 Task: Find connections with filter location Hato Mayor del Rey with filter topic #givingbackwith filter profile language German with filter current company Petropipe Oil and Gas with filter school Visvesvaraya National Institute of Technology with filter industry Surveying and Mapping Services with filter service category Virtual Assistance with filter keywords title Risk Manager
Action: Mouse moved to (697, 92)
Screenshot: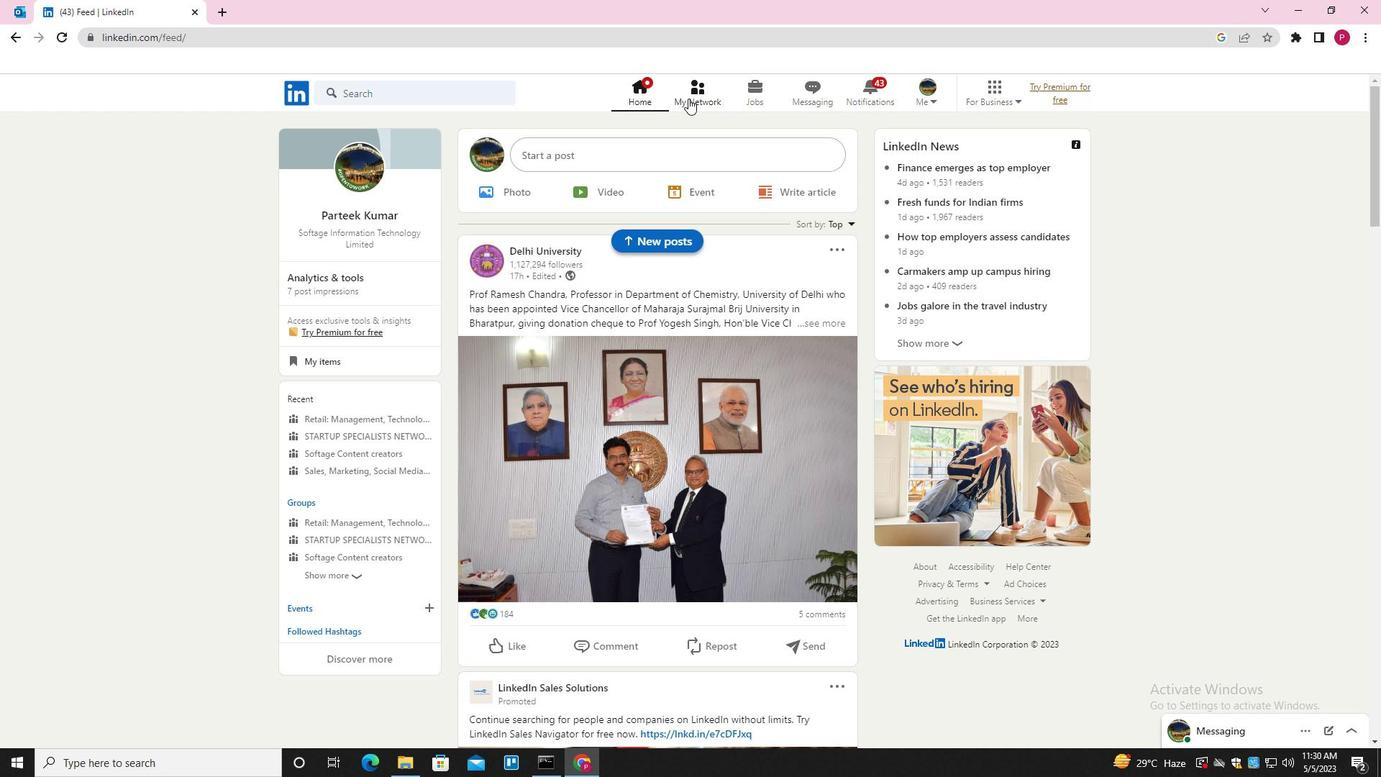 
Action: Mouse pressed left at (697, 92)
Screenshot: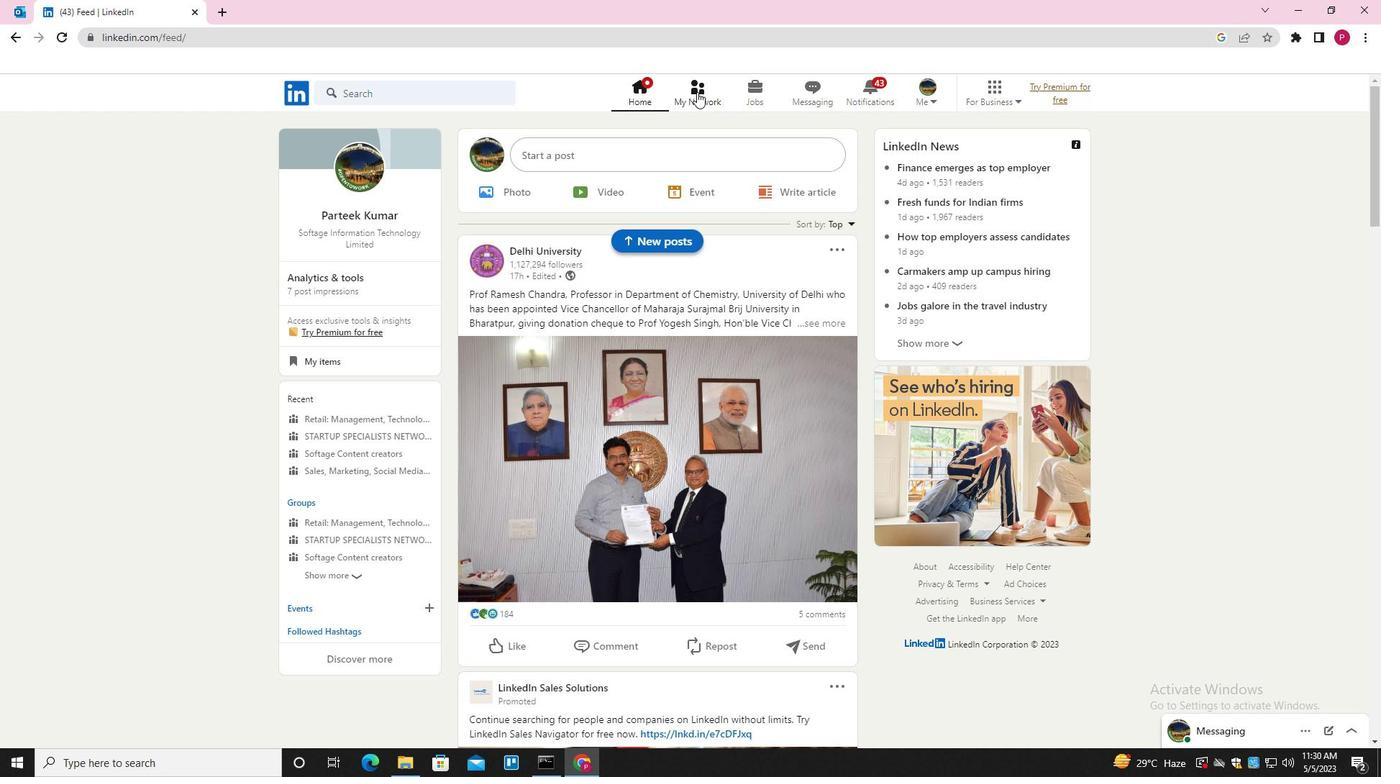 
Action: Mouse moved to (446, 171)
Screenshot: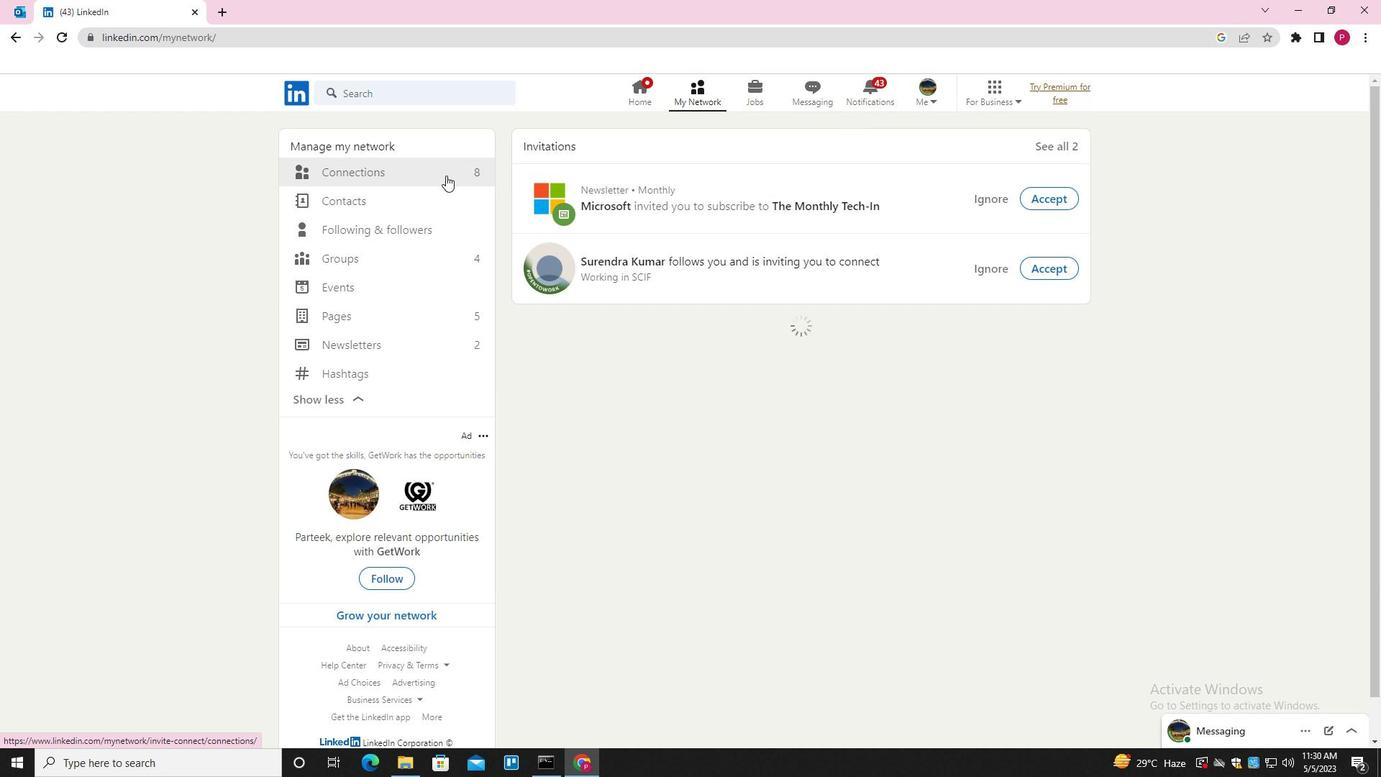
Action: Mouse pressed left at (446, 171)
Screenshot: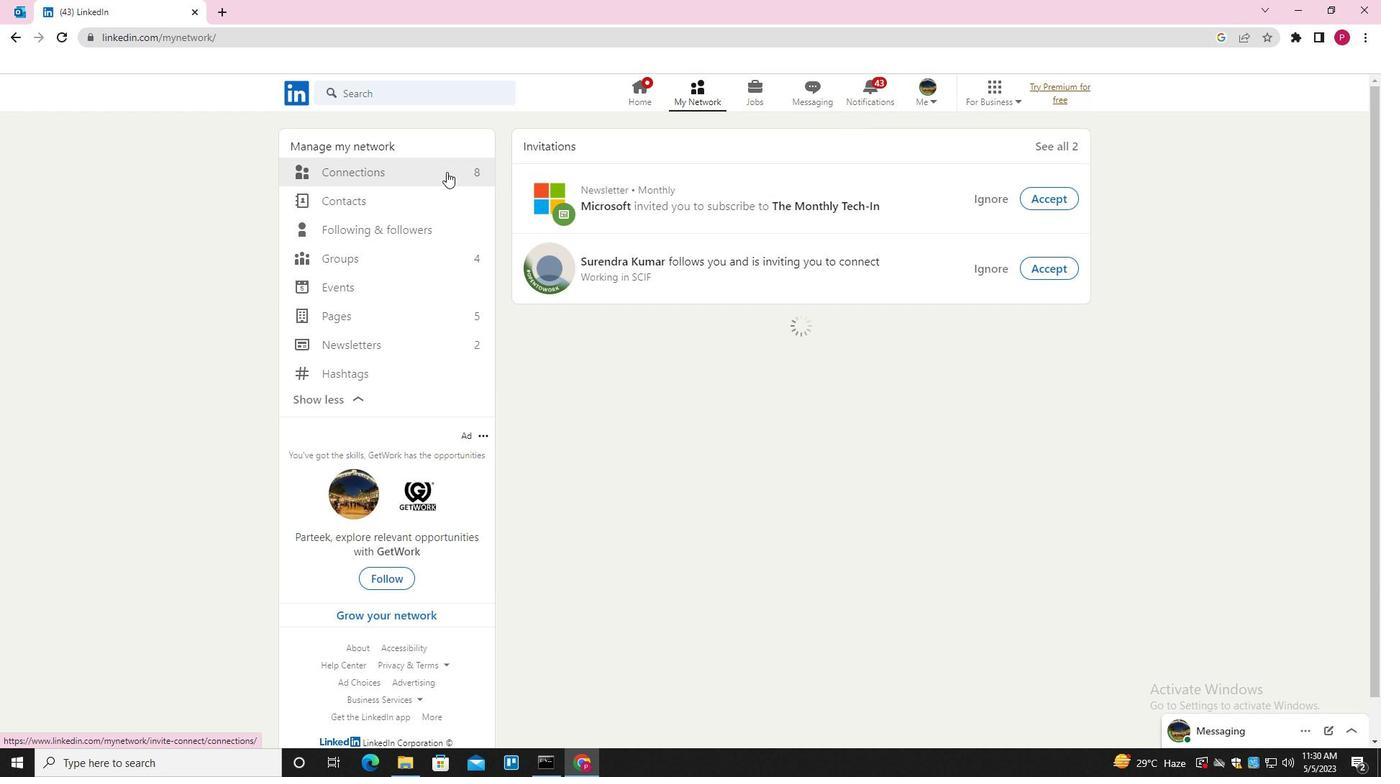 
Action: Mouse moved to (807, 175)
Screenshot: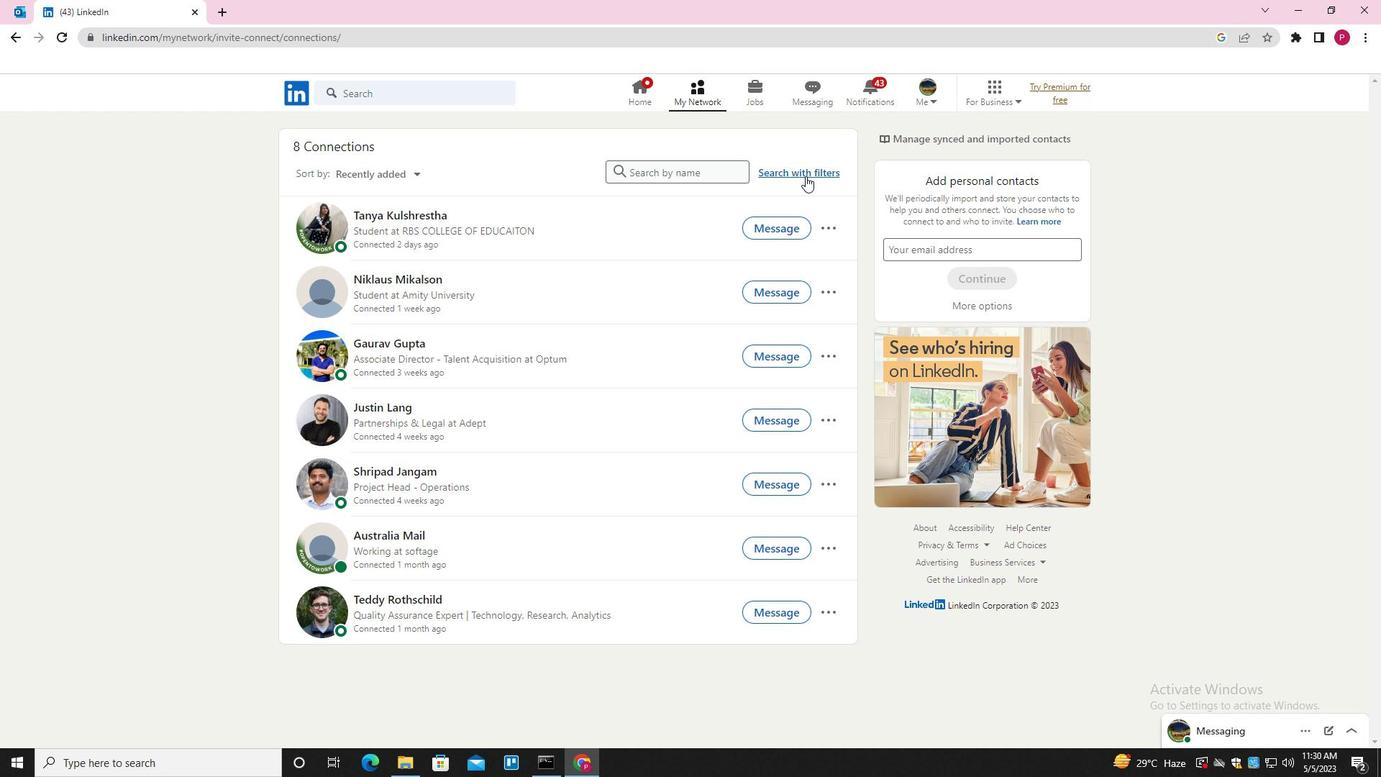 
Action: Mouse pressed left at (807, 175)
Screenshot: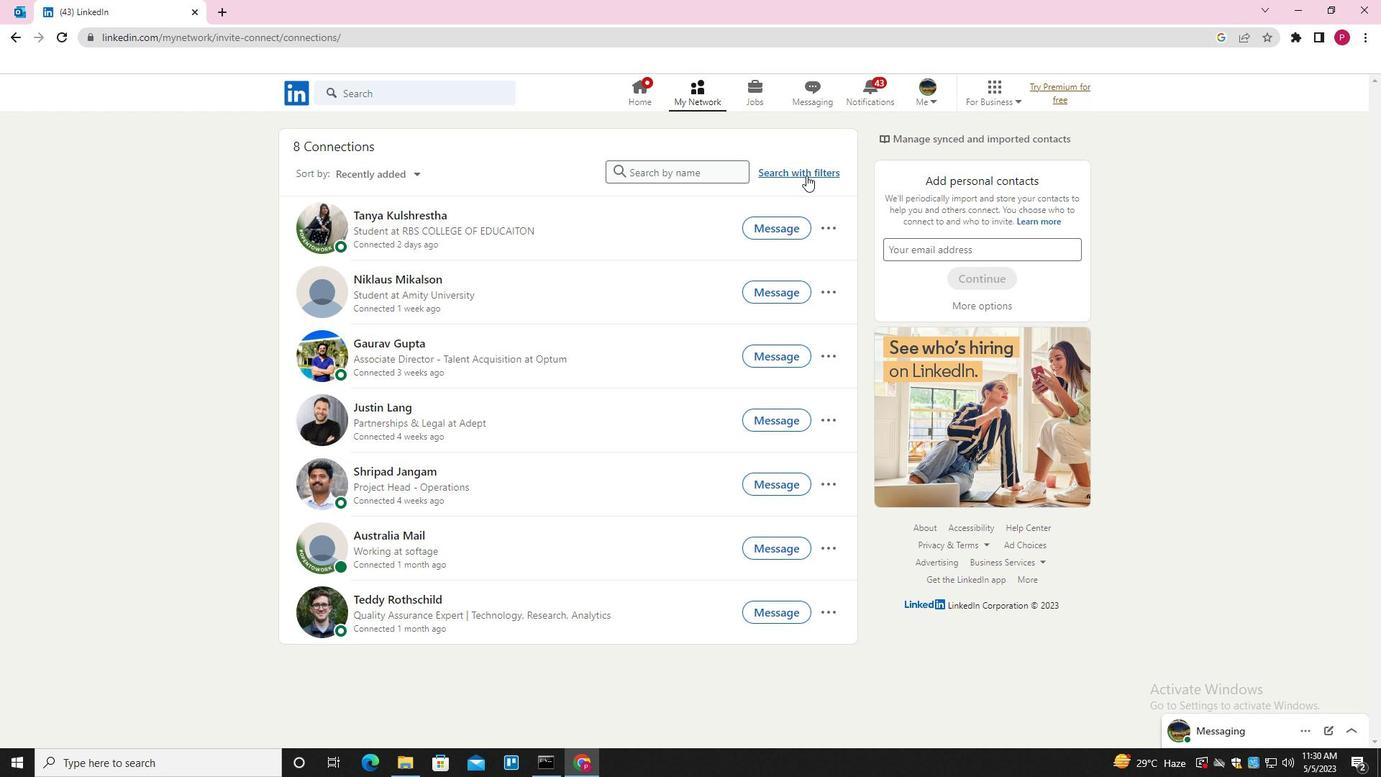 
Action: Mouse moved to (738, 136)
Screenshot: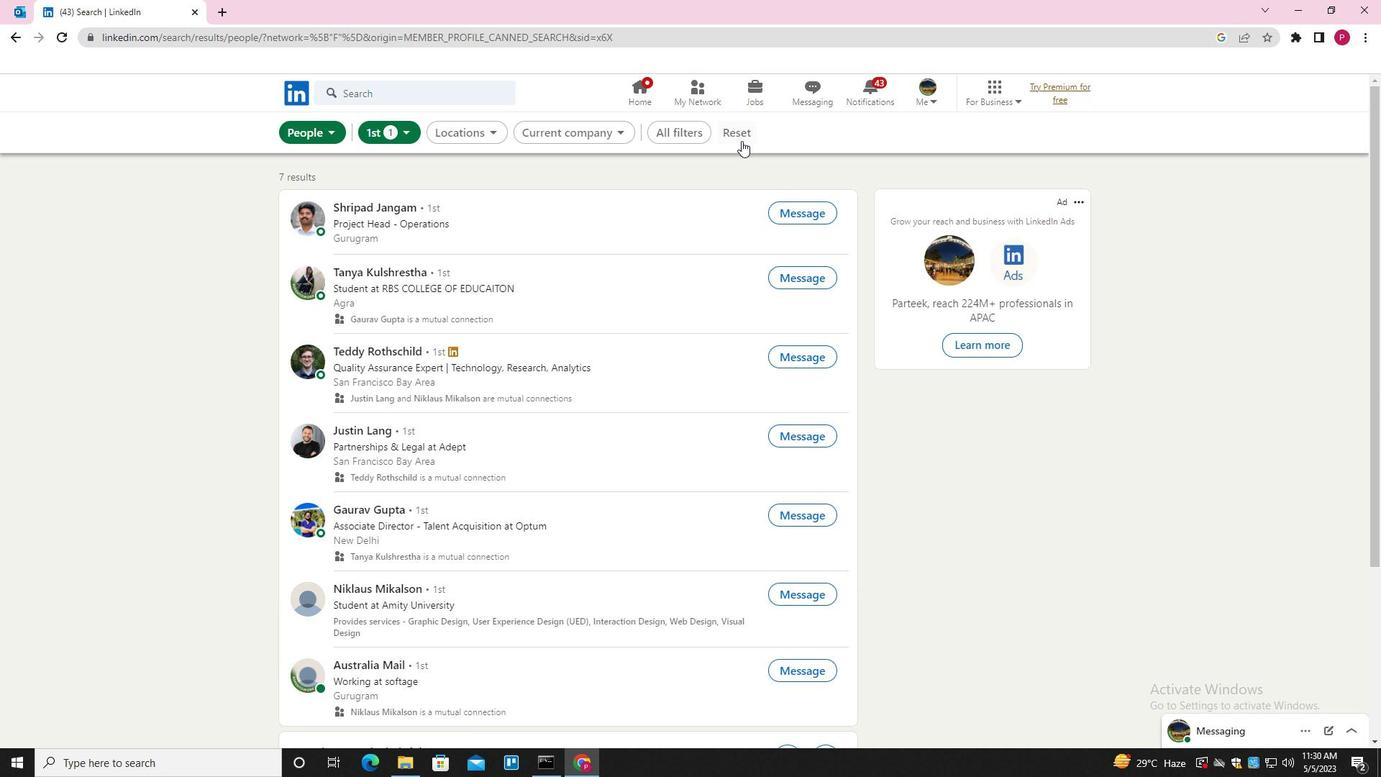 
Action: Mouse pressed left at (738, 136)
Screenshot: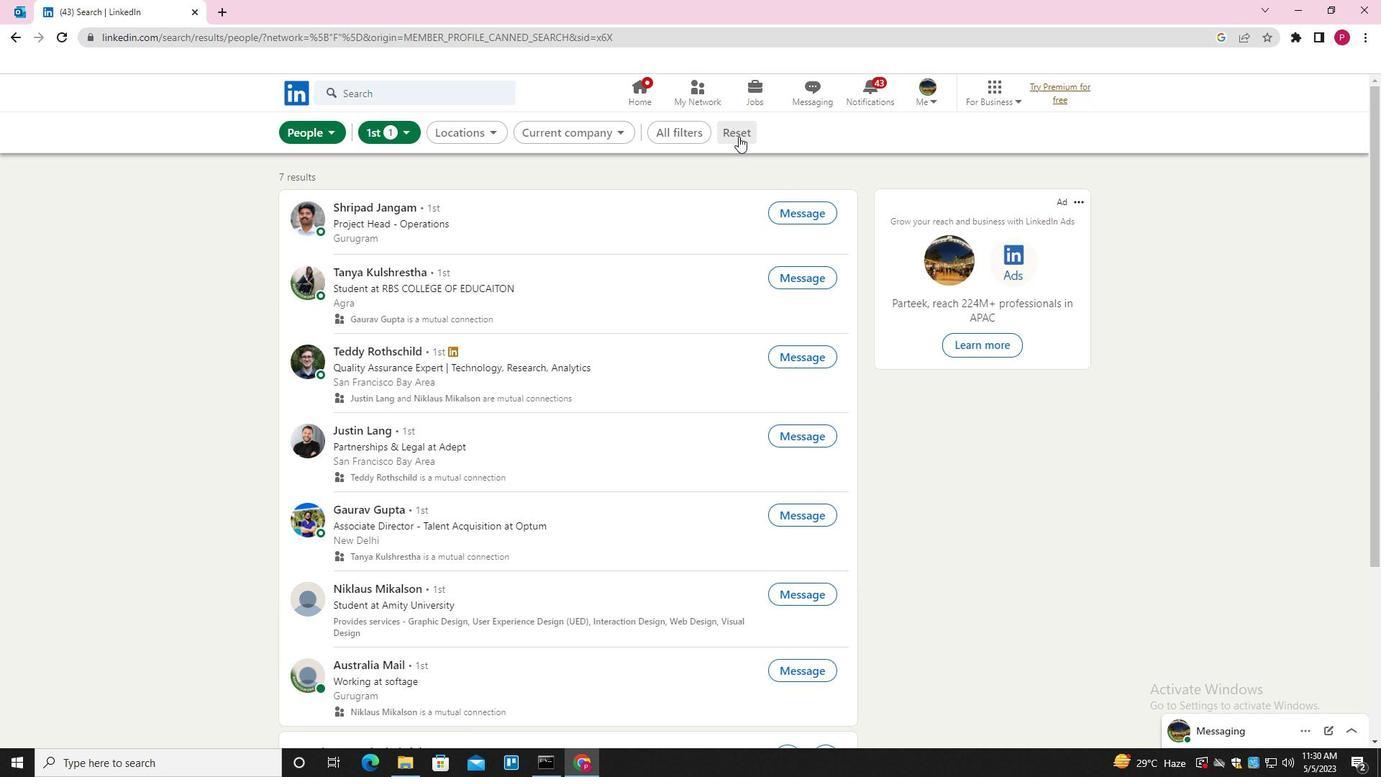 
Action: Mouse moved to (715, 133)
Screenshot: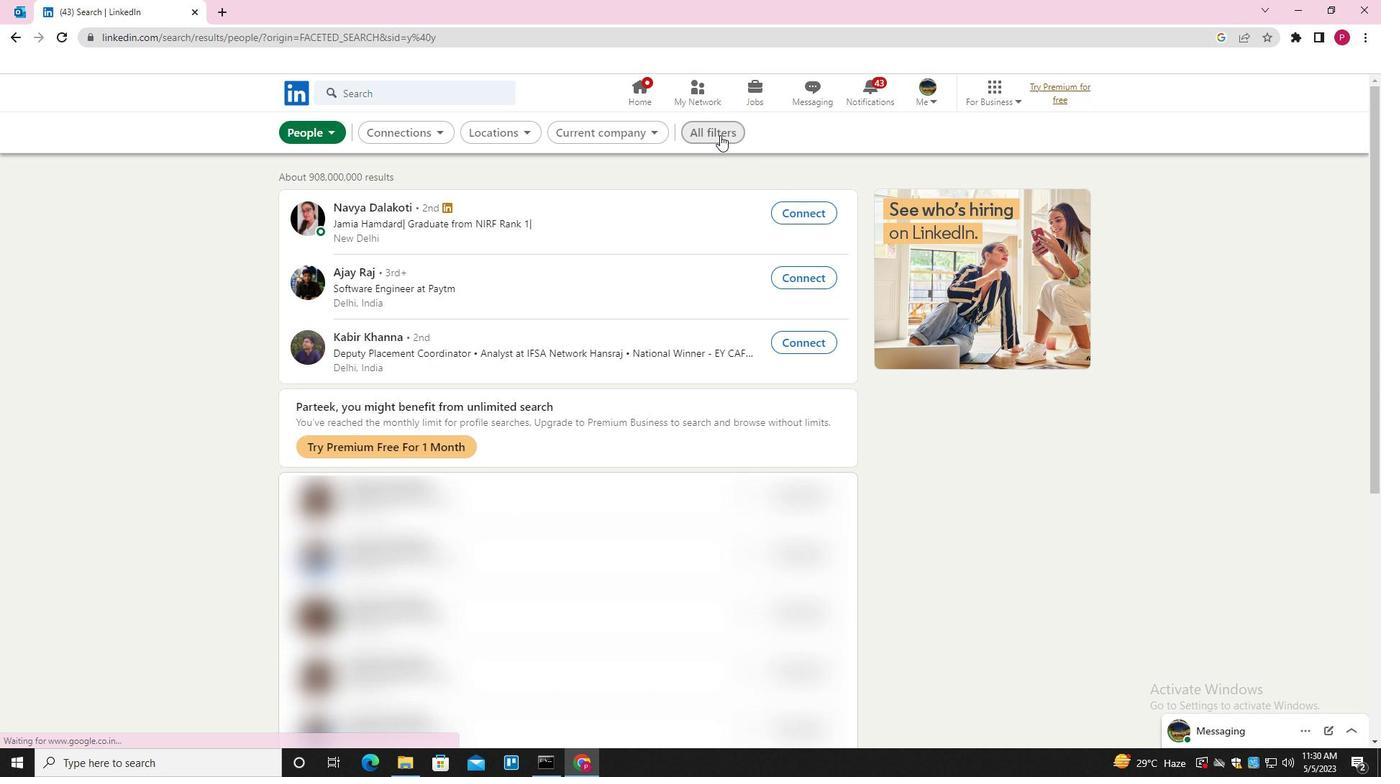 
Action: Mouse pressed left at (715, 133)
Screenshot: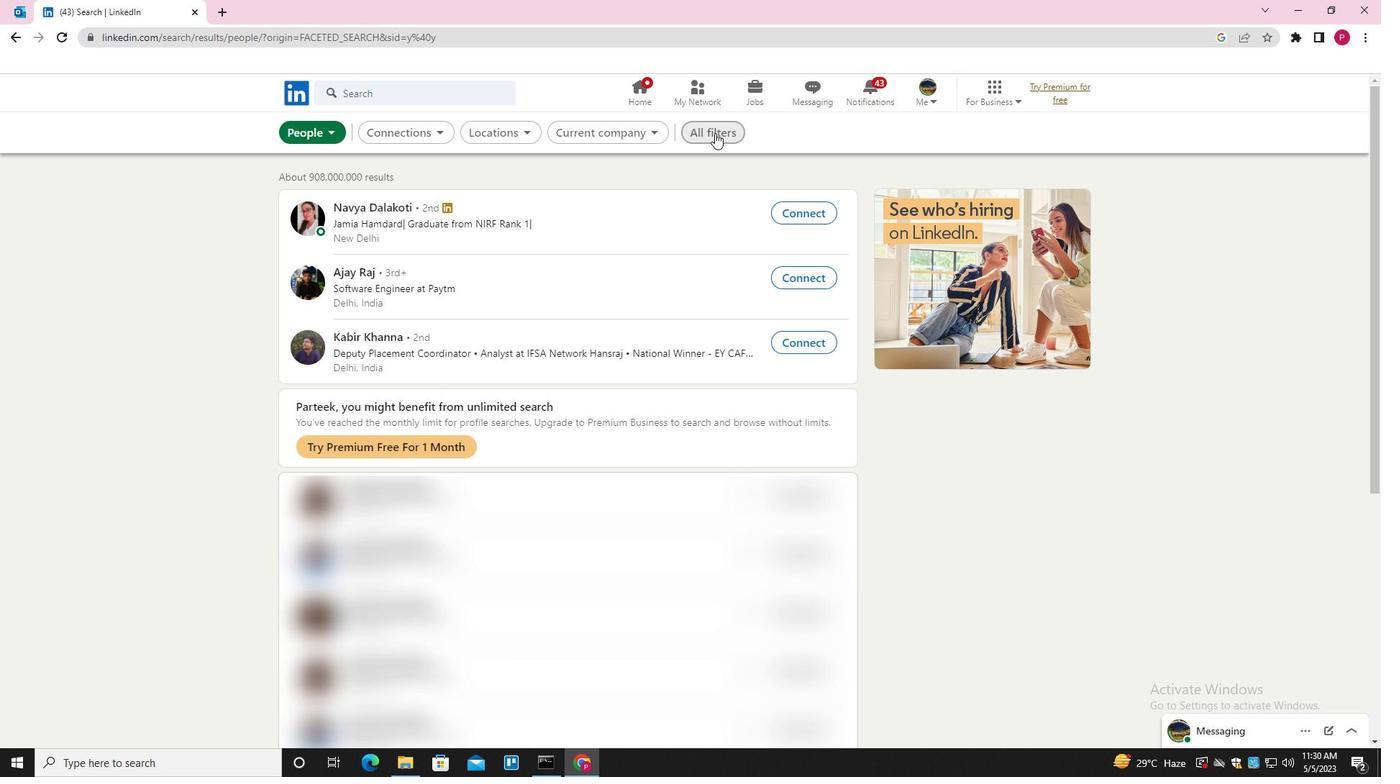 
Action: Mouse moved to (1046, 297)
Screenshot: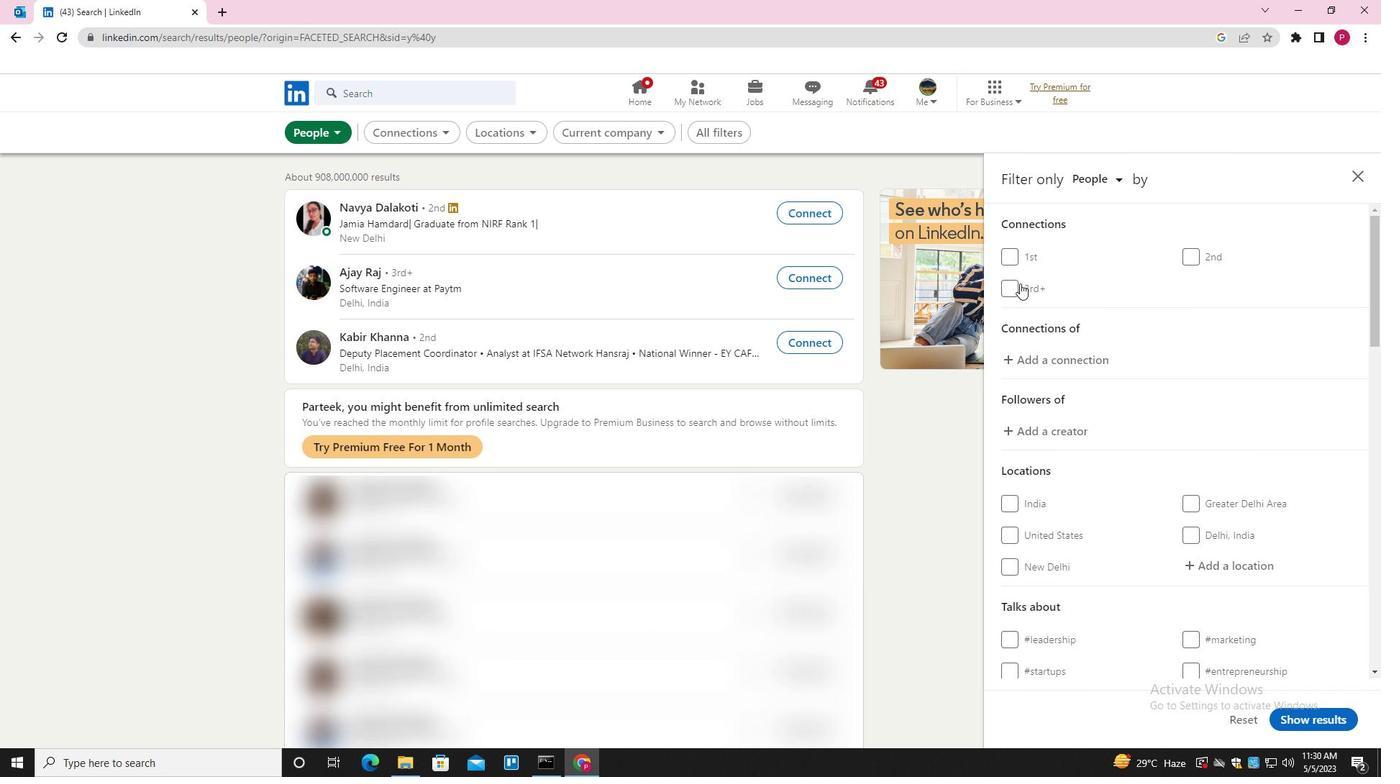 
Action: Mouse scrolled (1046, 297) with delta (0, 0)
Screenshot: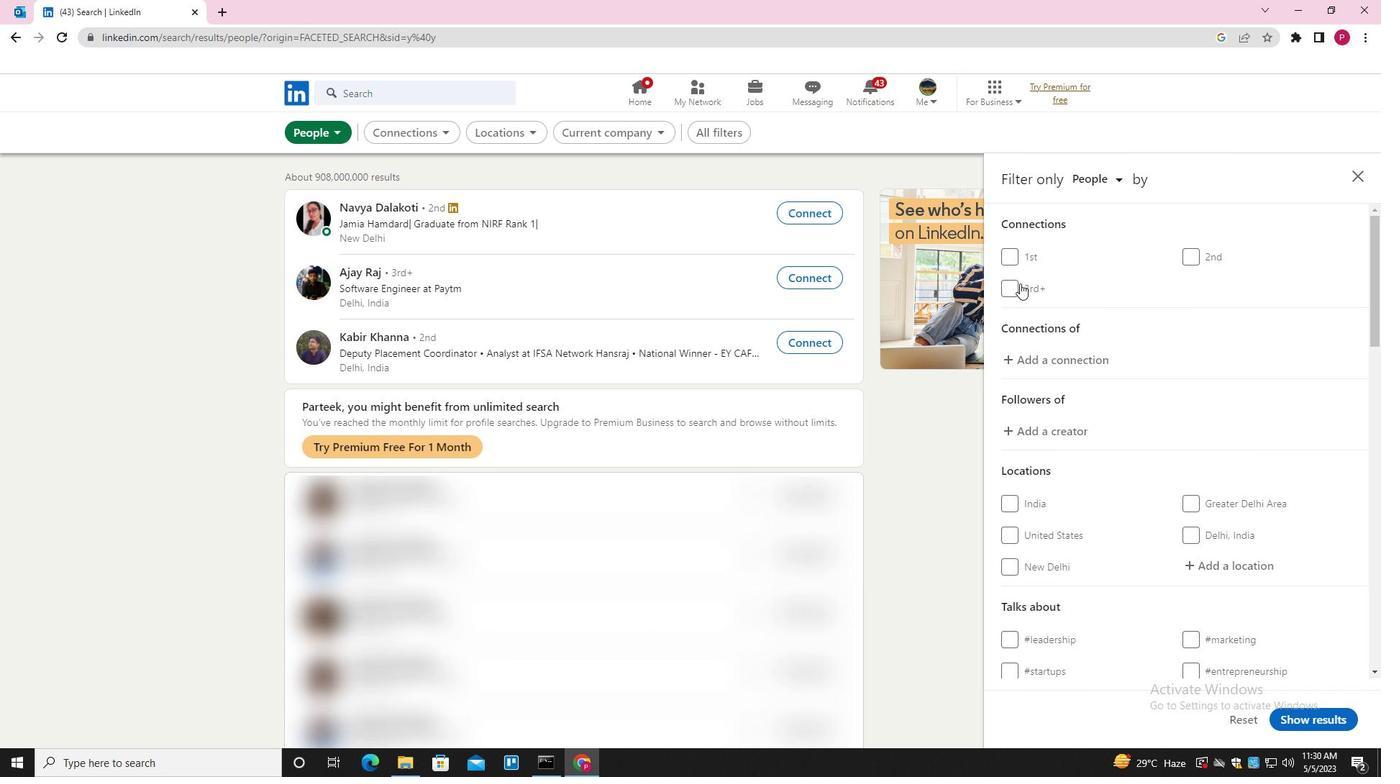 
Action: Mouse moved to (1103, 319)
Screenshot: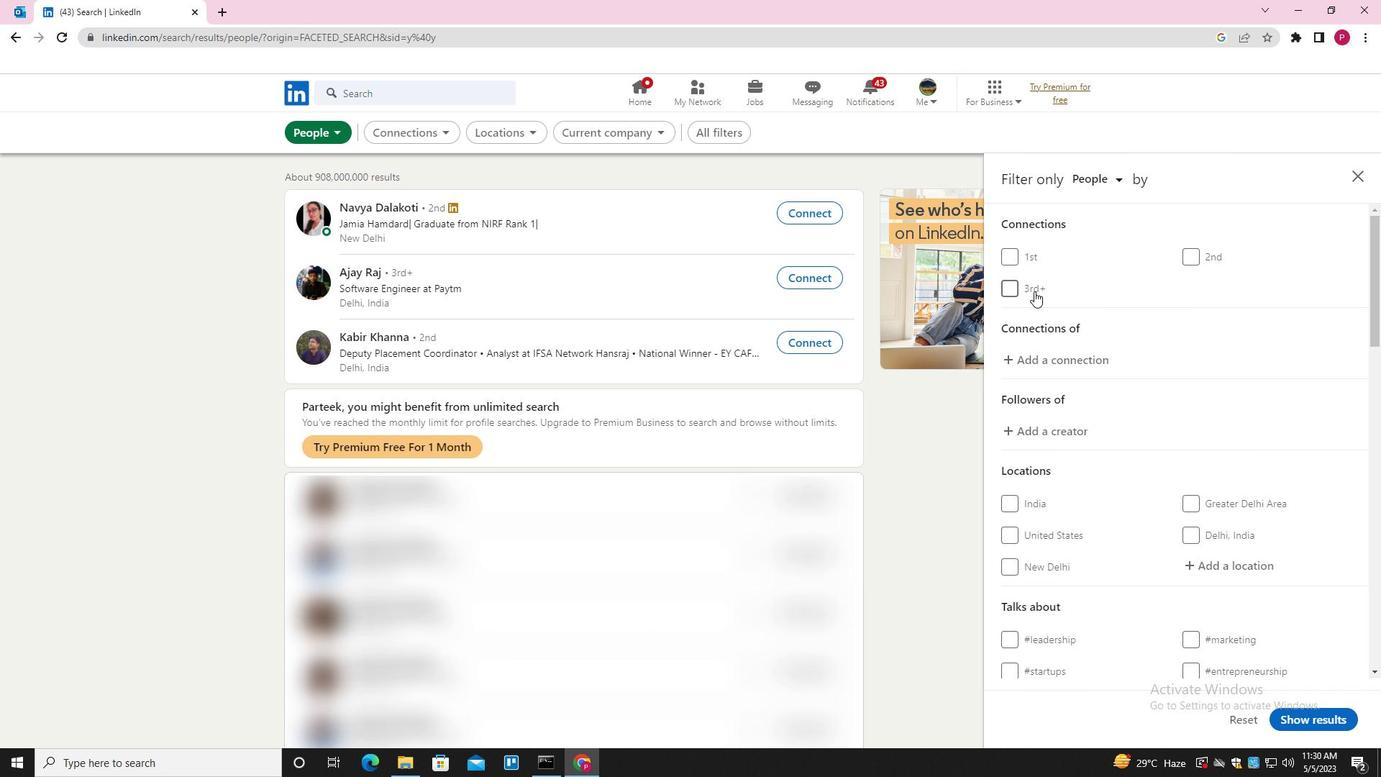 
Action: Mouse scrolled (1103, 318) with delta (0, 0)
Screenshot: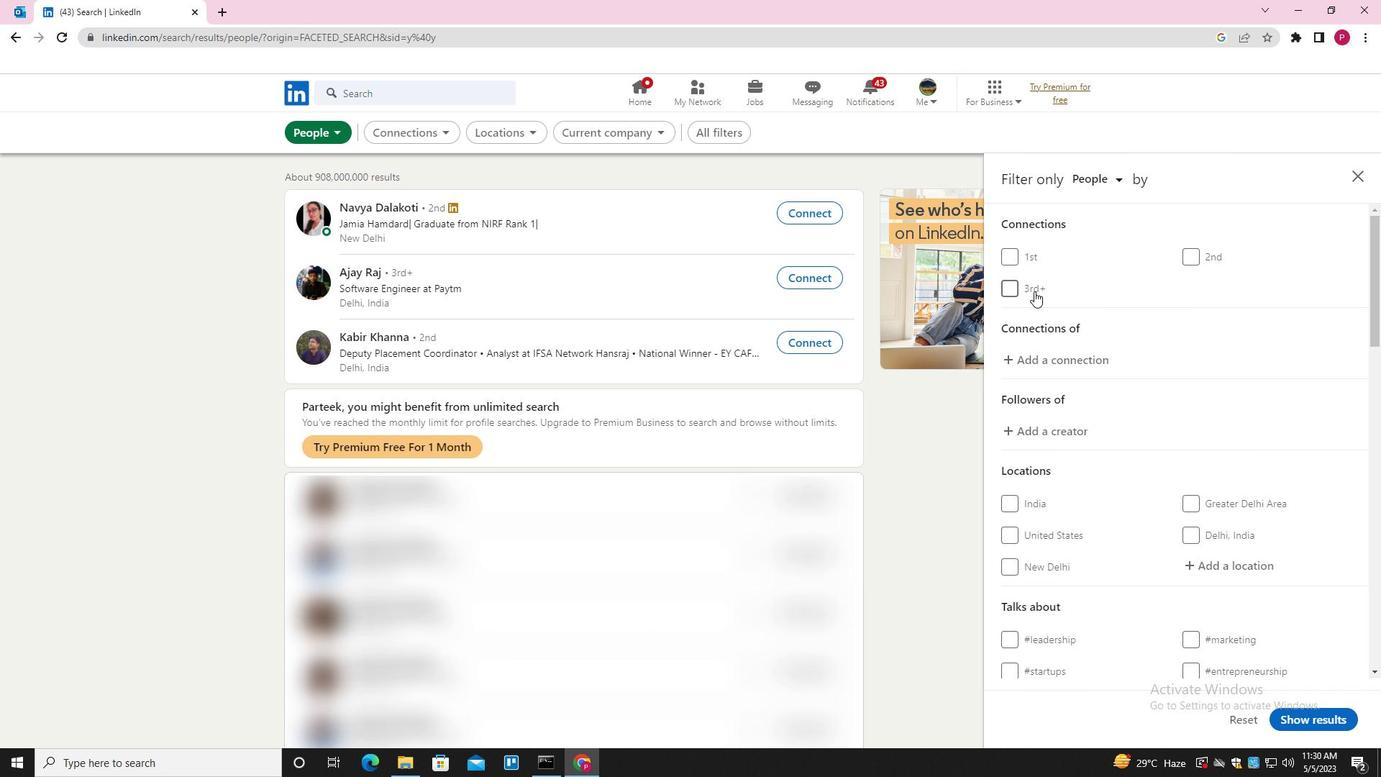 
Action: Mouse moved to (1138, 331)
Screenshot: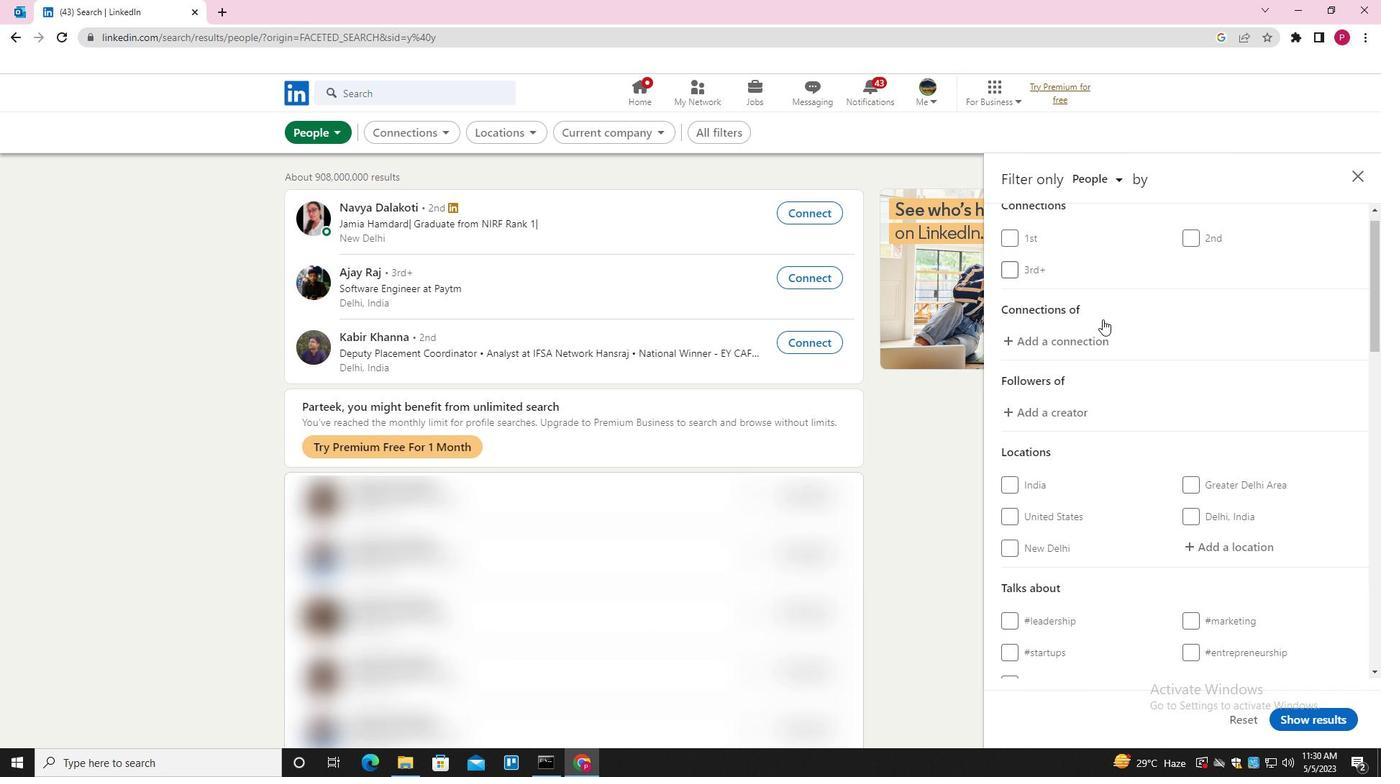 
Action: Mouse scrolled (1138, 331) with delta (0, 0)
Screenshot: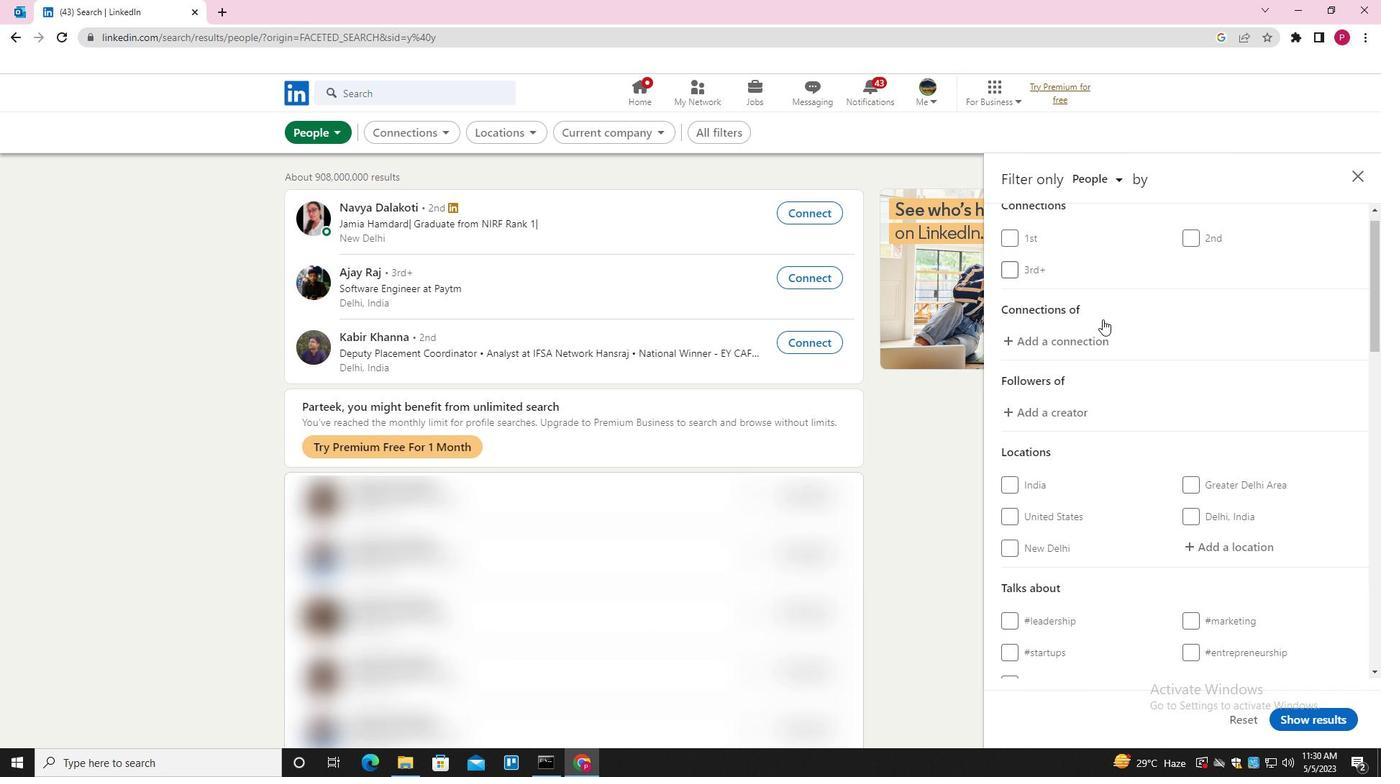 
Action: Mouse moved to (1241, 355)
Screenshot: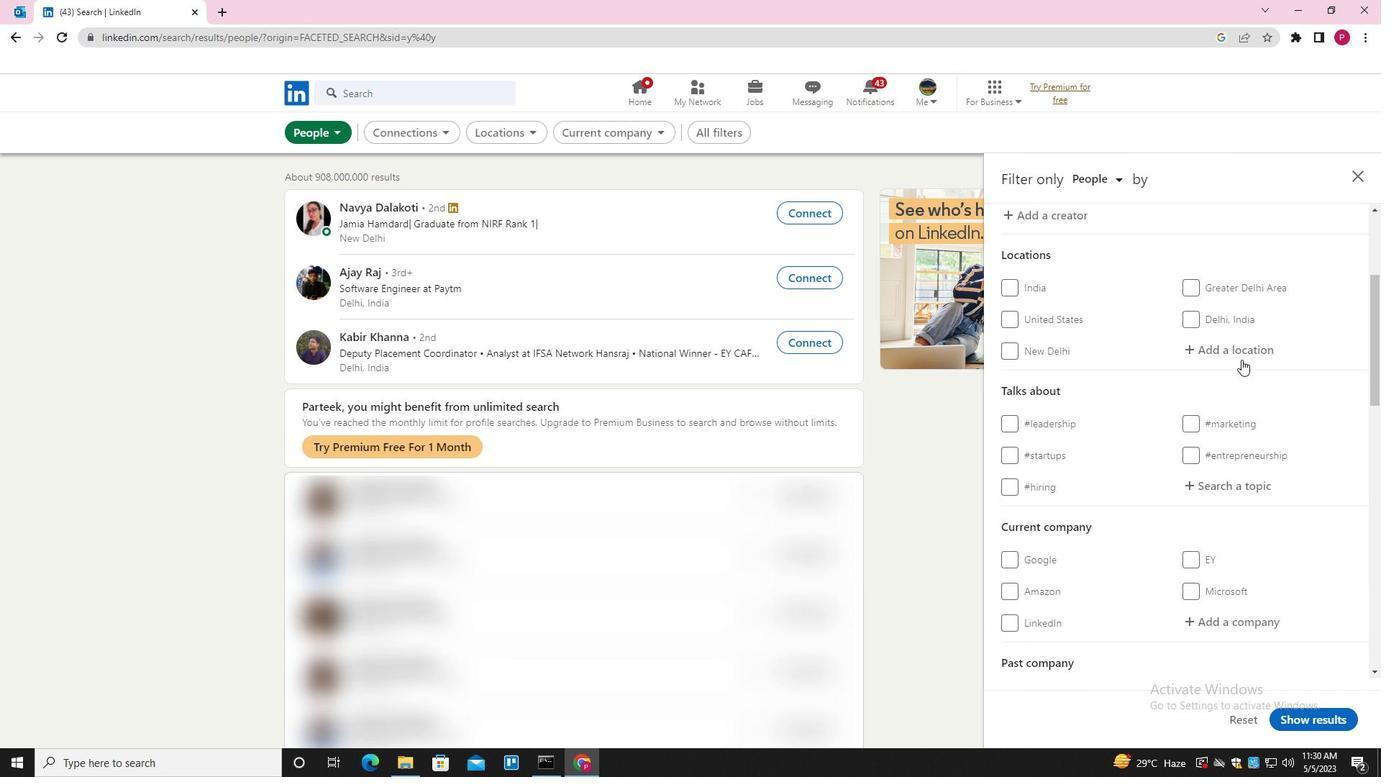 
Action: Mouse pressed left at (1241, 355)
Screenshot: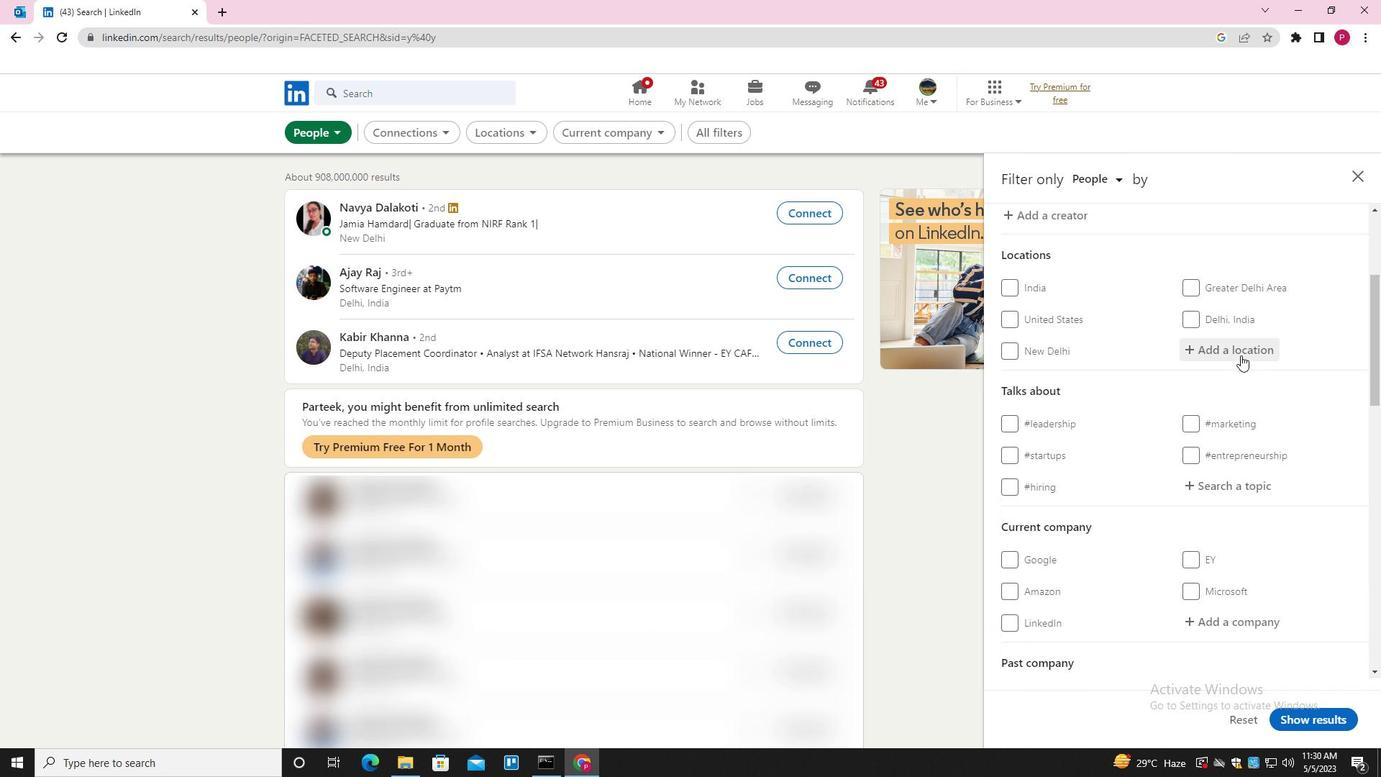 
Action: Key pressed <Key.shift>HATO<Key.space><Key.shift>MAYOR<Key.space><Key.down><Key.enter>
Screenshot: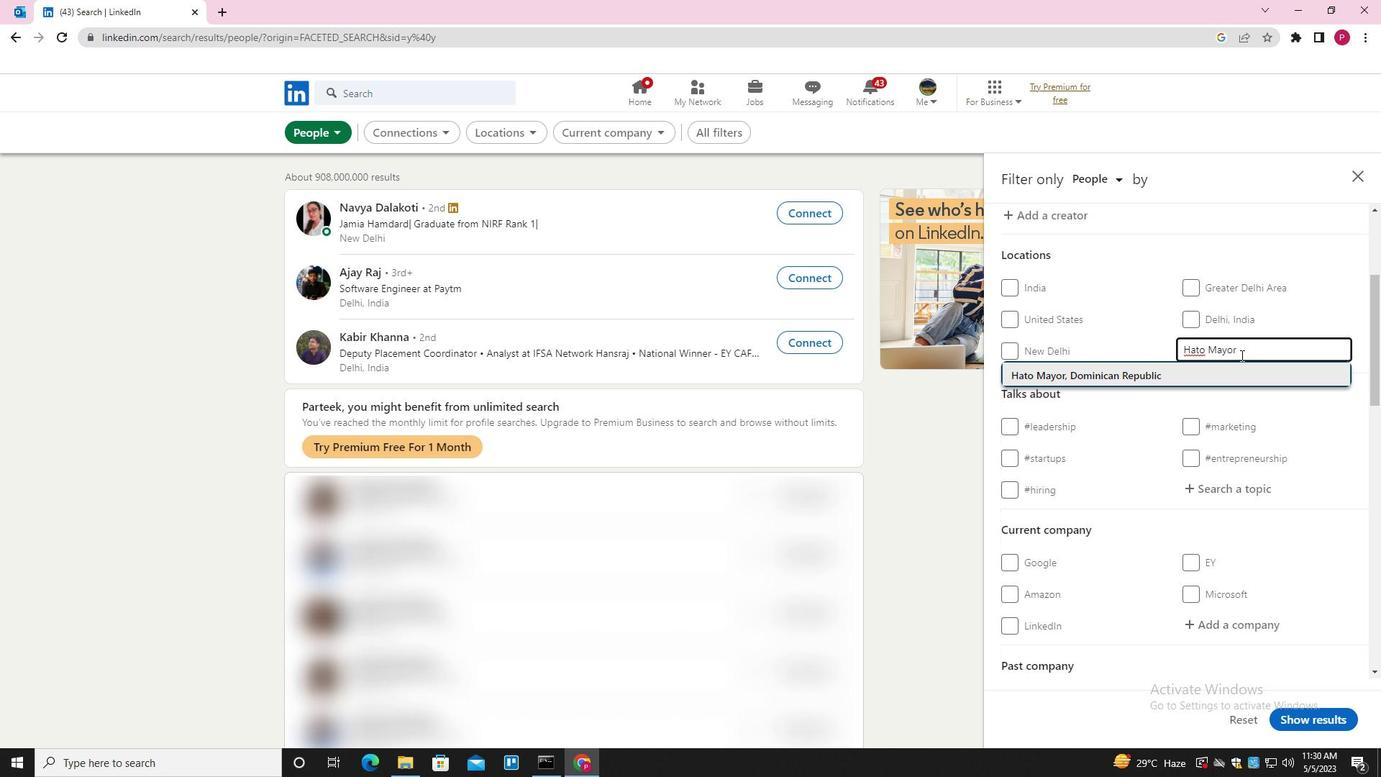 
Action: Mouse moved to (1211, 368)
Screenshot: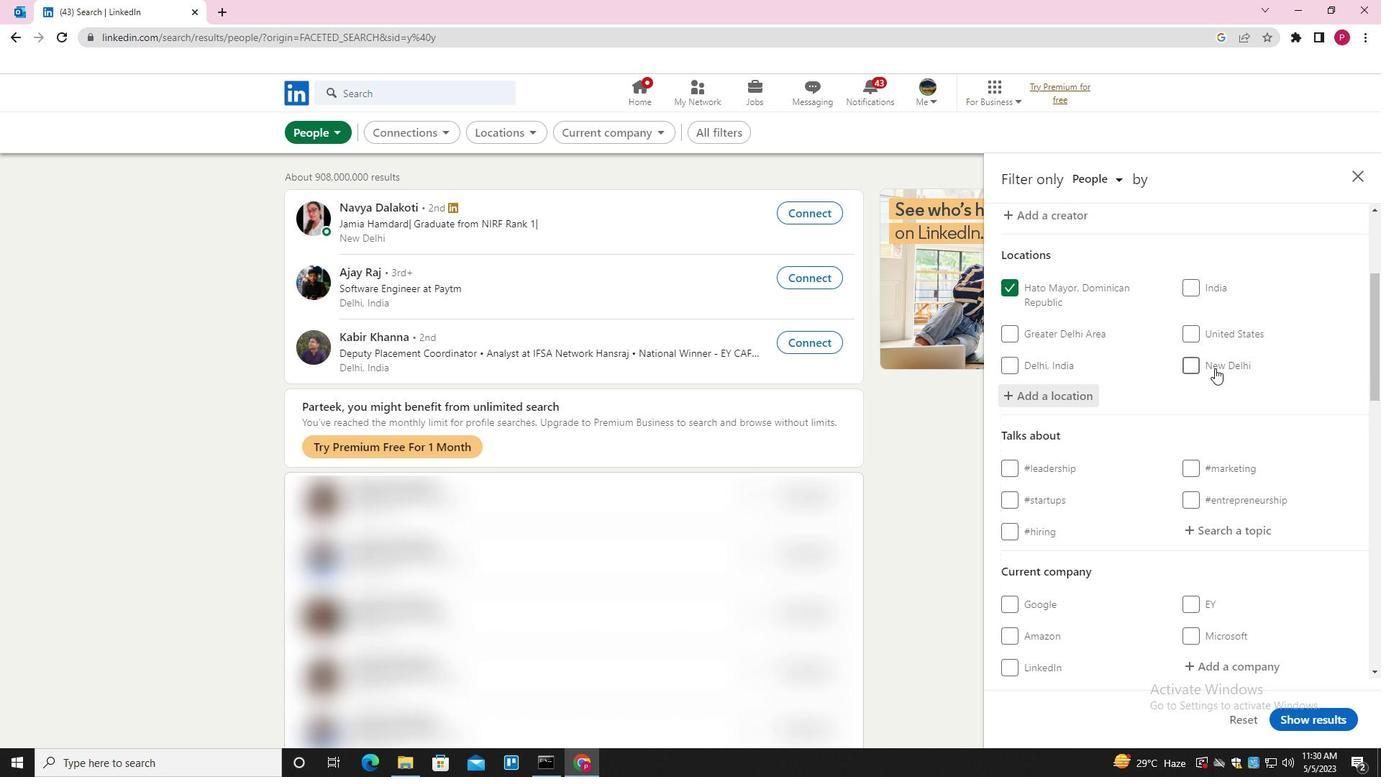 
Action: Mouse scrolled (1211, 367) with delta (0, 0)
Screenshot: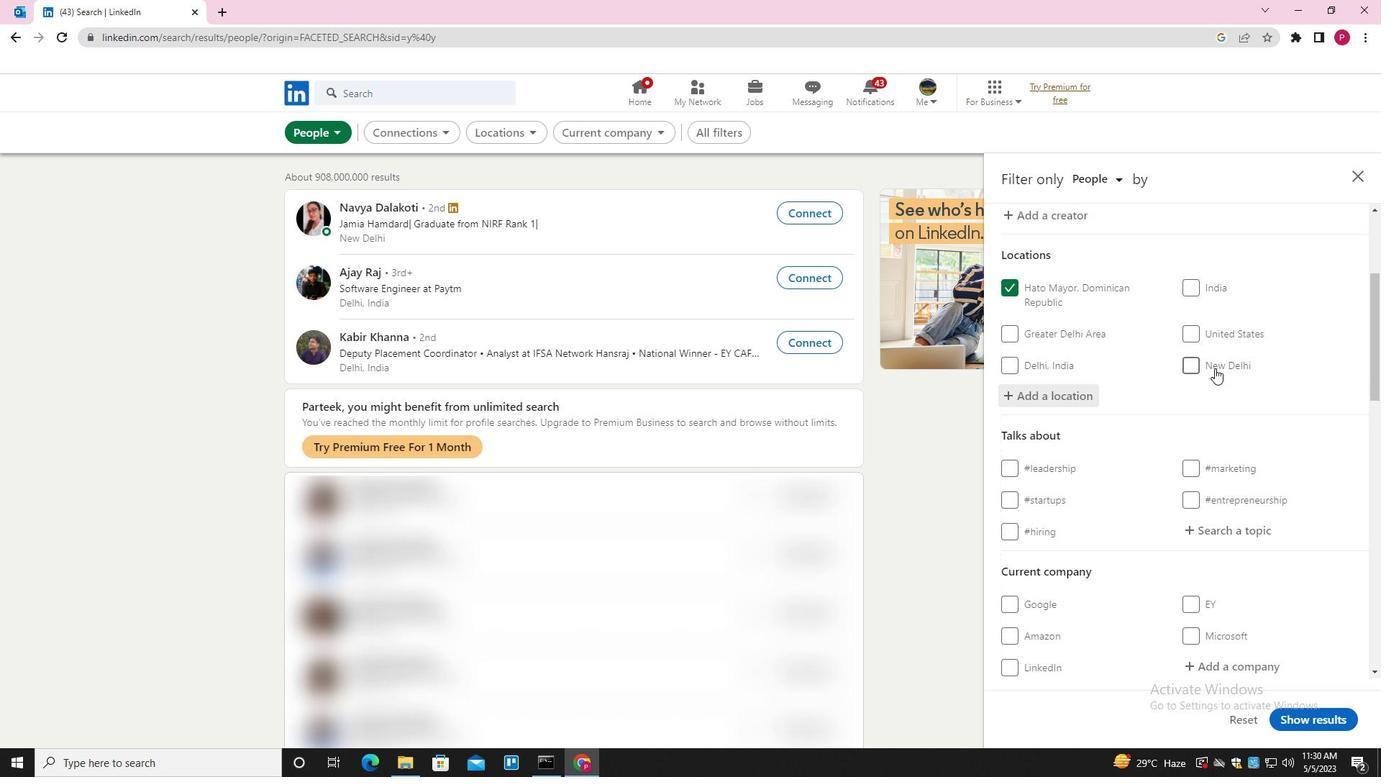 
Action: Mouse moved to (1209, 368)
Screenshot: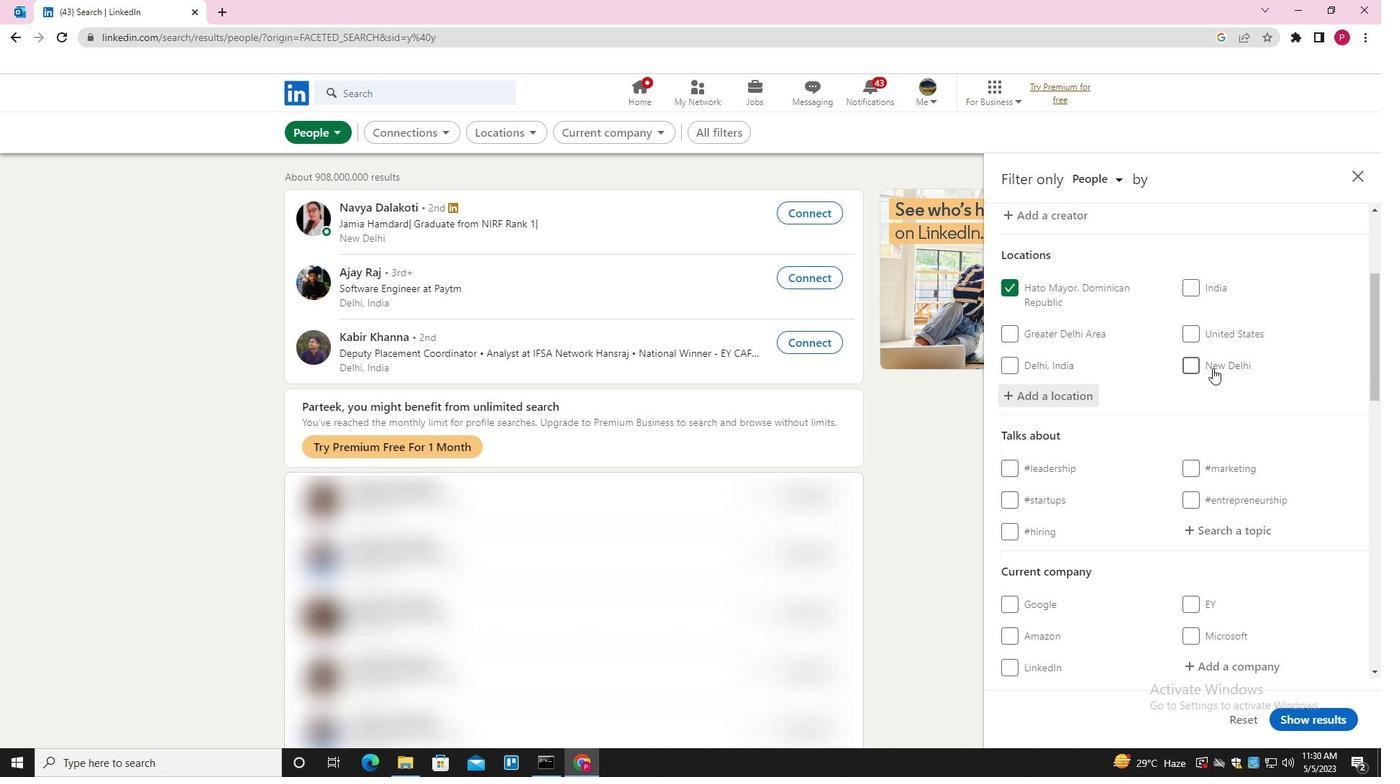
Action: Mouse scrolled (1209, 367) with delta (0, 0)
Screenshot: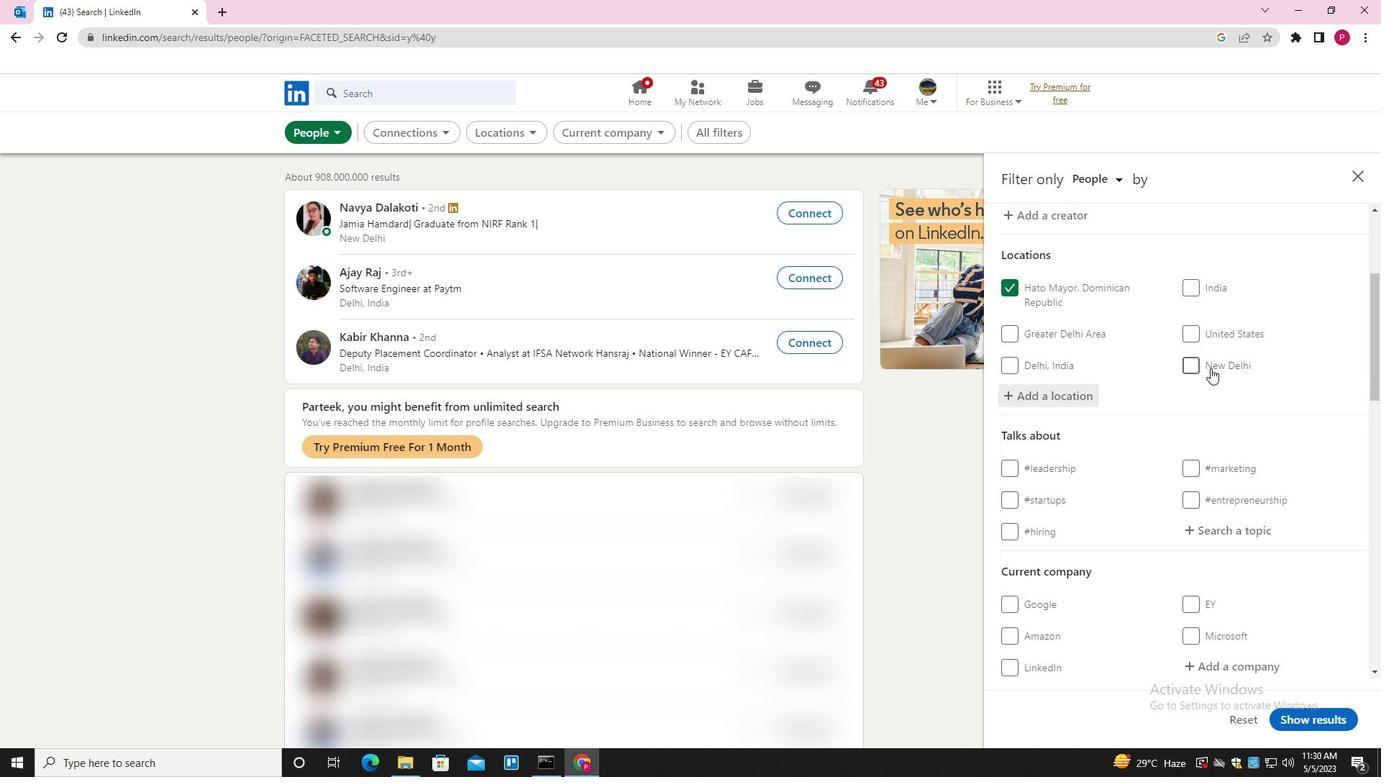 
Action: Mouse moved to (1209, 370)
Screenshot: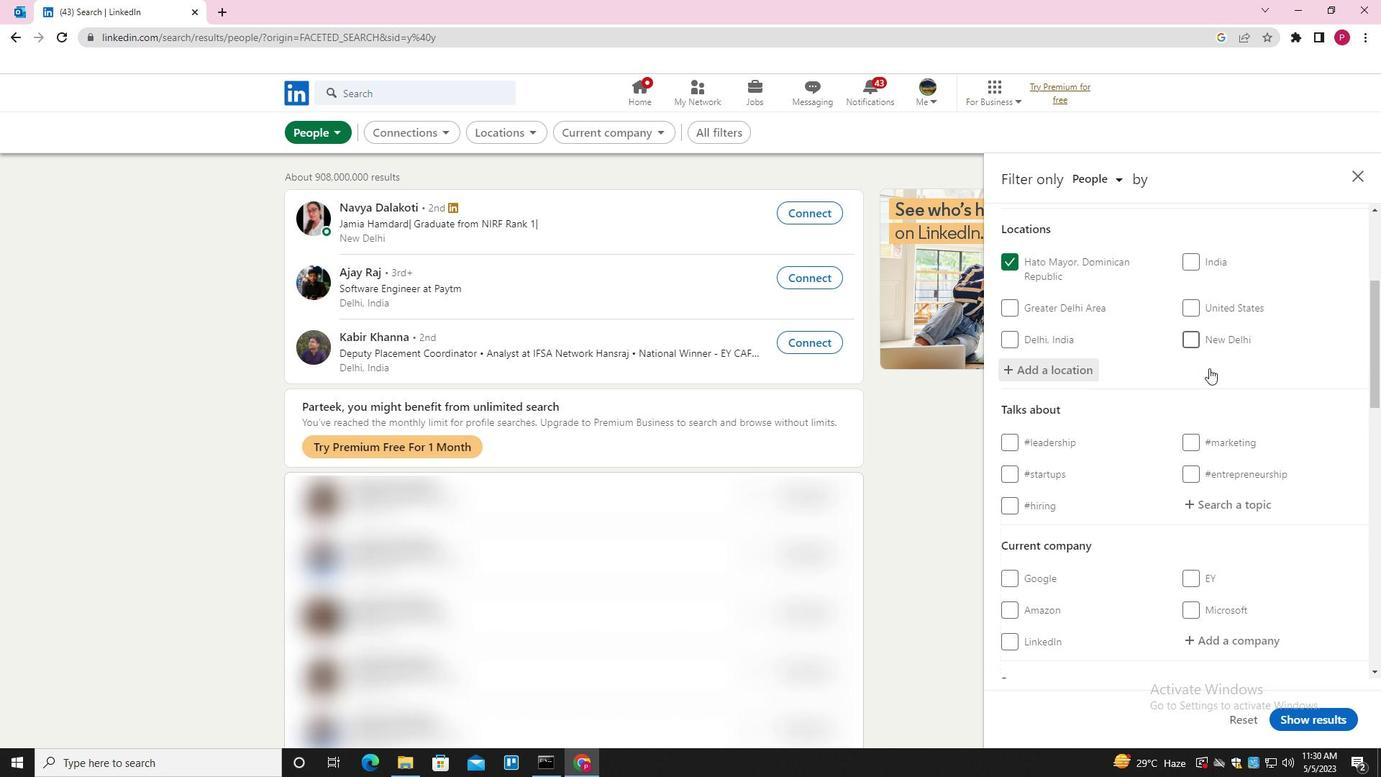 
Action: Mouse scrolled (1209, 369) with delta (0, 0)
Screenshot: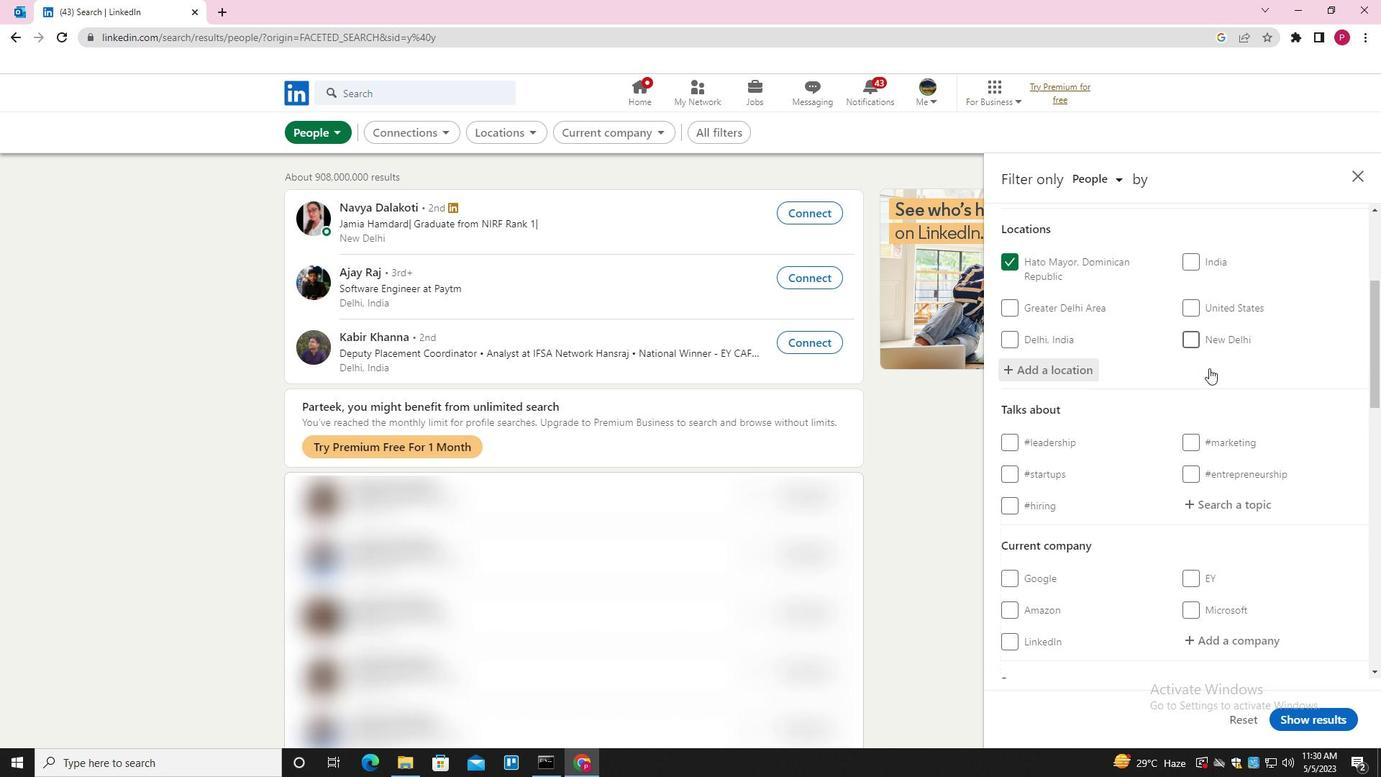 
Action: Mouse moved to (1220, 316)
Screenshot: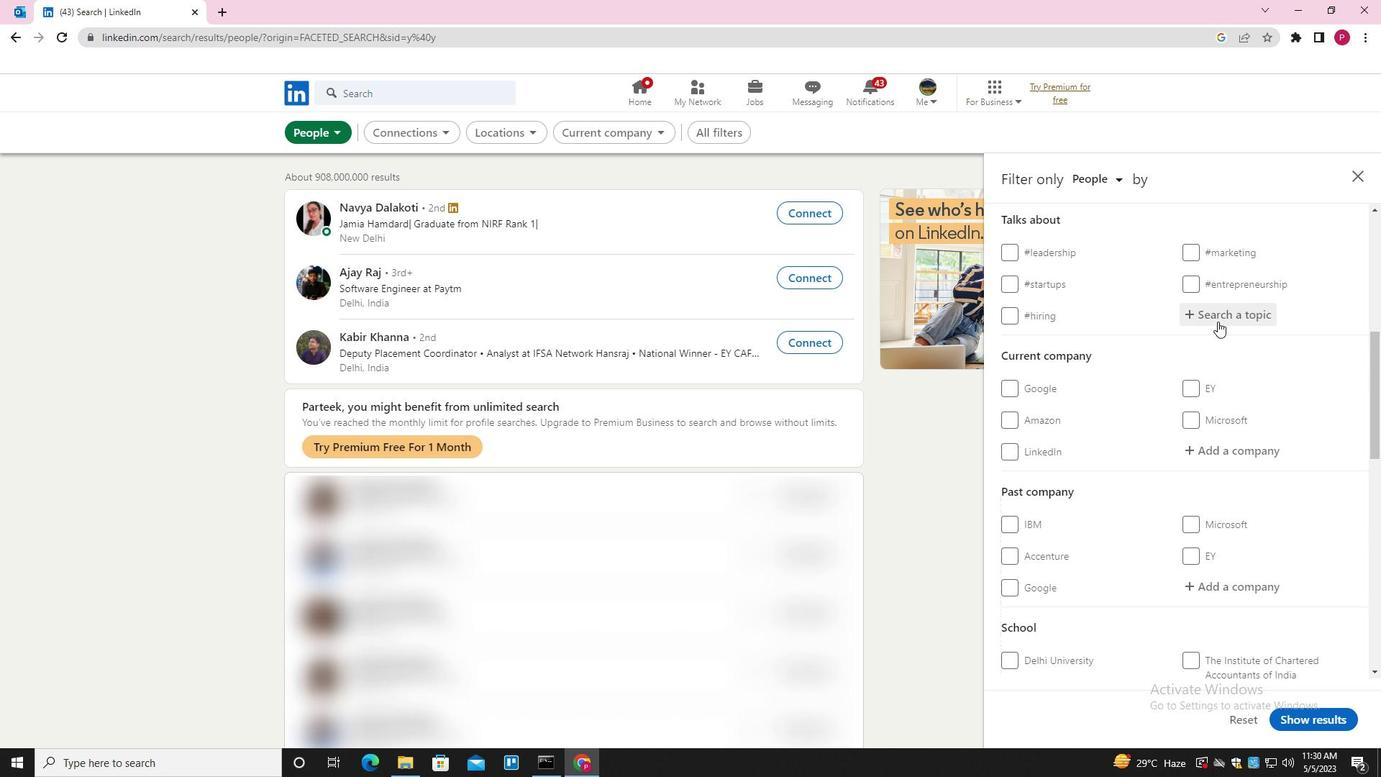 
Action: Mouse pressed left at (1220, 316)
Screenshot: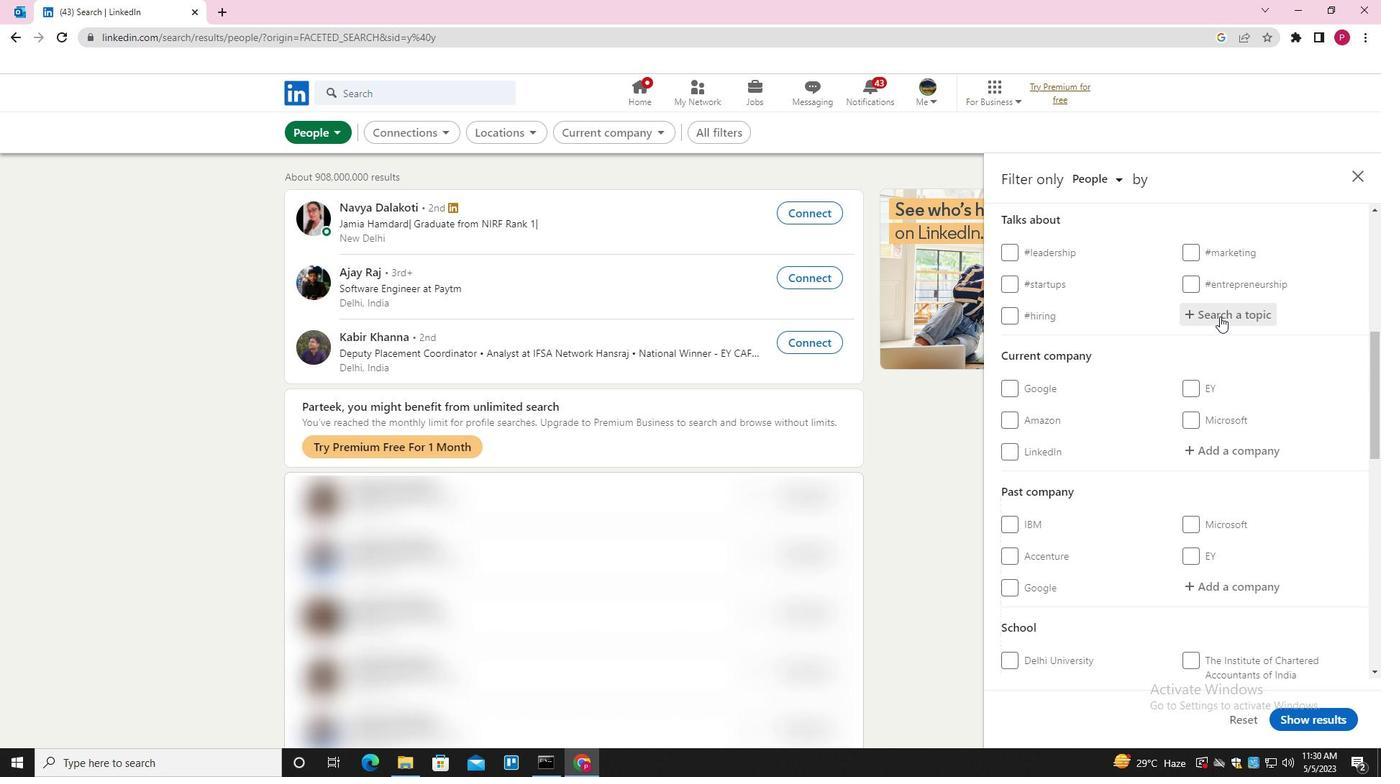 
Action: Key pressed GIB<Key.backspace>VINGBACK<Key.down><Key.enter>
Screenshot: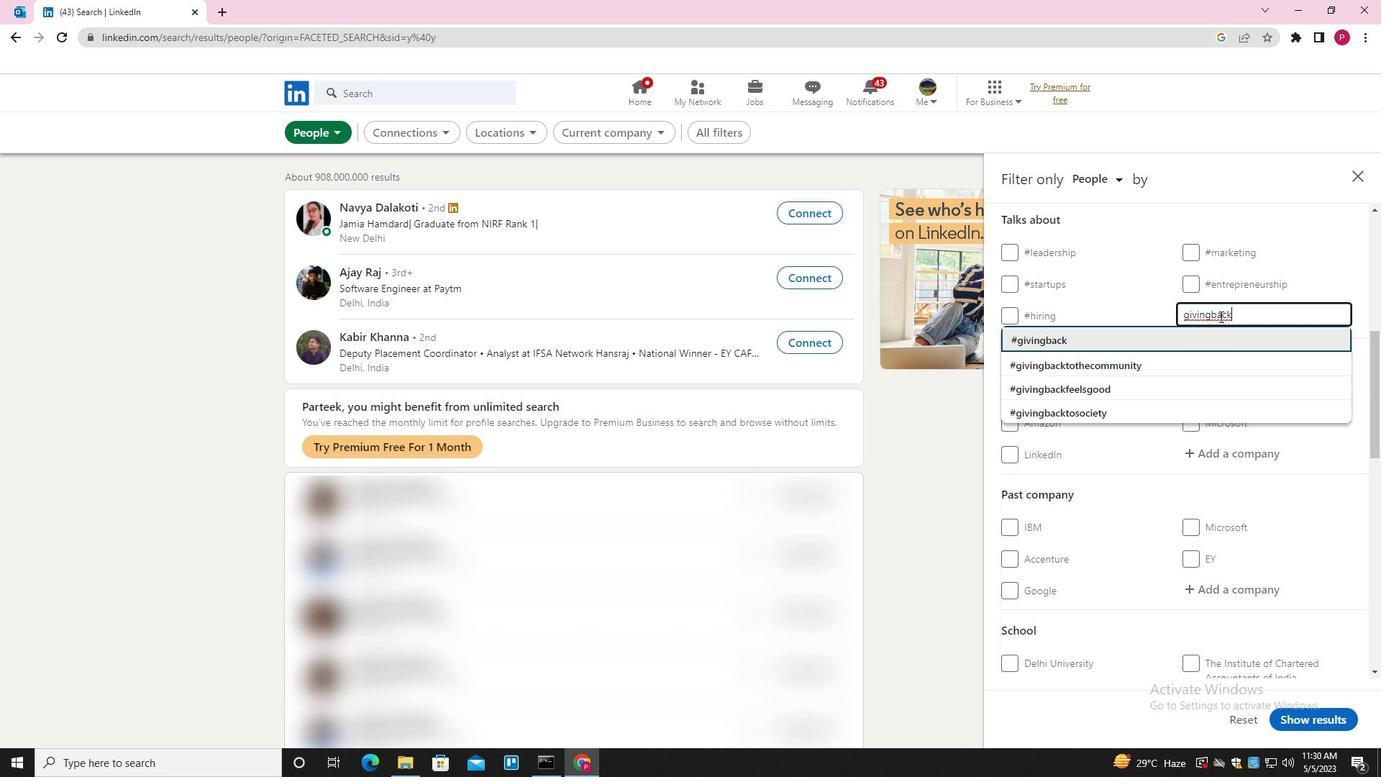 
Action: Mouse moved to (1184, 342)
Screenshot: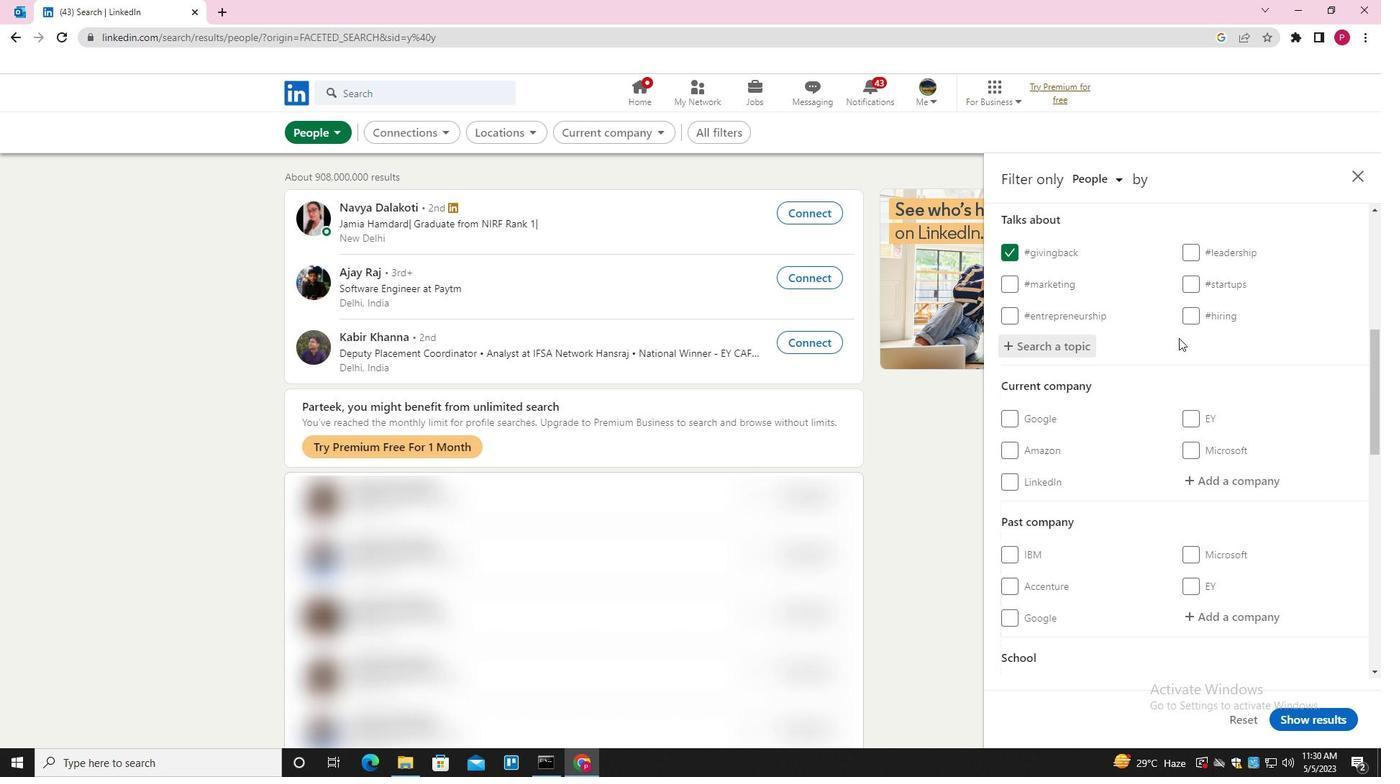 
Action: Mouse scrolled (1184, 341) with delta (0, 0)
Screenshot: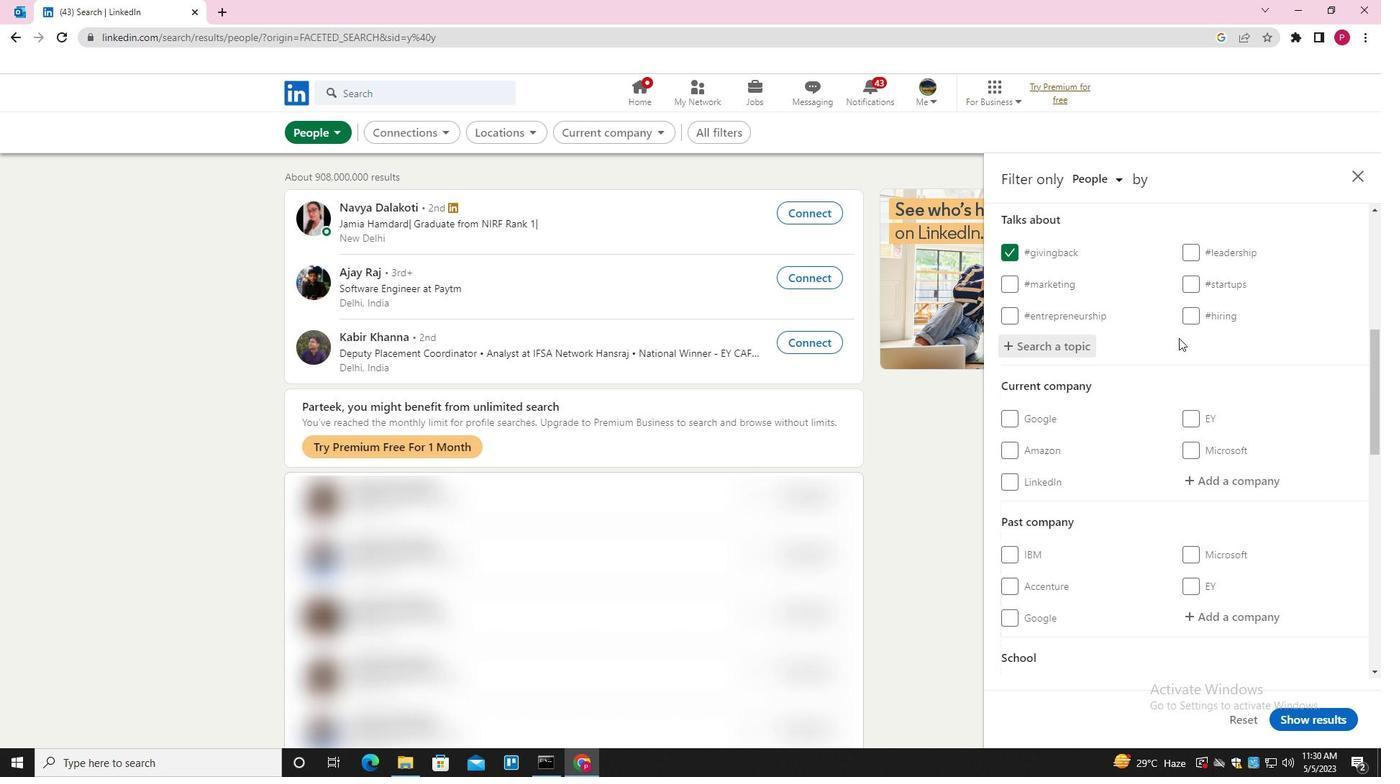 
Action: Mouse moved to (1185, 343)
Screenshot: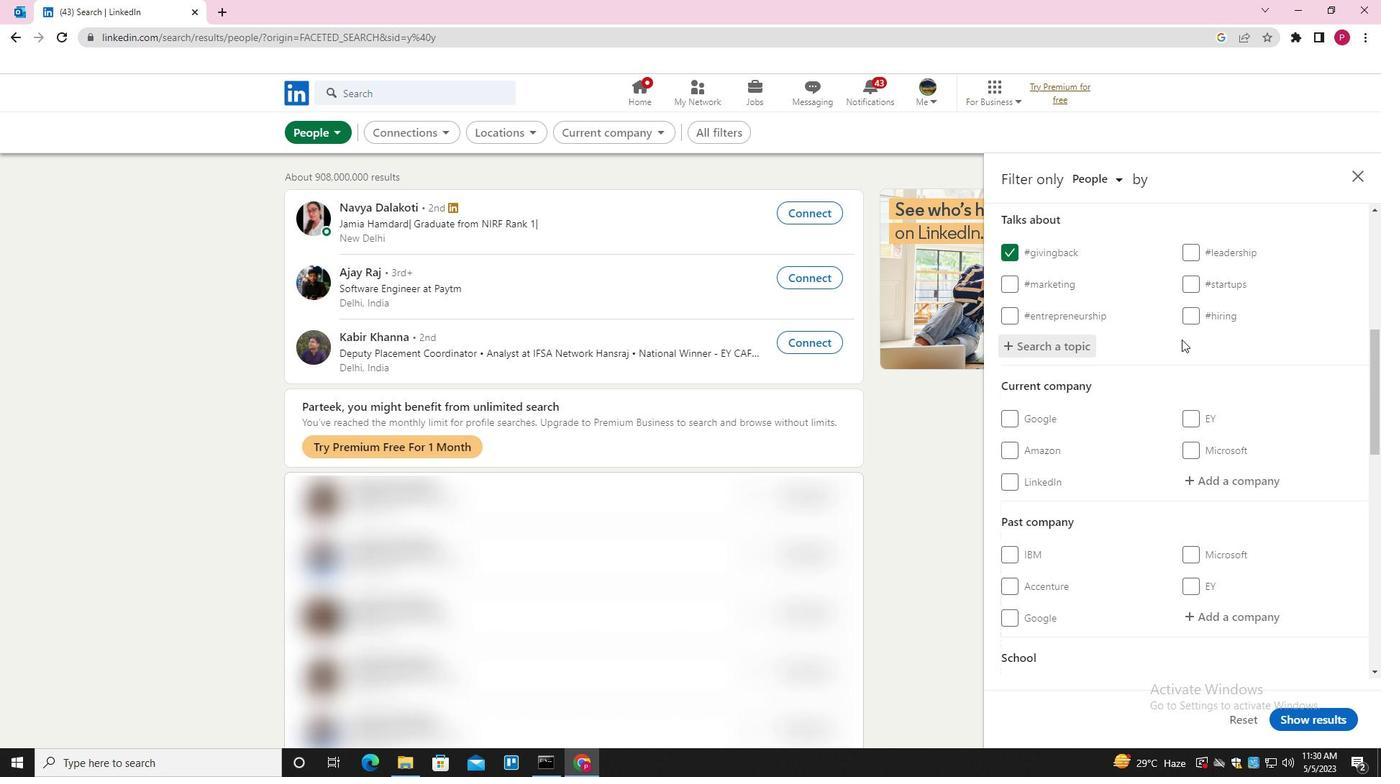 
Action: Mouse scrolled (1185, 342) with delta (0, 0)
Screenshot: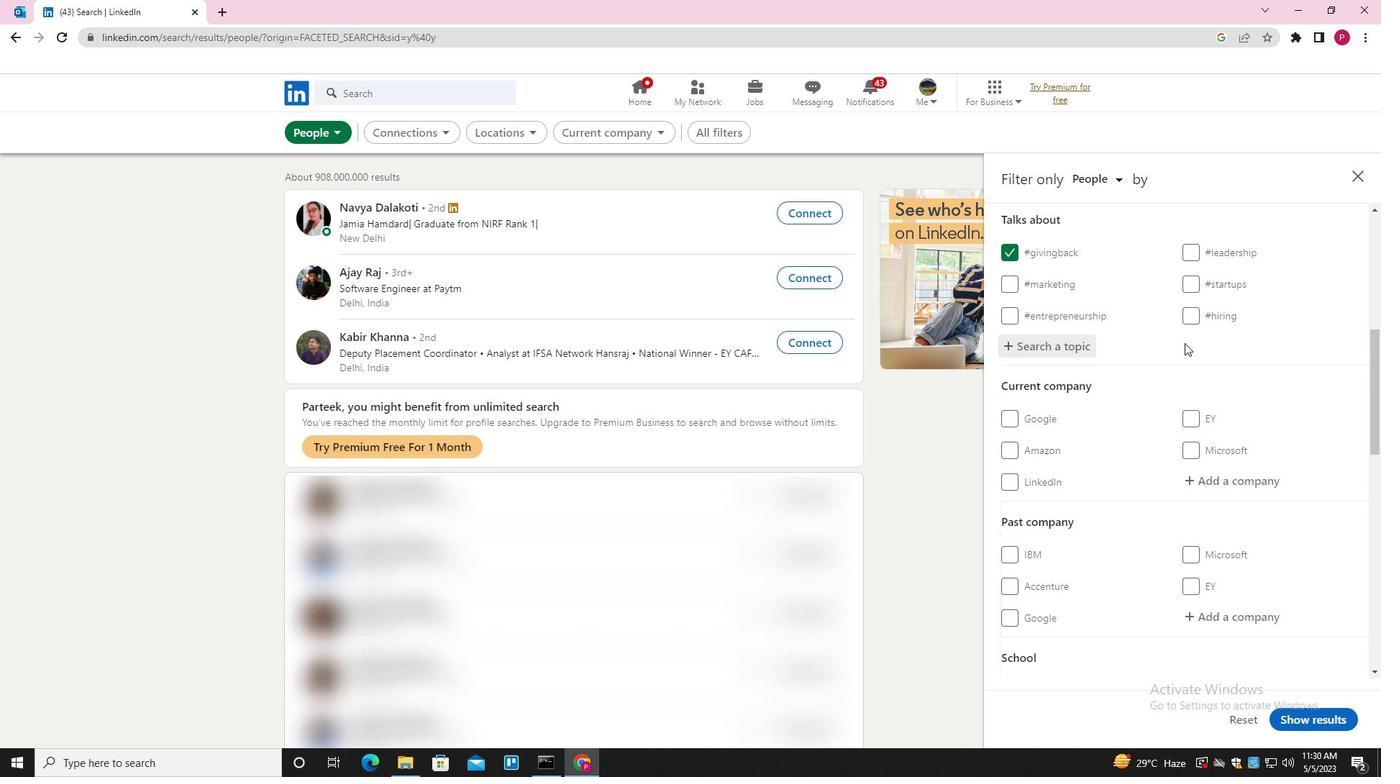 
Action: Mouse moved to (1185, 343)
Screenshot: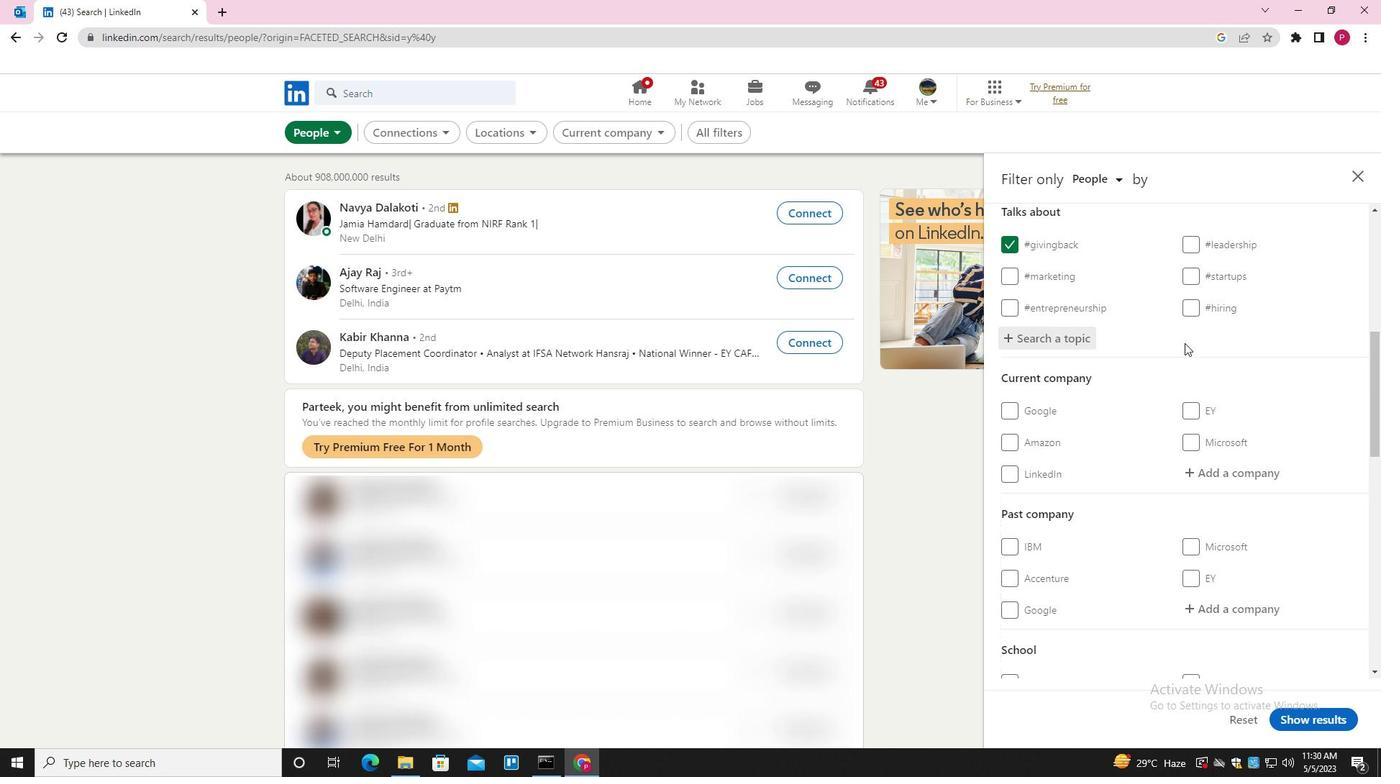 
Action: Mouse scrolled (1185, 343) with delta (0, 0)
Screenshot: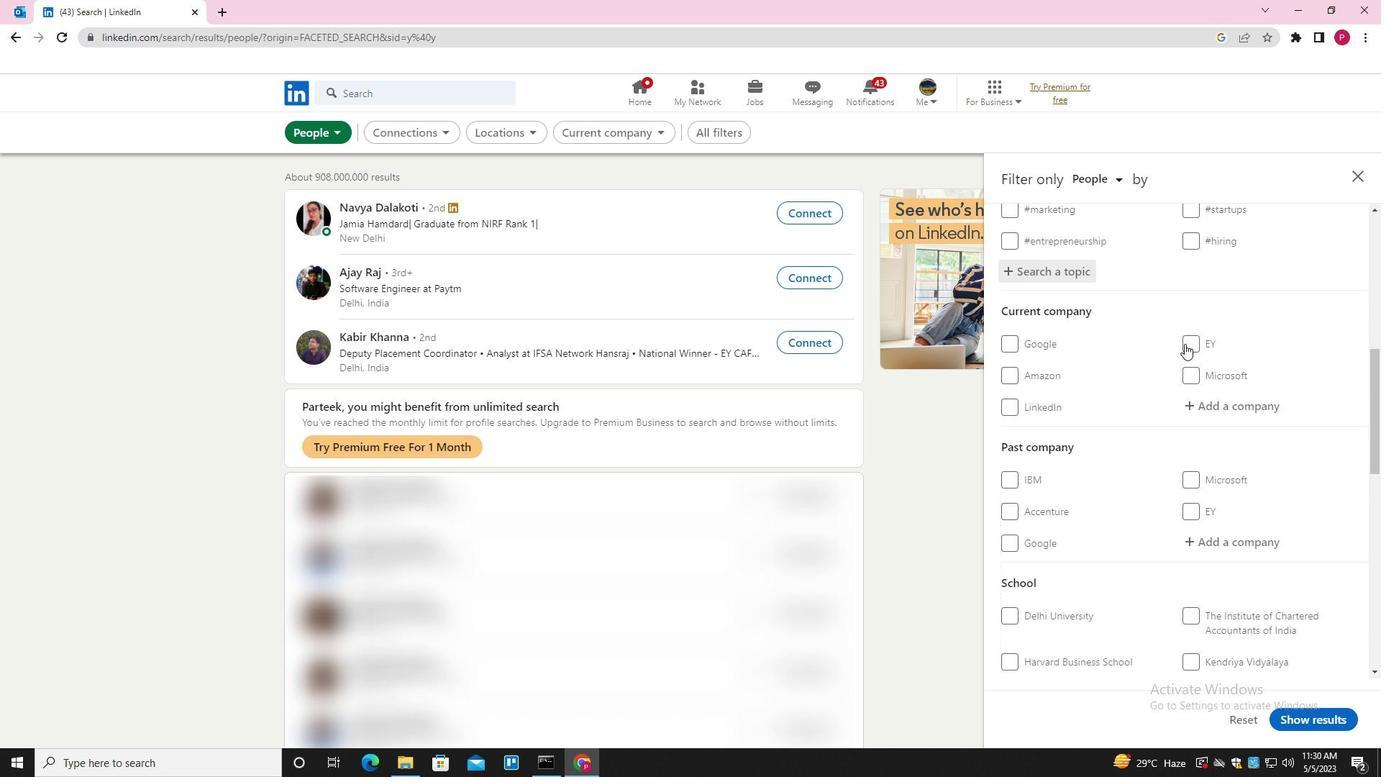 
Action: Mouse moved to (1177, 356)
Screenshot: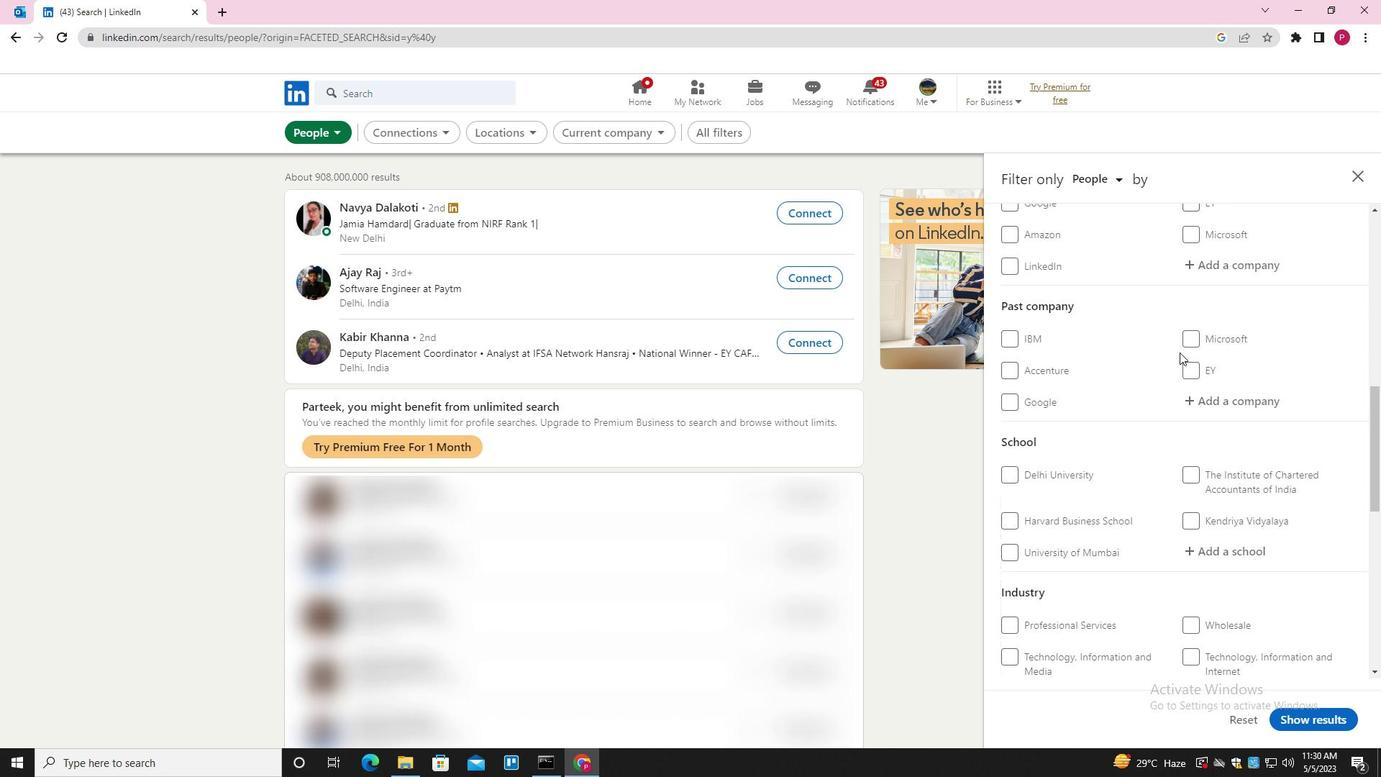 
Action: Mouse scrolled (1177, 356) with delta (0, 0)
Screenshot: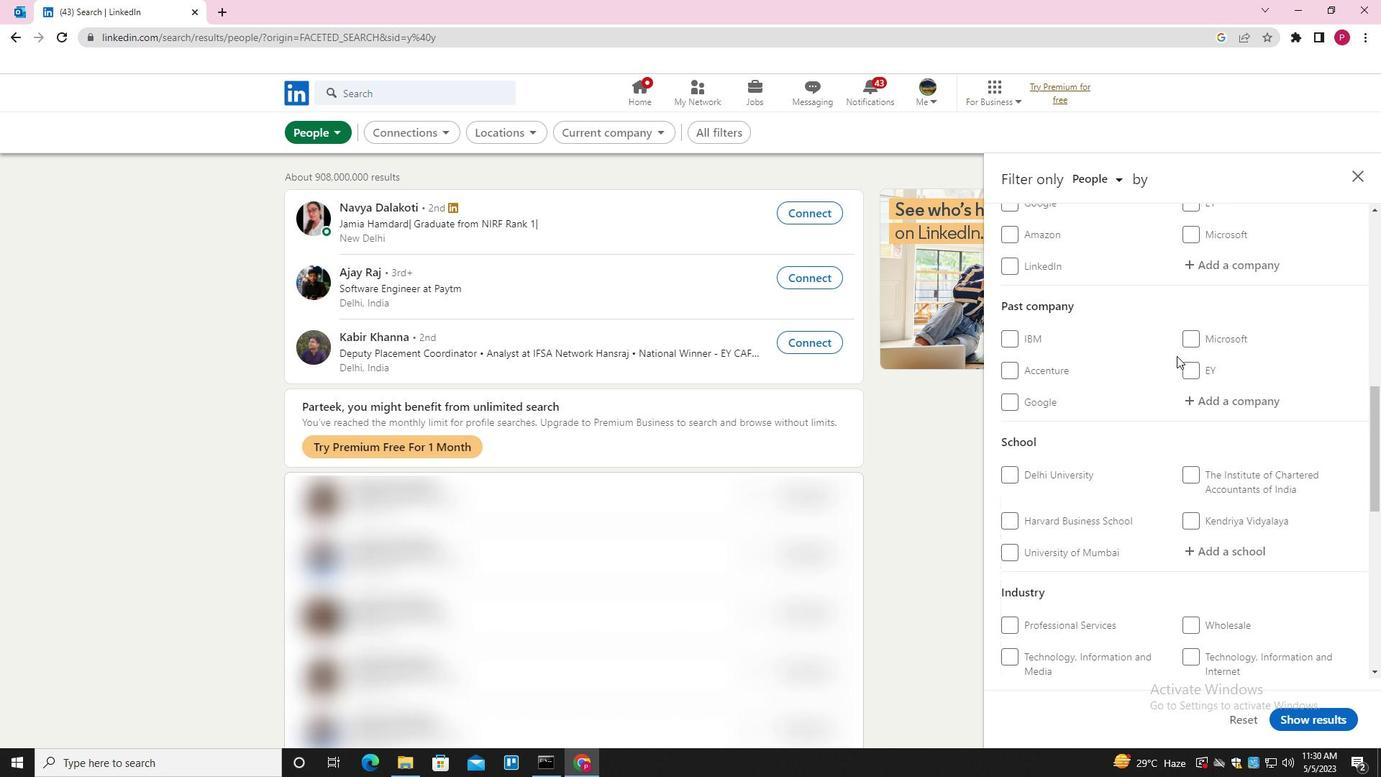 
Action: Mouse scrolled (1177, 356) with delta (0, 0)
Screenshot: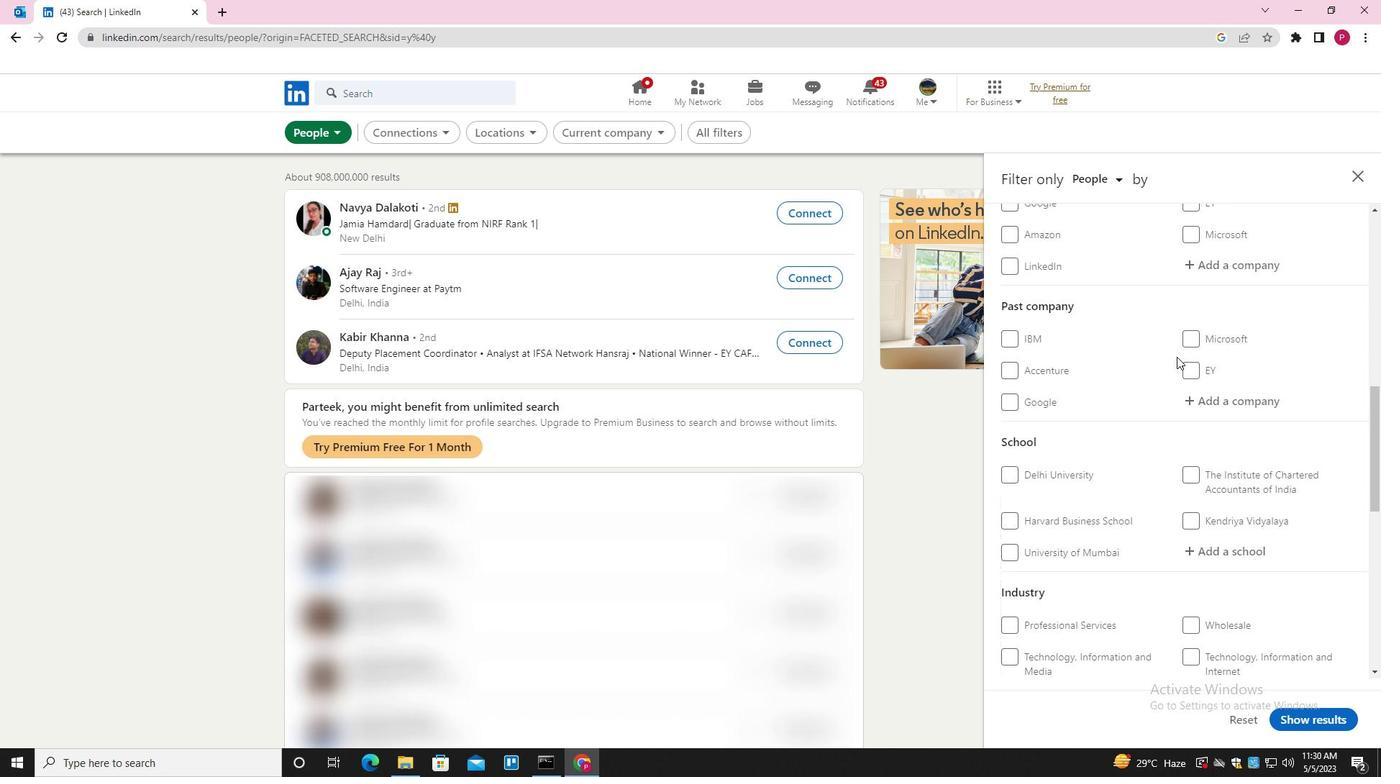 
Action: Mouse scrolled (1177, 356) with delta (0, 0)
Screenshot: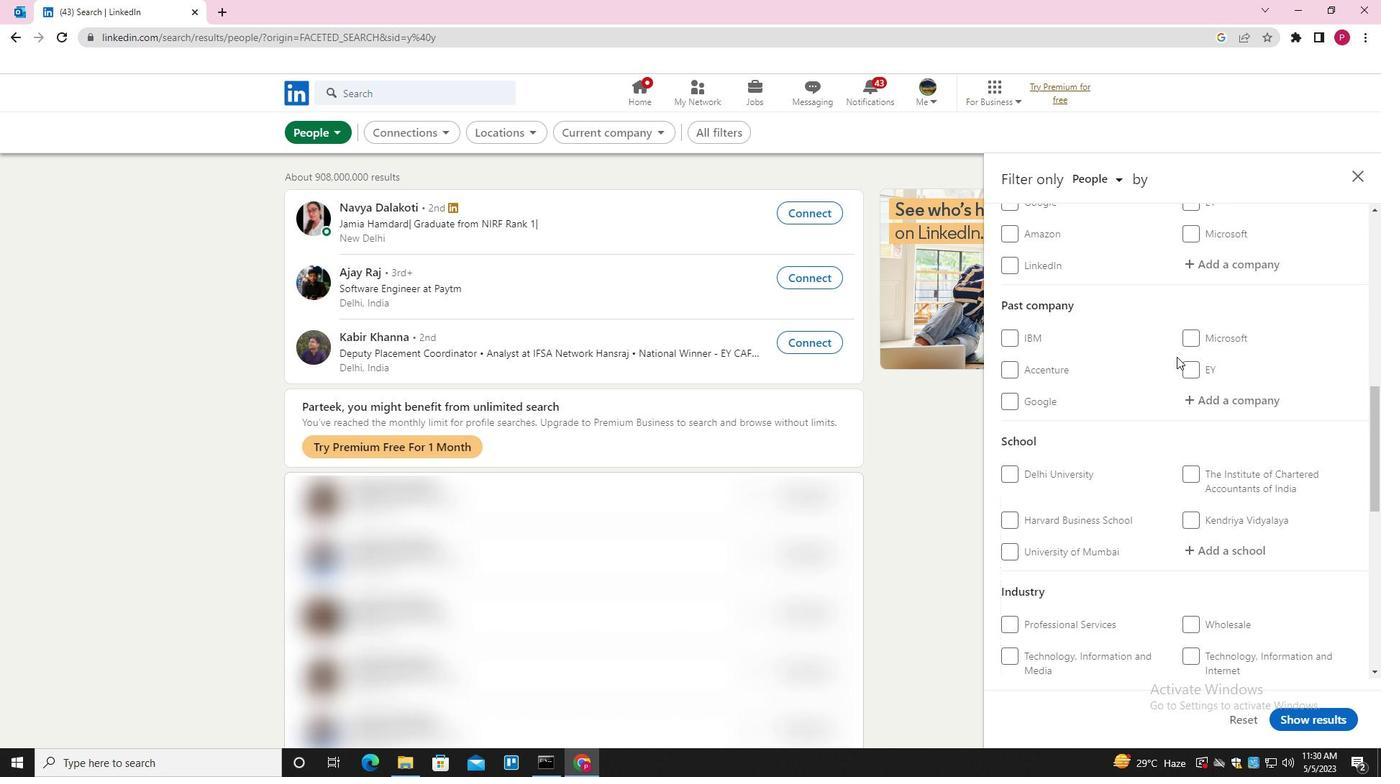 
Action: Mouse scrolled (1177, 356) with delta (0, 0)
Screenshot: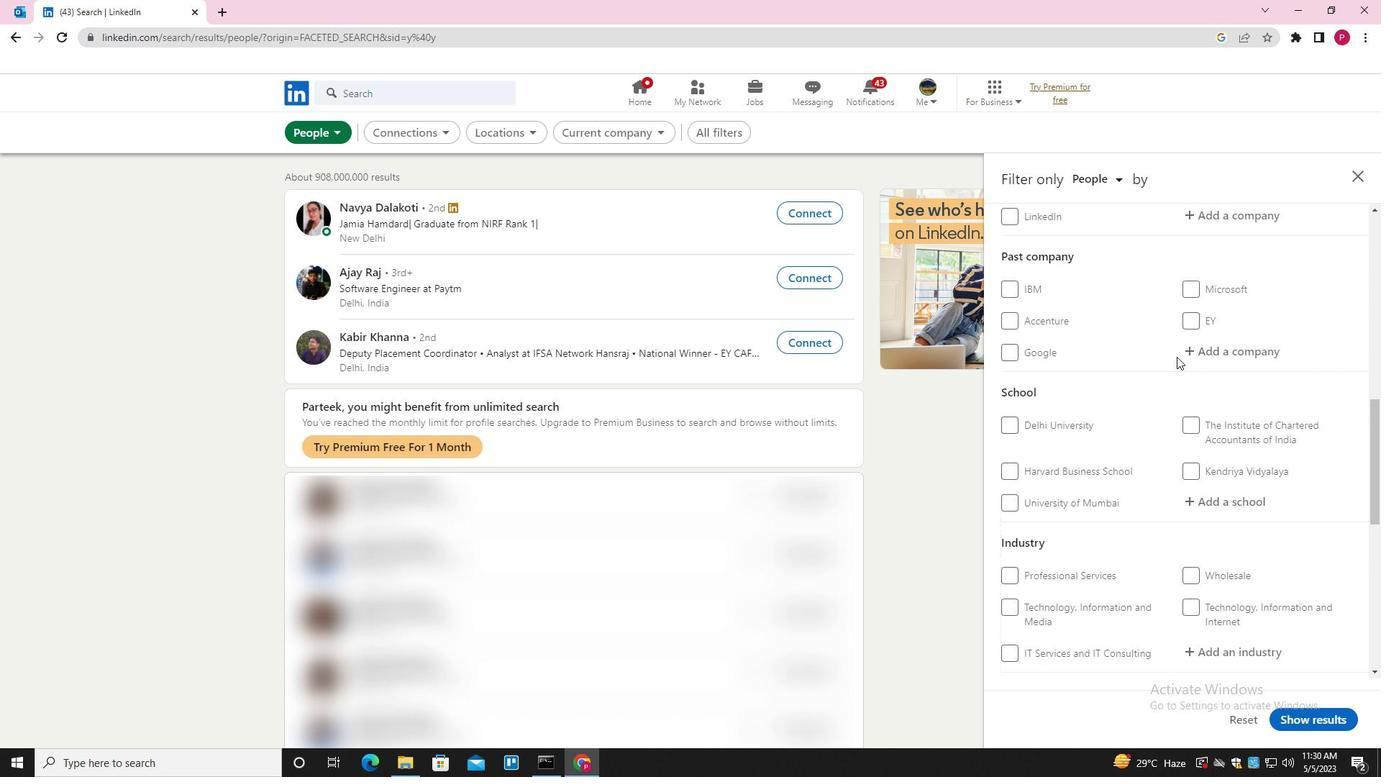 
Action: Mouse moved to (1177, 357)
Screenshot: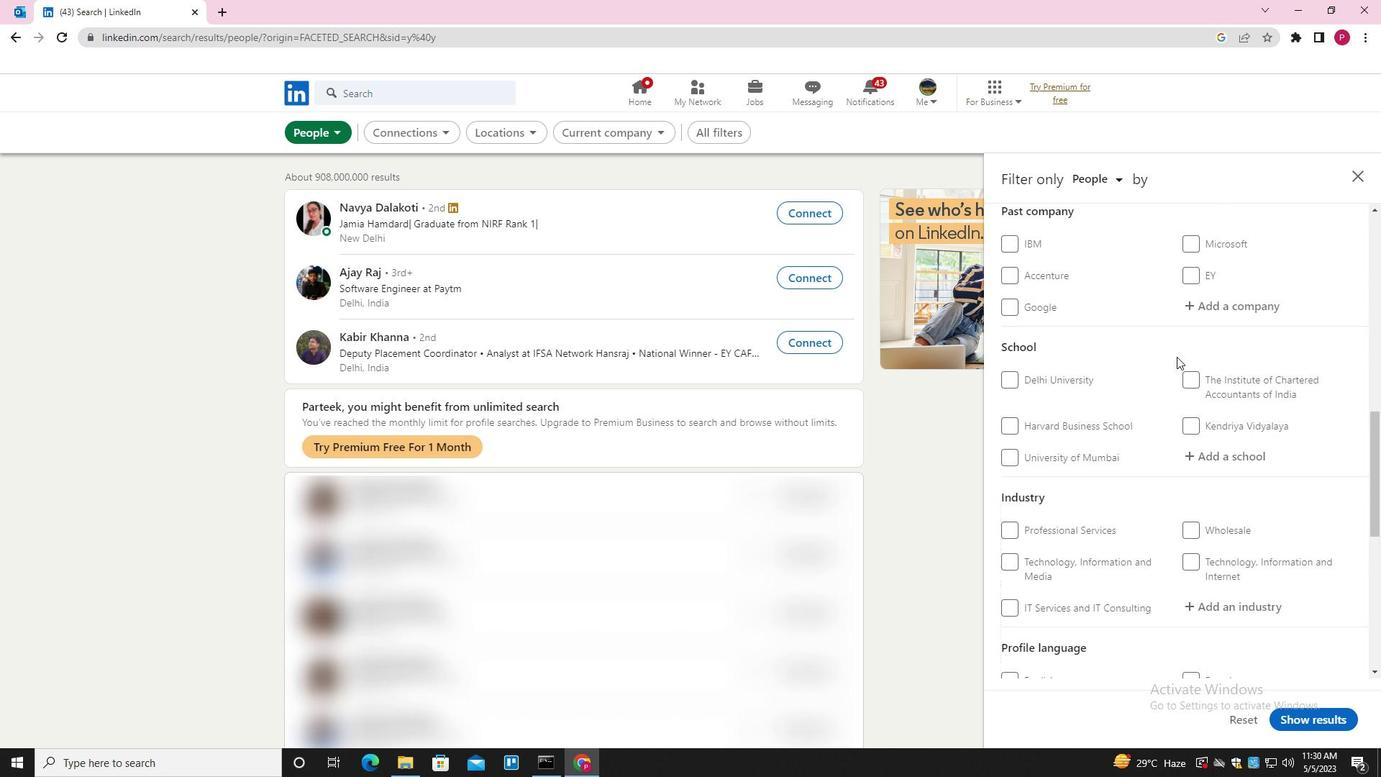 
Action: Mouse scrolled (1177, 356) with delta (0, 0)
Screenshot: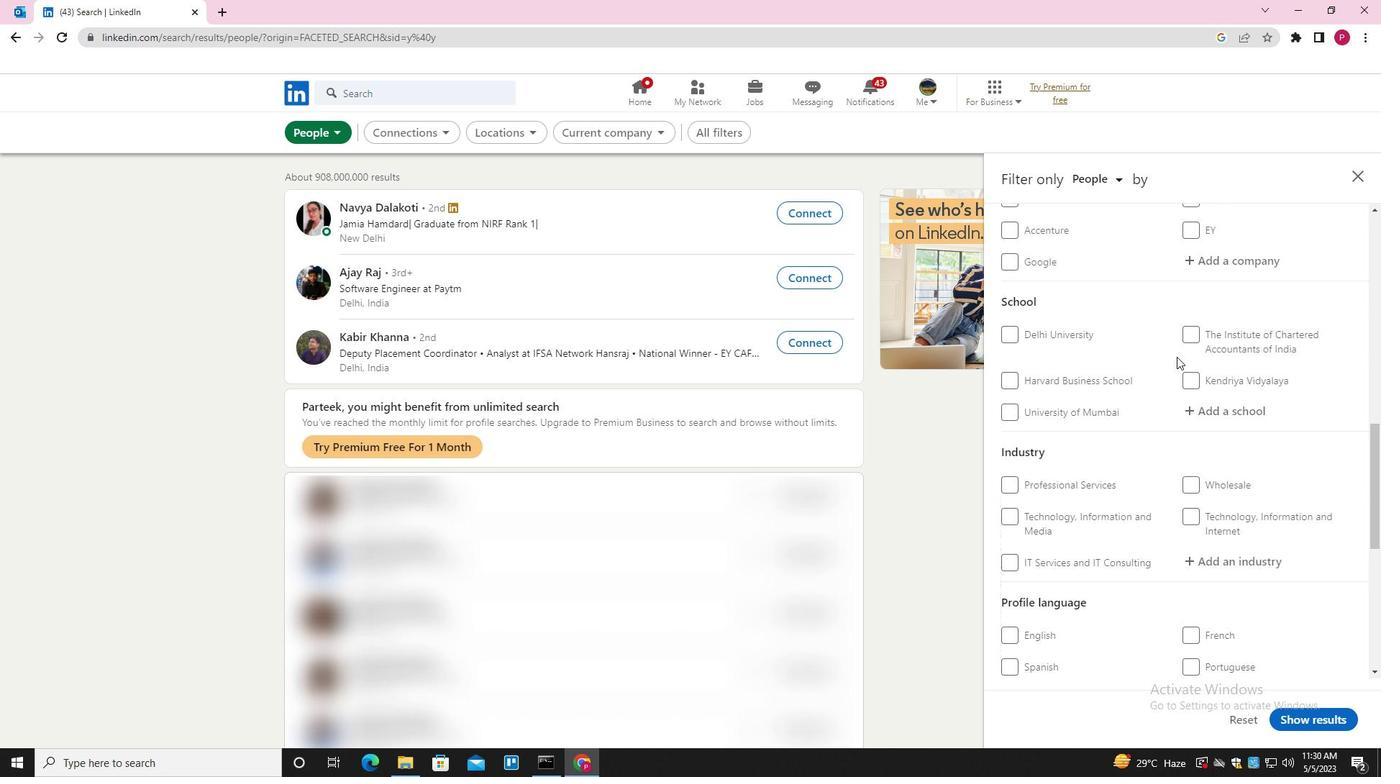 
Action: Mouse moved to (1175, 365)
Screenshot: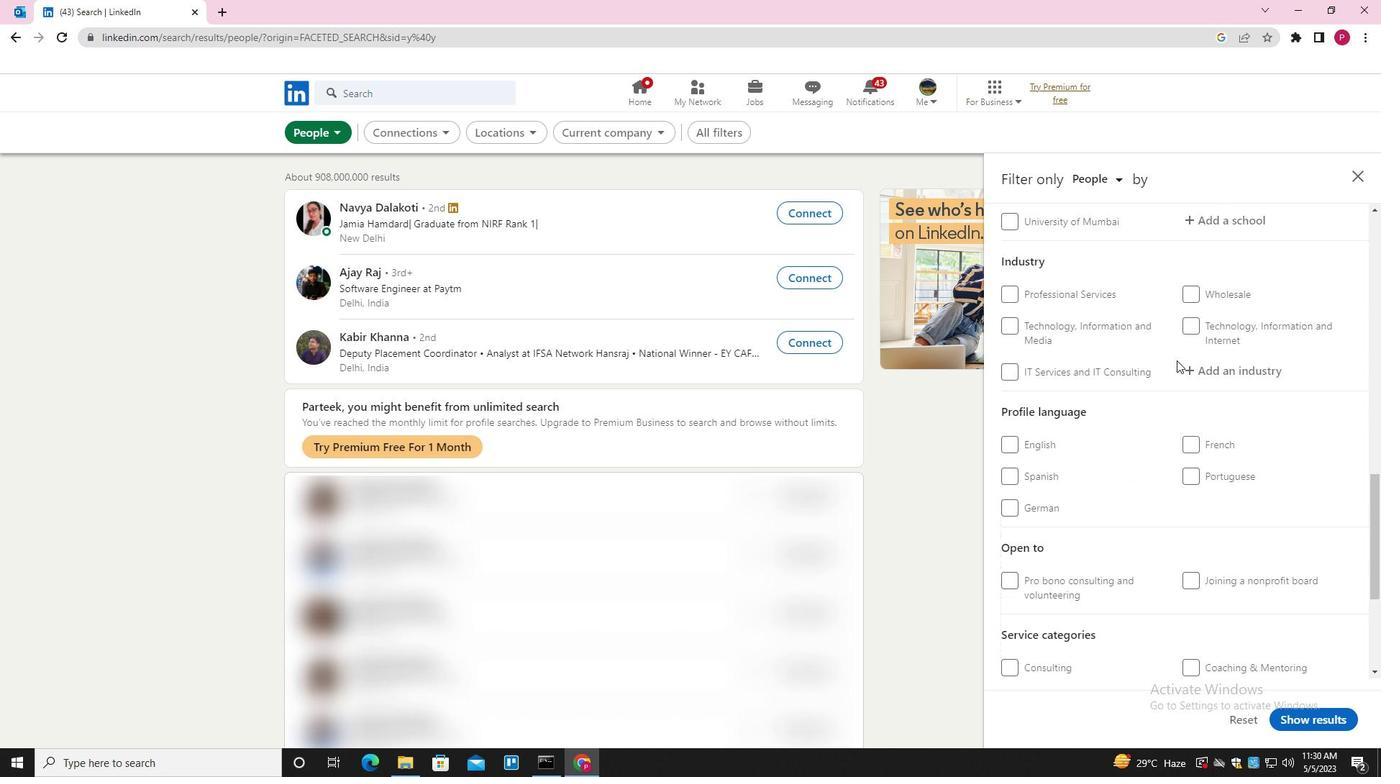 
Action: Mouse scrolled (1175, 364) with delta (0, 0)
Screenshot: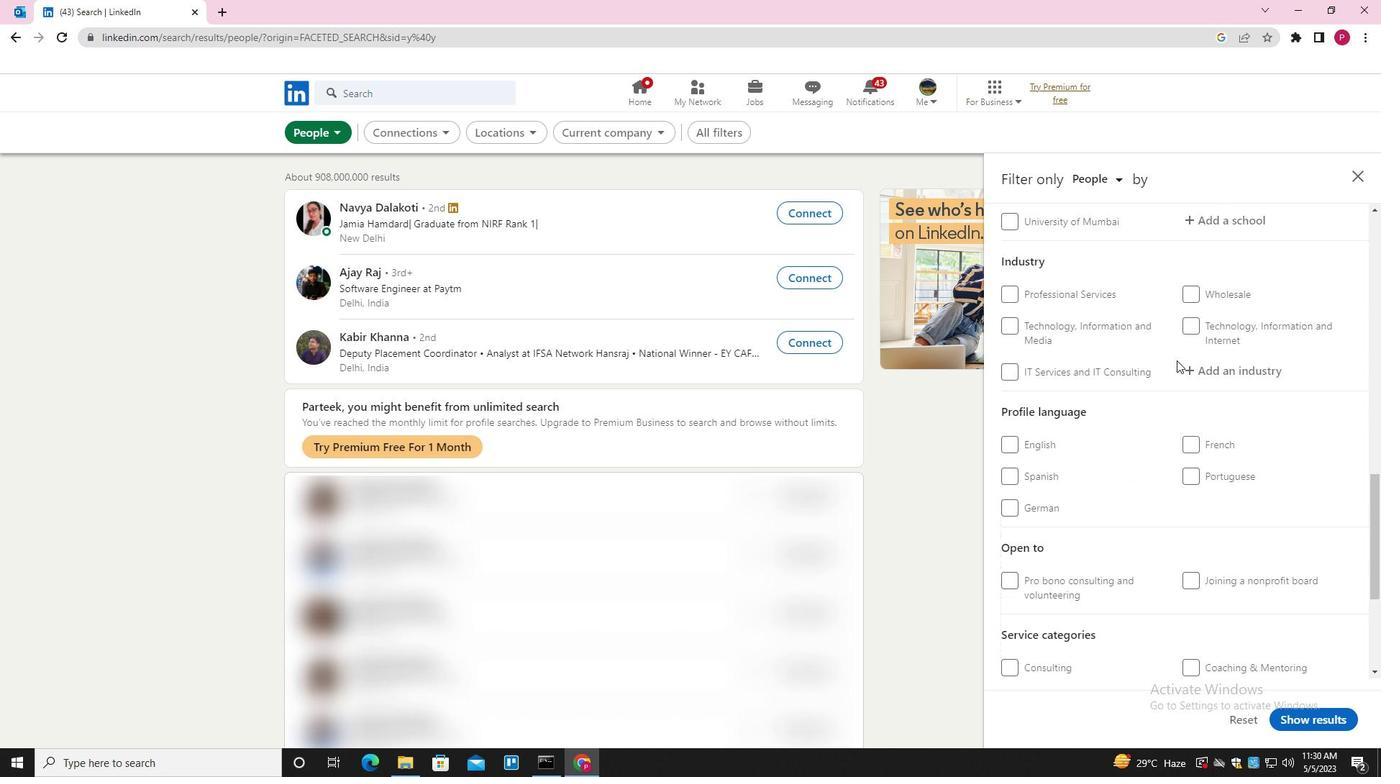 
Action: Mouse moved to (1053, 412)
Screenshot: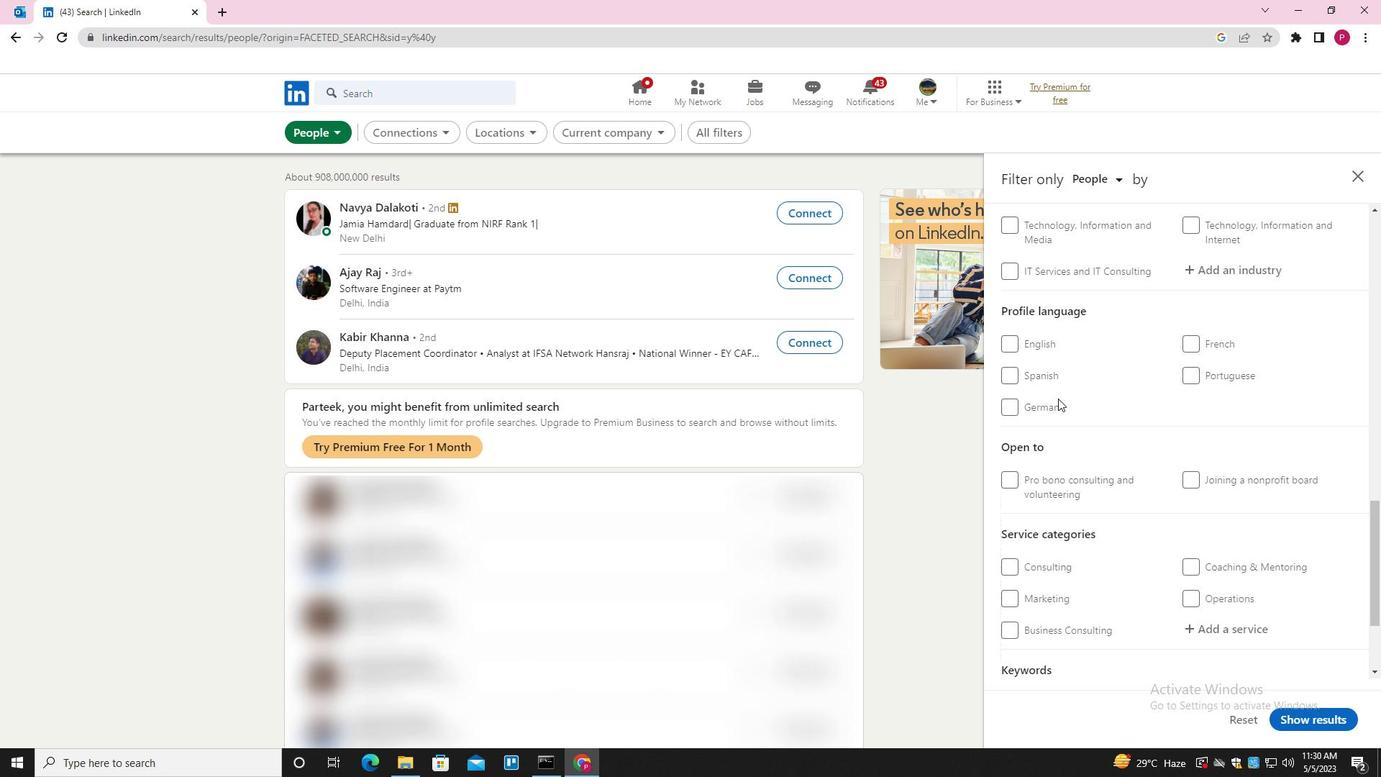 
Action: Mouse pressed left at (1053, 412)
Screenshot: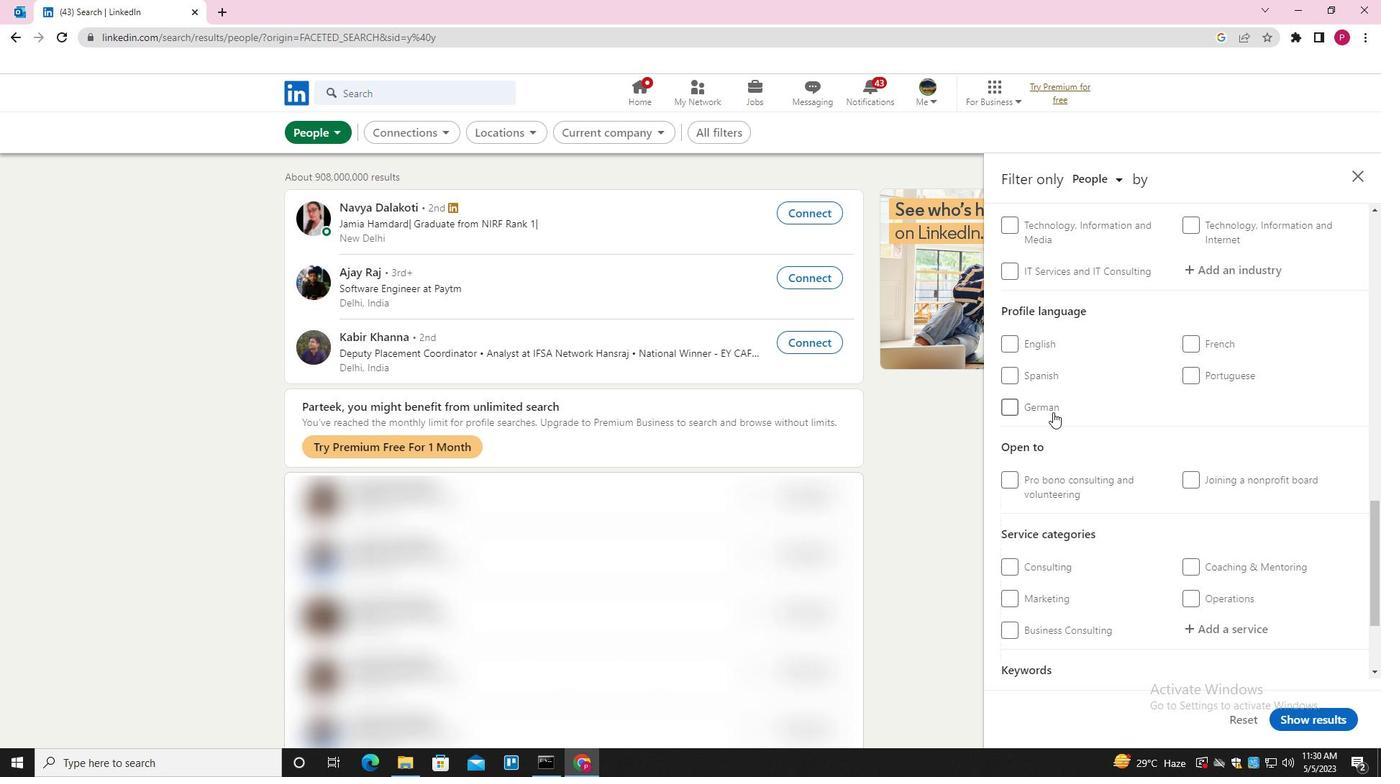 
Action: Mouse moved to (1132, 425)
Screenshot: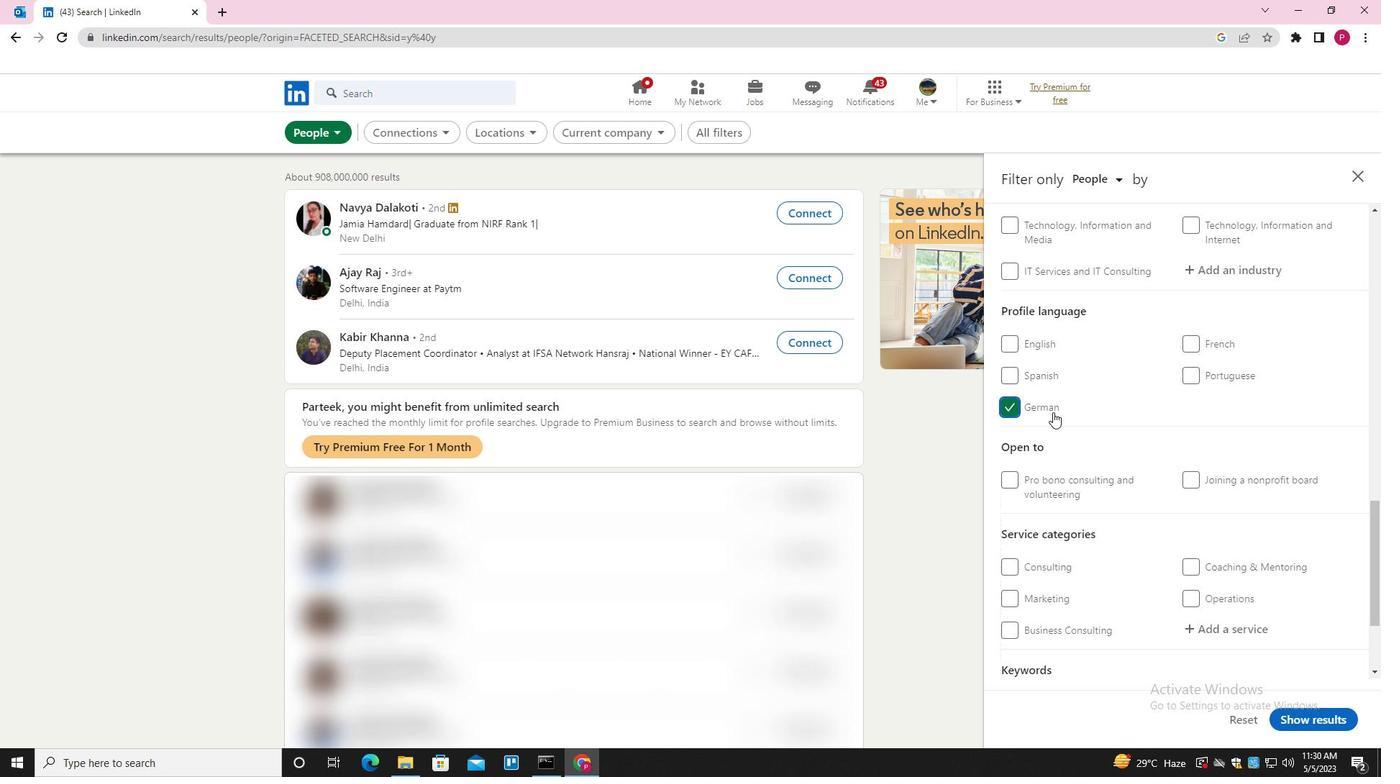 
Action: Mouse scrolled (1132, 425) with delta (0, 0)
Screenshot: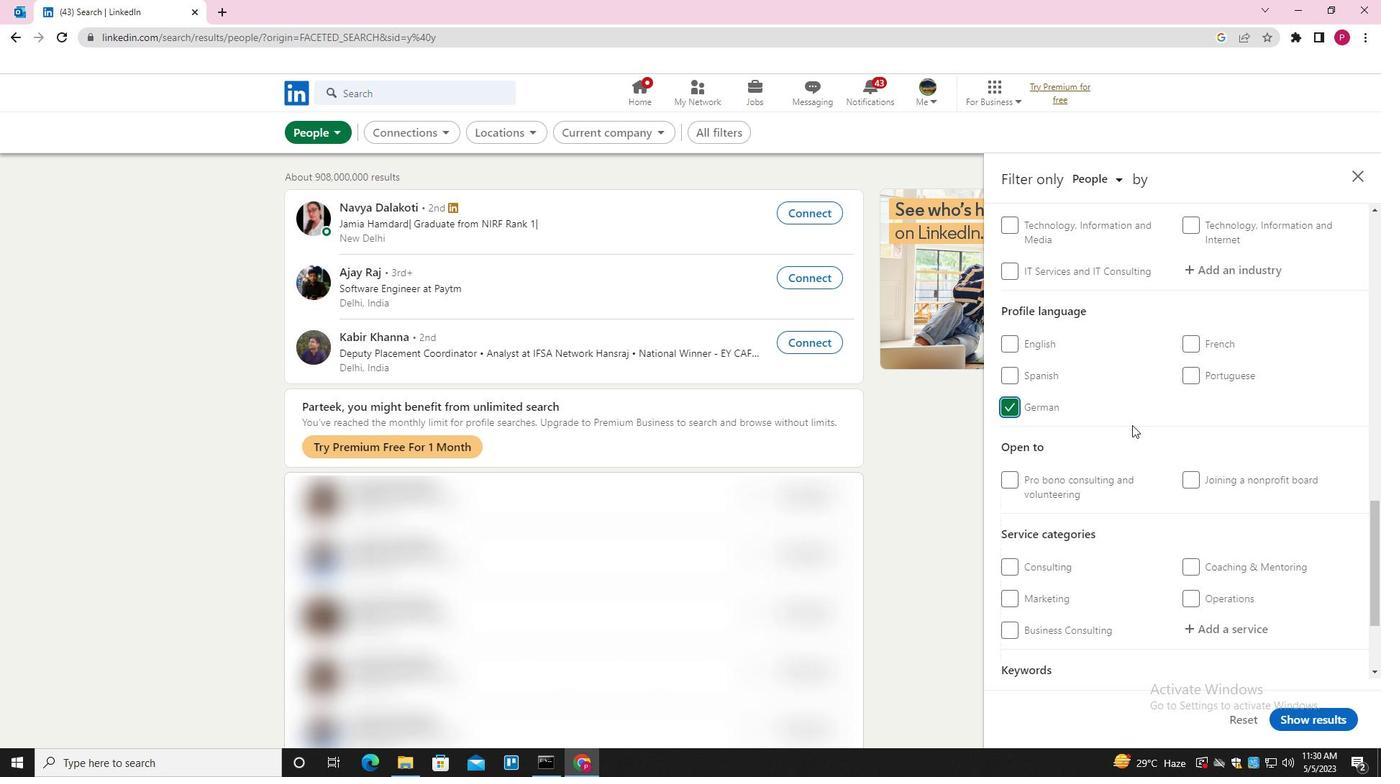 
Action: Mouse scrolled (1132, 425) with delta (0, 0)
Screenshot: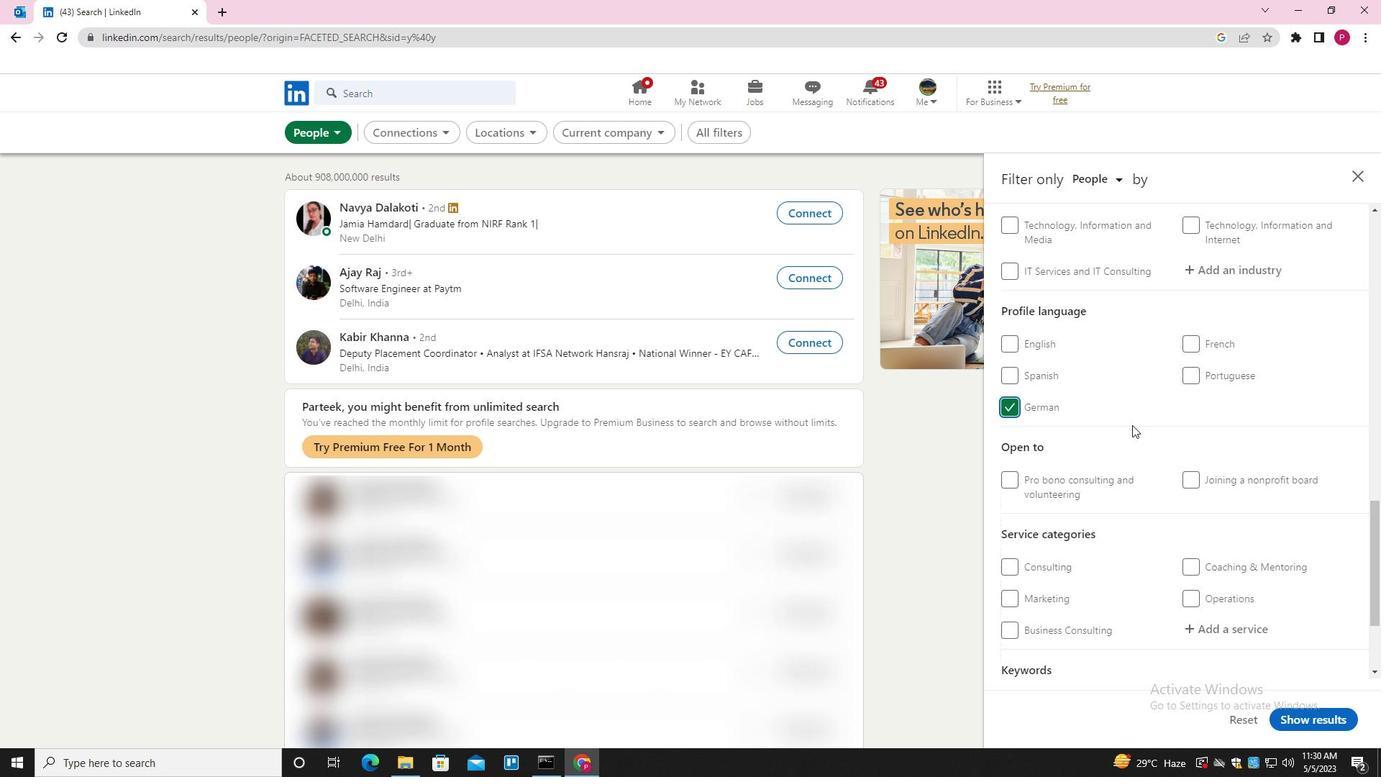 
Action: Mouse scrolled (1132, 425) with delta (0, 0)
Screenshot: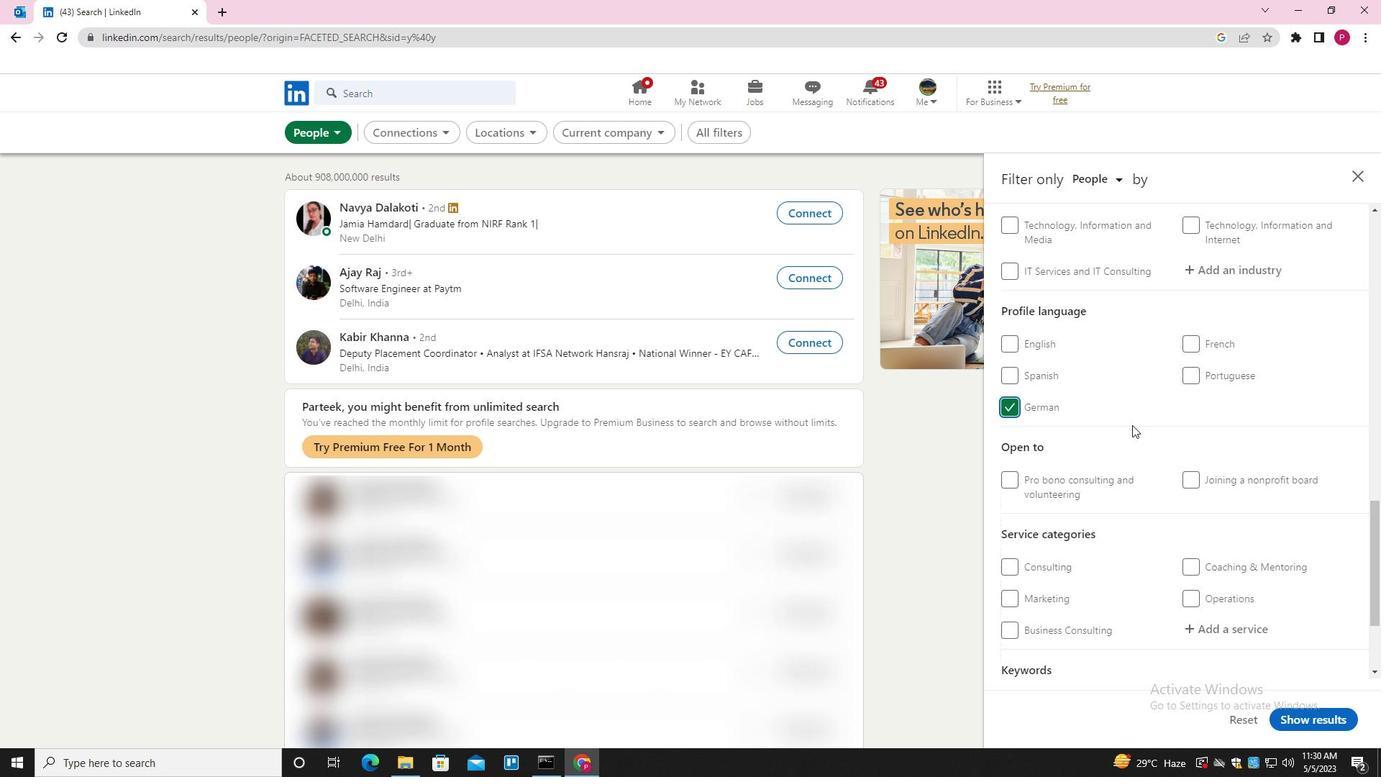 
Action: Mouse scrolled (1132, 425) with delta (0, 0)
Screenshot: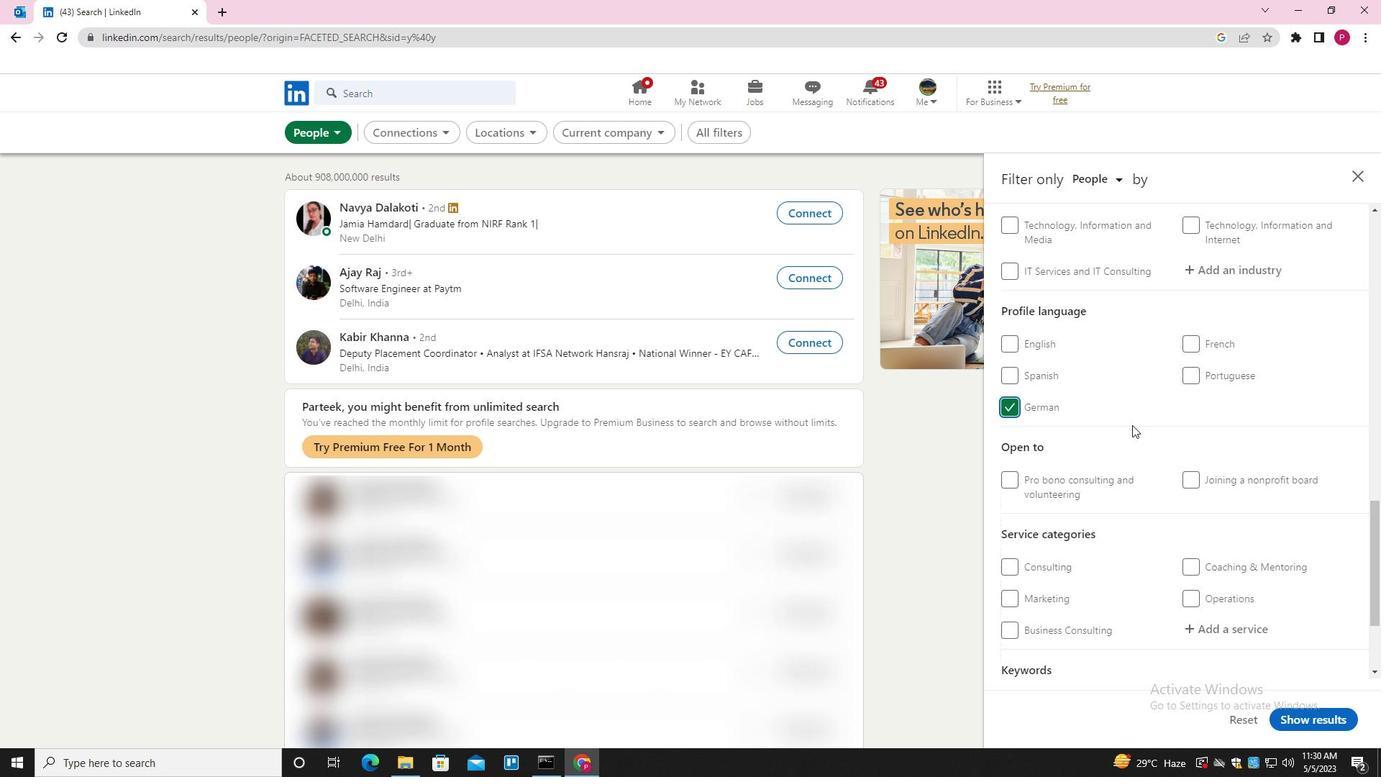 
Action: Mouse scrolled (1132, 425) with delta (0, 0)
Screenshot: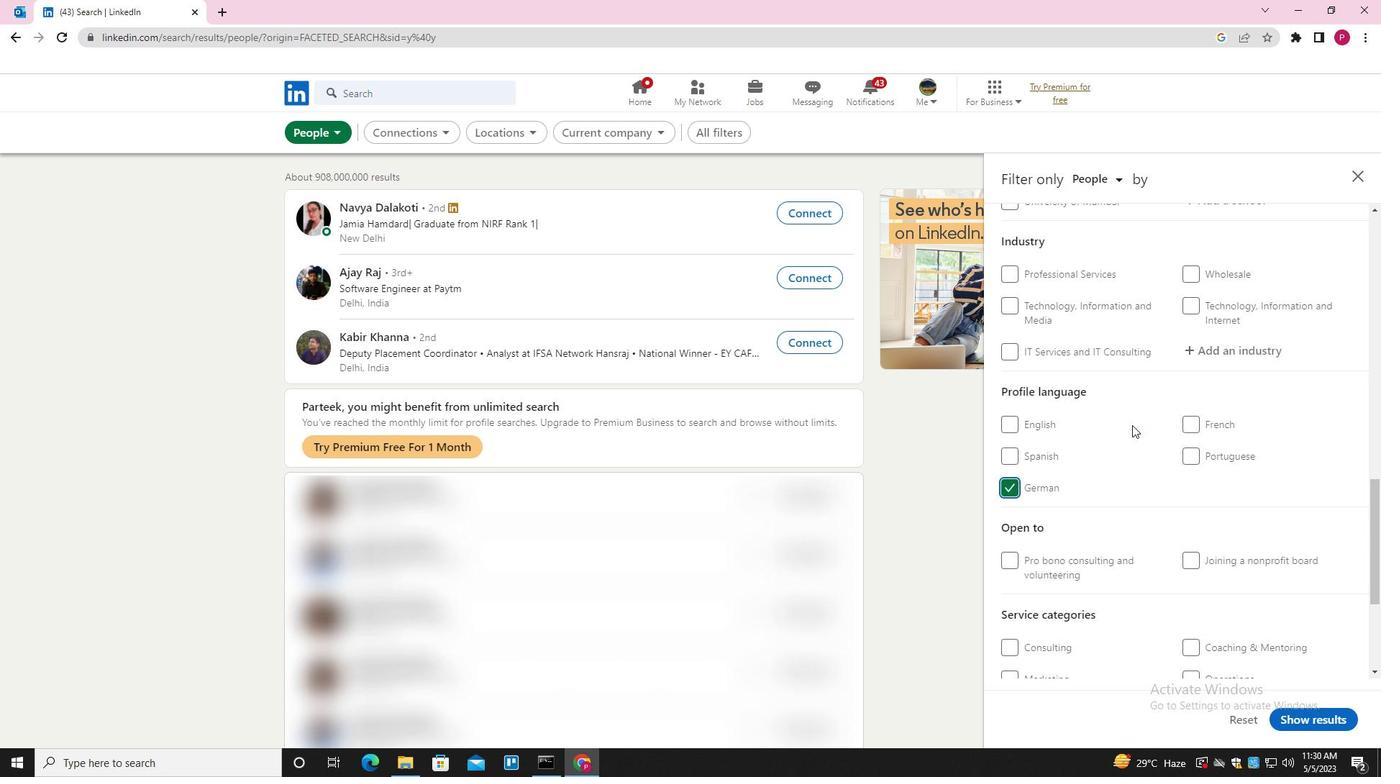 
Action: Mouse scrolled (1132, 425) with delta (0, 0)
Screenshot: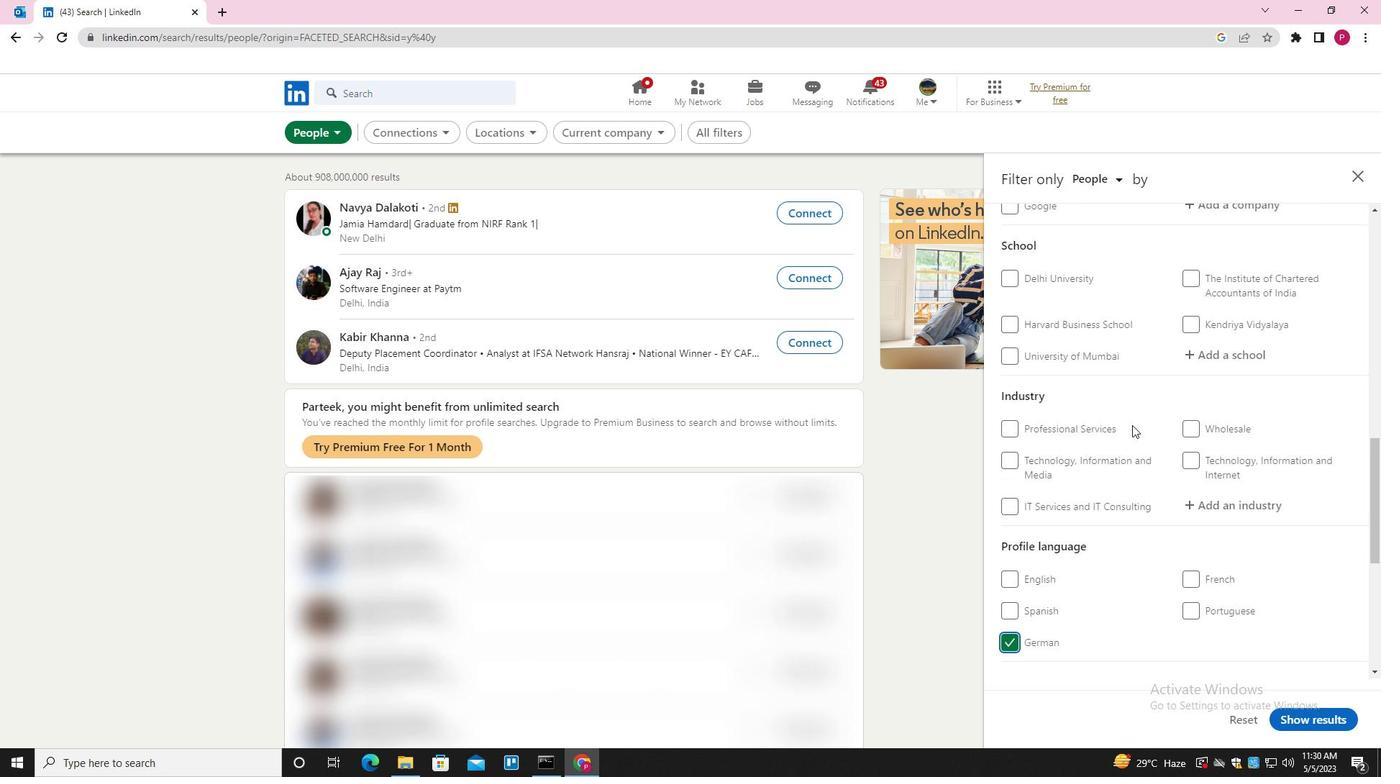 
Action: Mouse scrolled (1132, 425) with delta (0, 0)
Screenshot: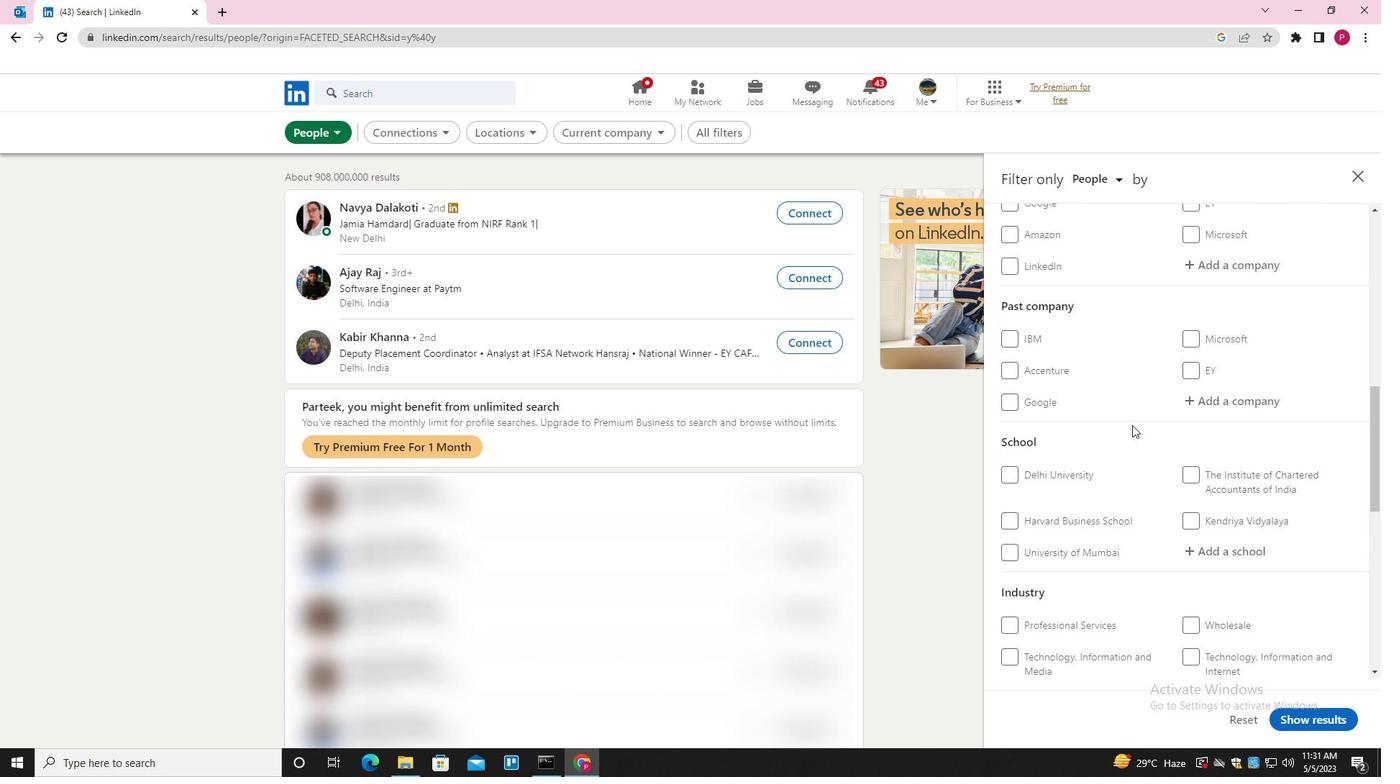 
Action: Mouse scrolled (1132, 425) with delta (0, 0)
Screenshot: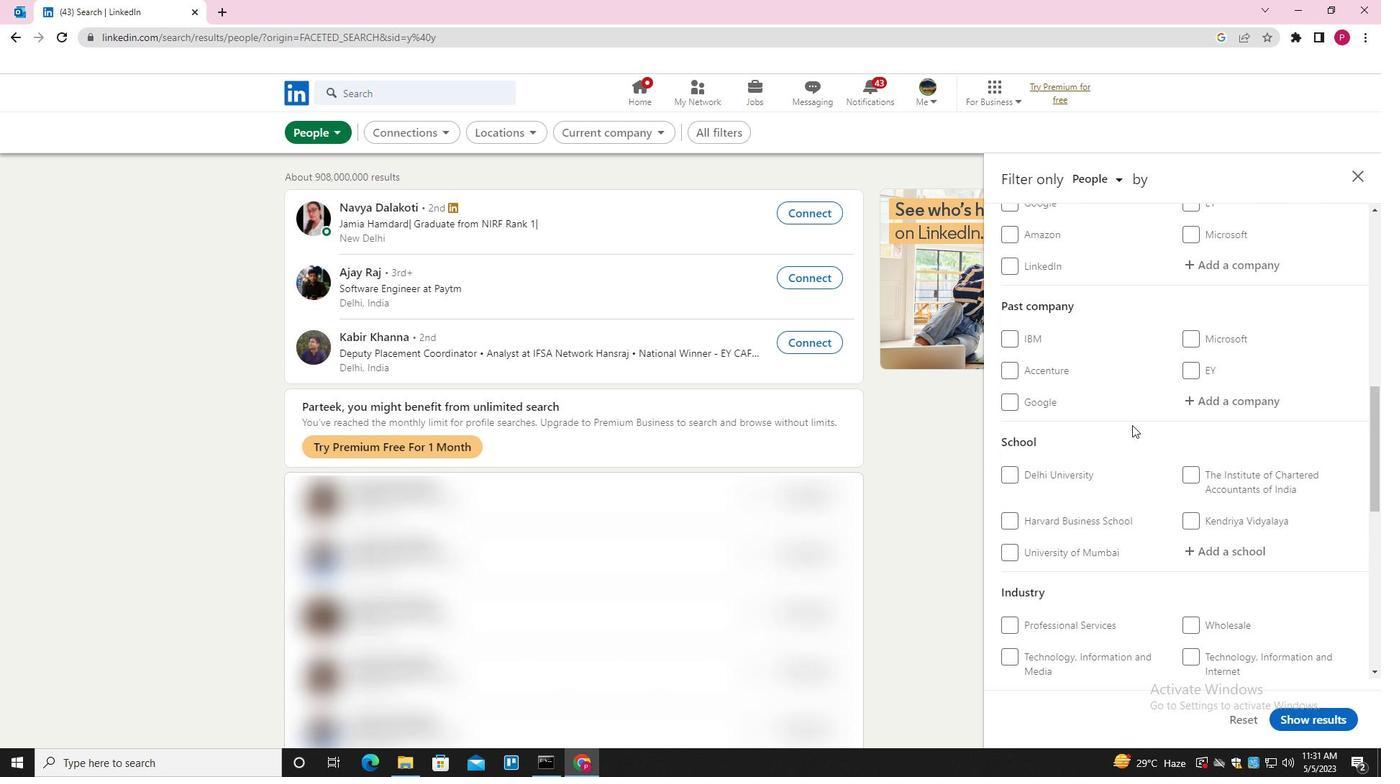 
Action: Mouse moved to (1243, 407)
Screenshot: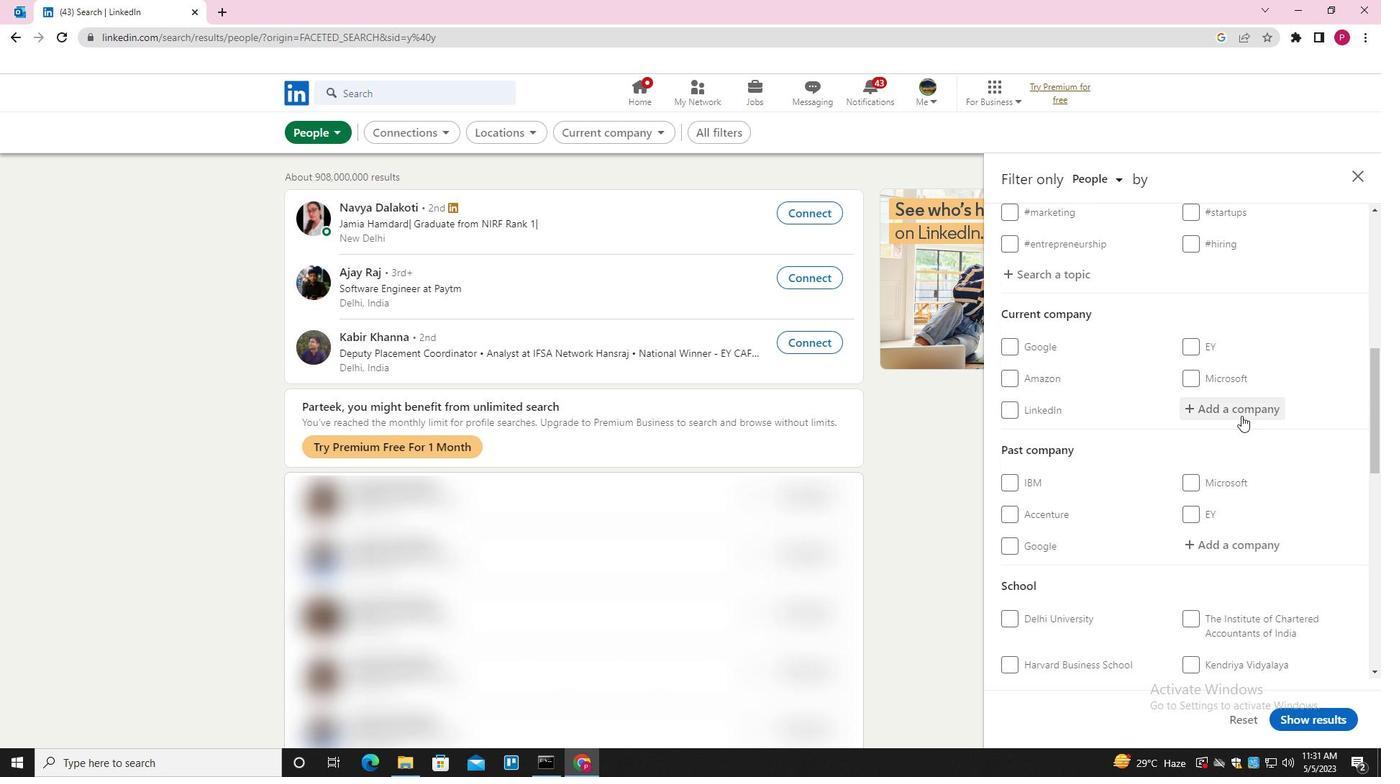 
Action: Mouse pressed left at (1243, 407)
Screenshot: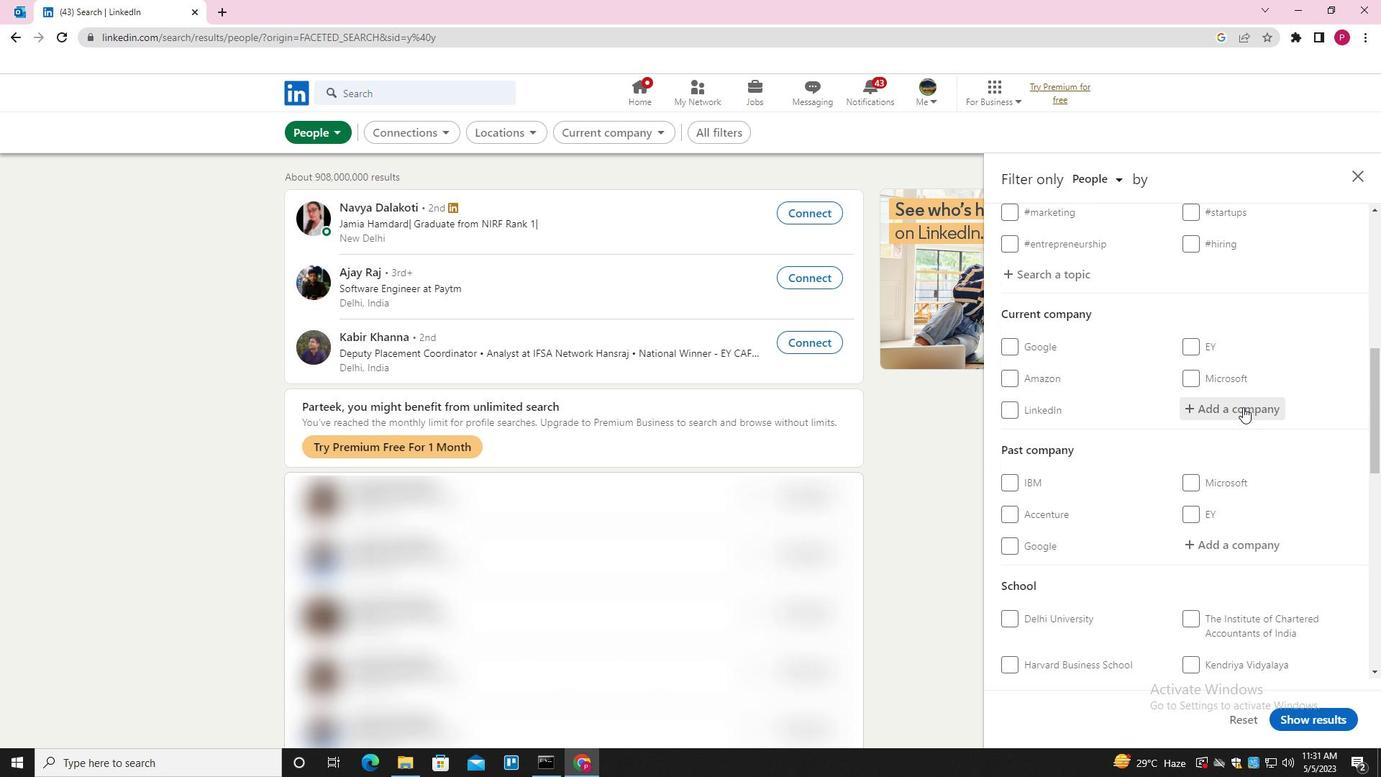 
Action: Mouse moved to (1243, 407)
Screenshot: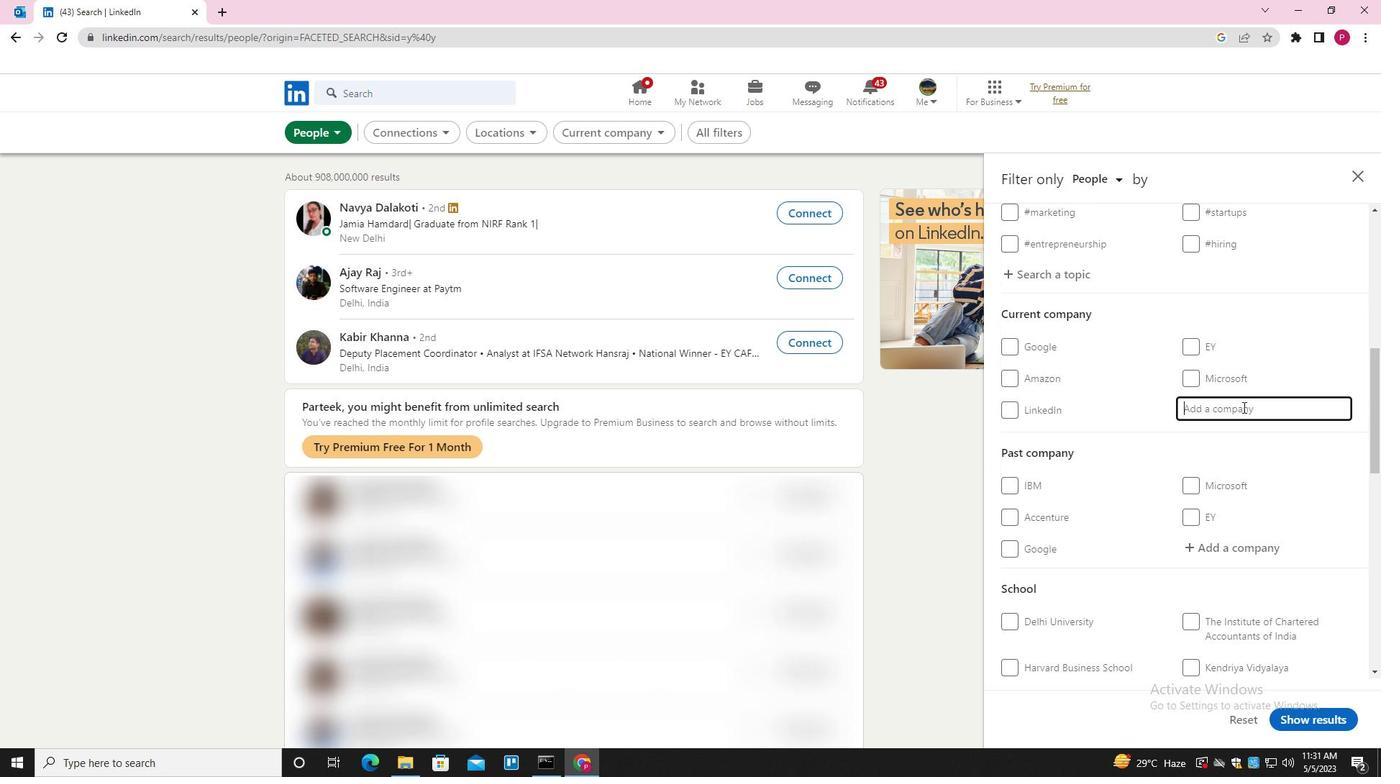 
Action: Key pressed <Key.shift><Key.shift>PETROPIPE<Key.space><Key.shift>OIL<Key.space>AND<Key.space><Key.shift><Key.shift><Key.shift><Key.shift><Key.shift><Key.shift><Key.shift><Key.shift><Key.shift><Key.shift><Key.shift><Key.shift><Key.shift><Key.shift><Key.shift><Key.shift><Key.shift>GAR<Key.backspace>S<Key.down><Key.enter>
Screenshot: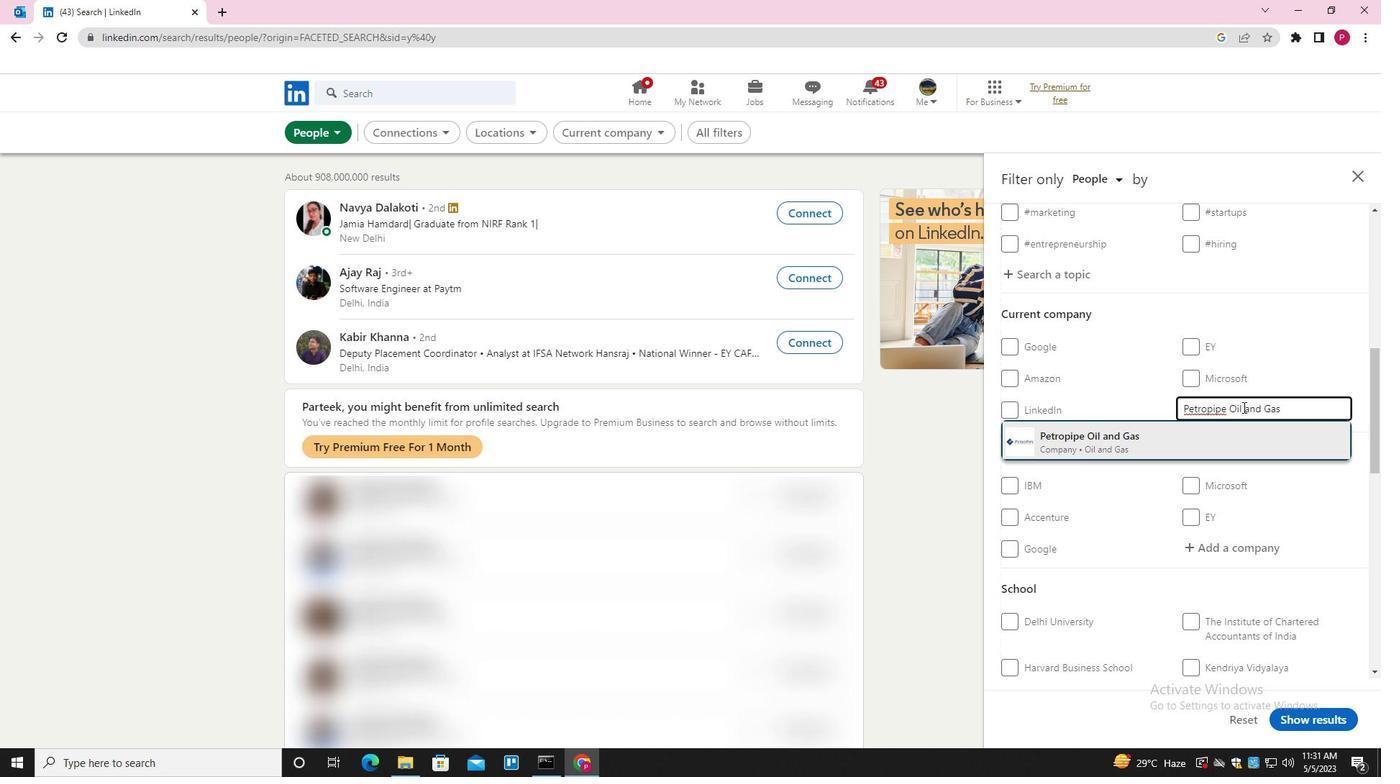
Action: Mouse moved to (1208, 441)
Screenshot: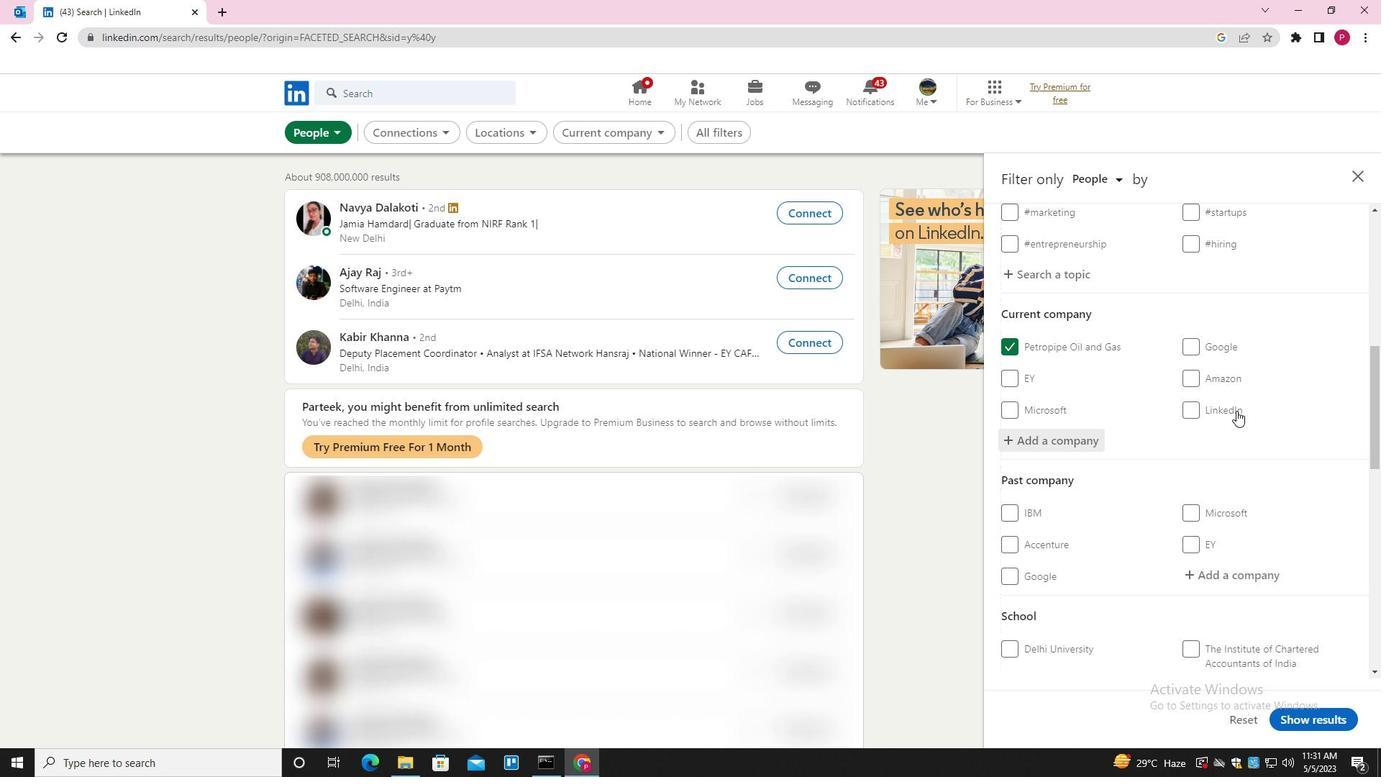 
Action: Mouse scrolled (1208, 441) with delta (0, 0)
Screenshot: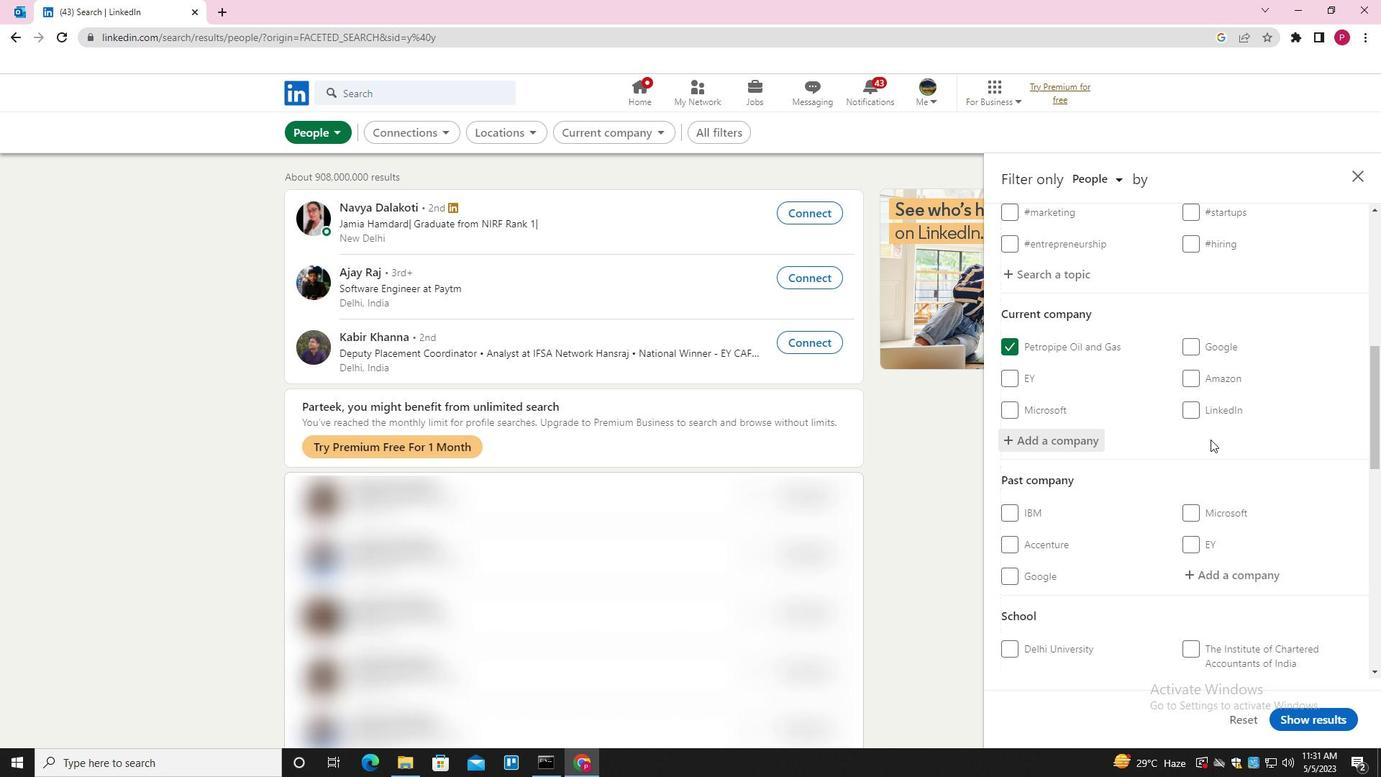 
Action: Mouse scrolled (1208, 441) with delta (0, 0)
Screenshot: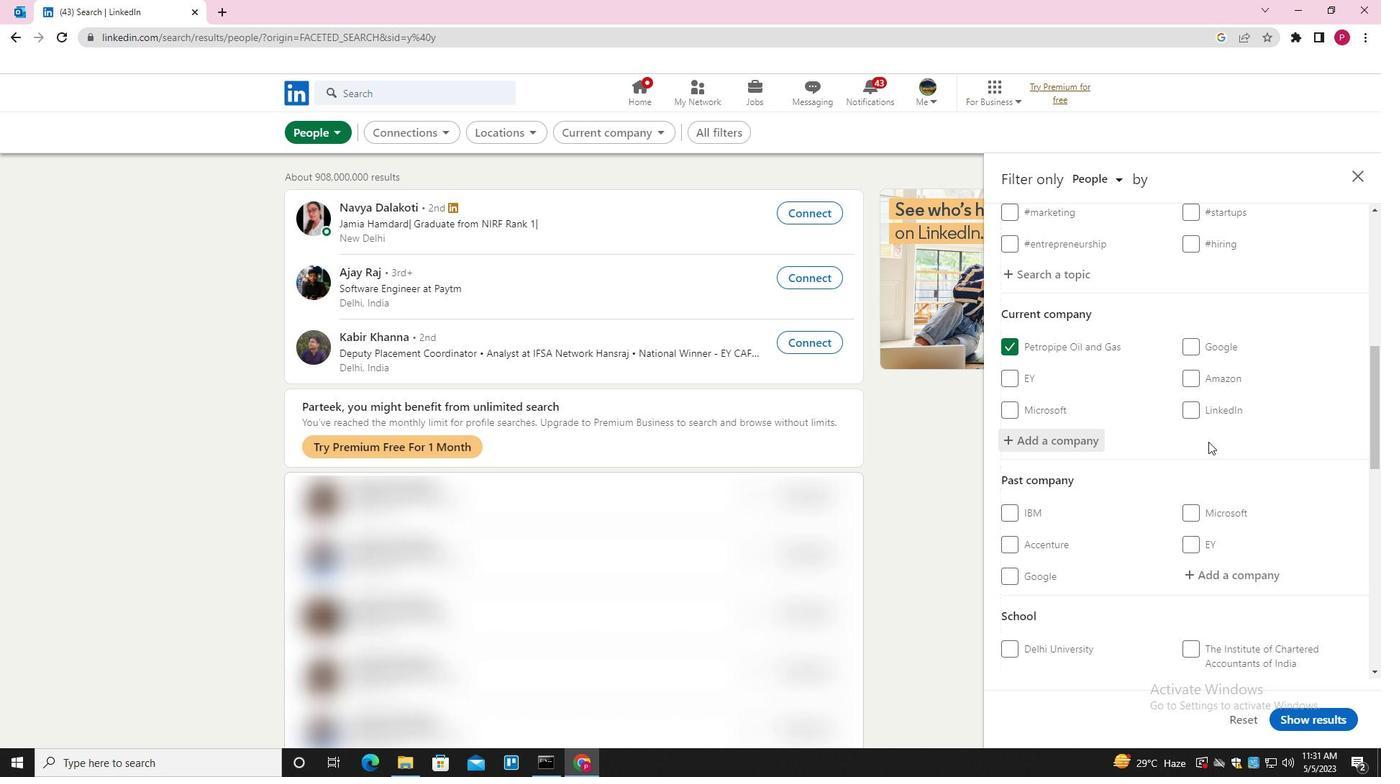 
Action: Mouse scrolled (1208, 441) with delta (0, 0)
Screenshot: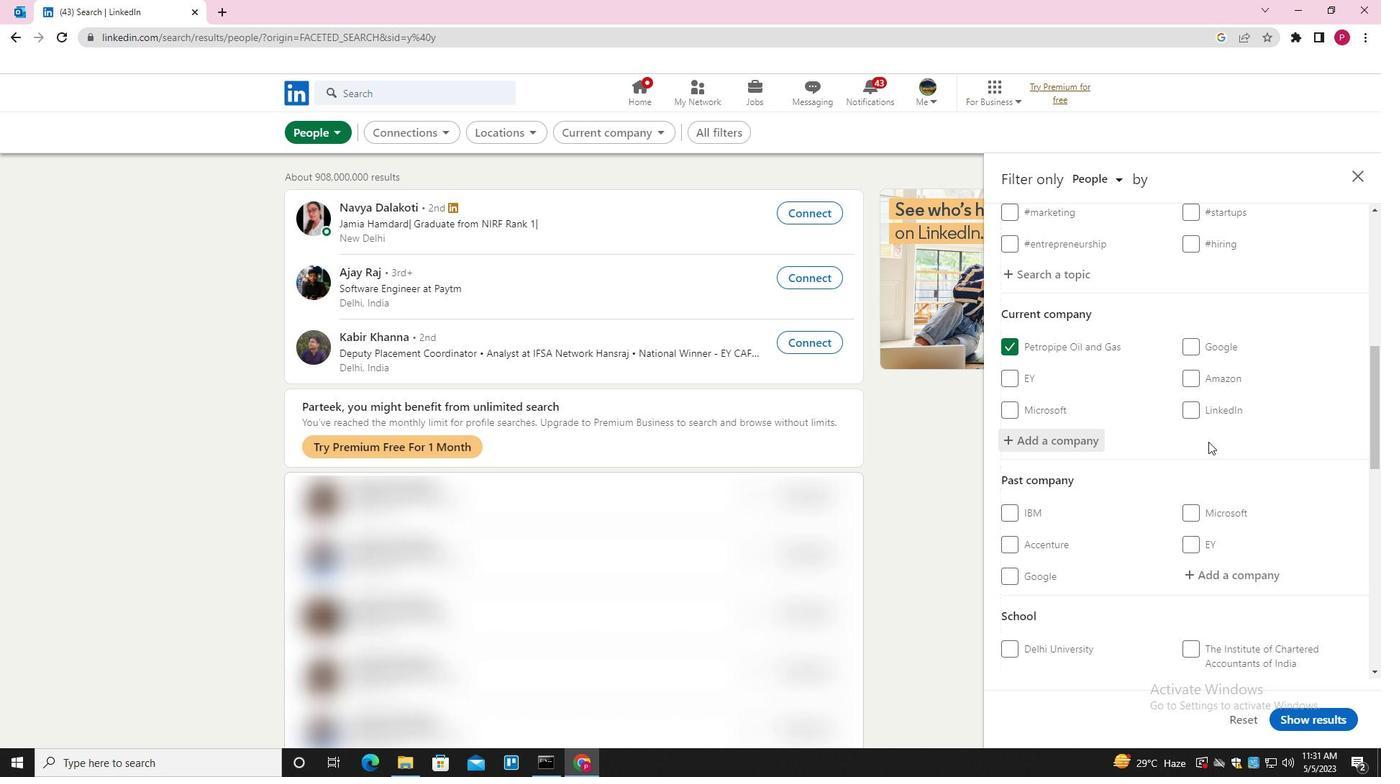 
Action: Mouse moved to (1208, 442)
Screenshot: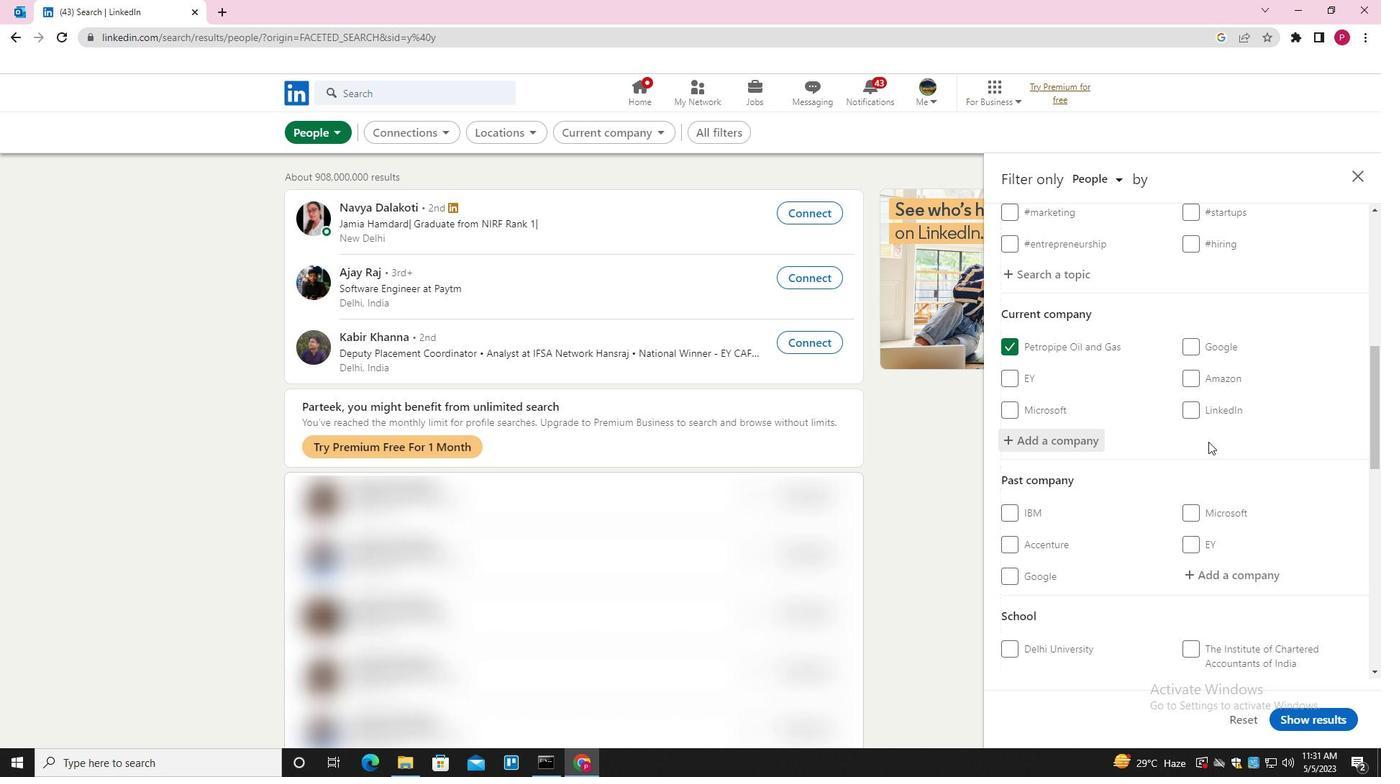 
Action: Mouse scrolled (1208, 441) with delta (0, 0)
Screenshot: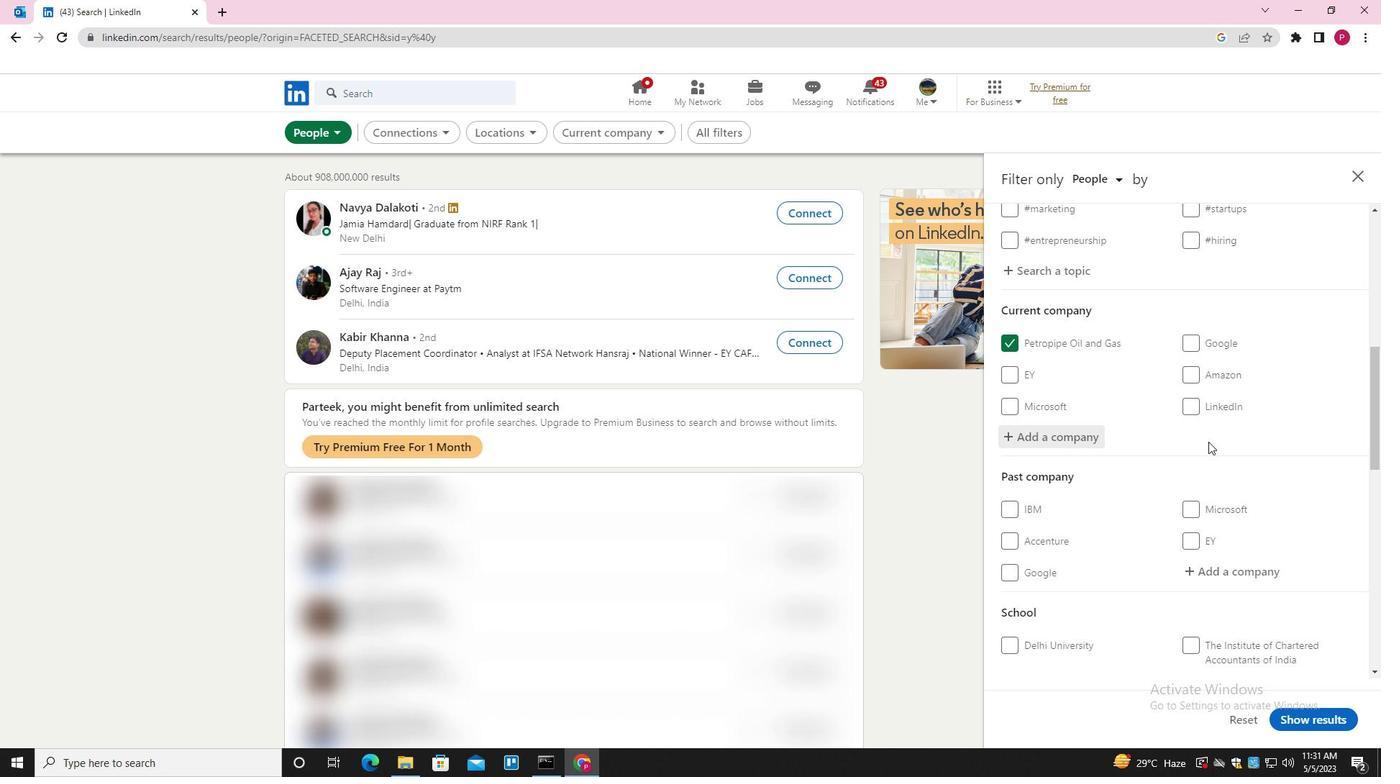 
Action: Mouse scrolled (1208, 441) with delta (0, 0)
Screenshot: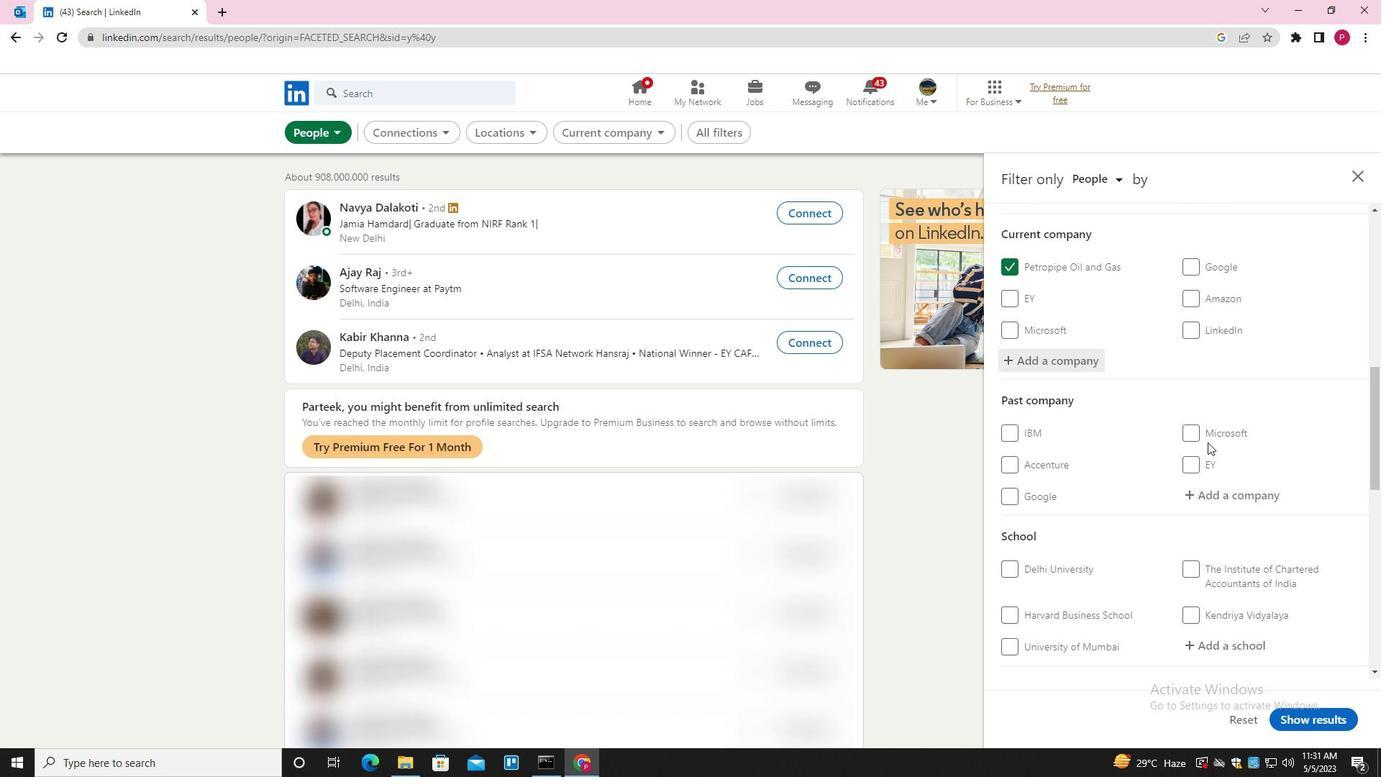 
Action: Mouse scrolled (1208, 441) with delta (0, 0)
Screenshot: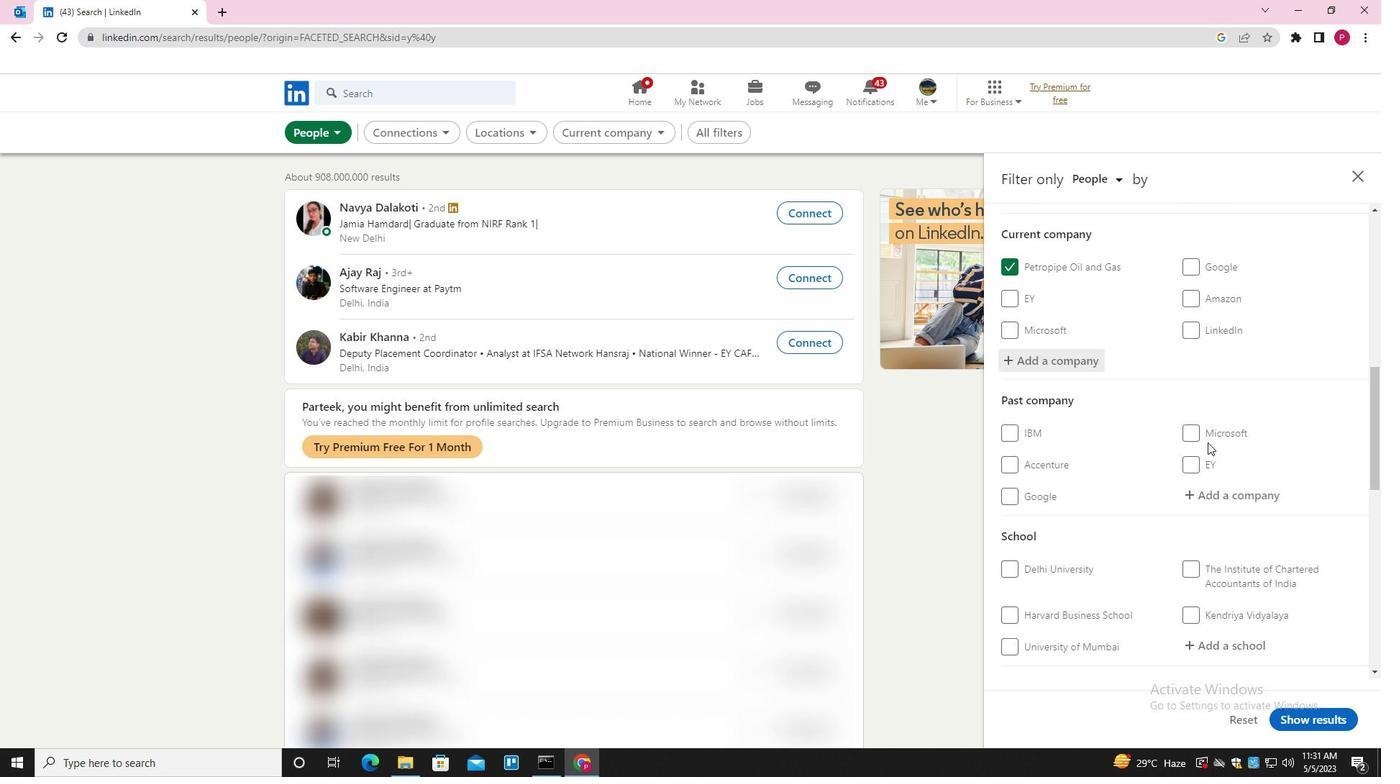 
Action: Mouse moved to (1225, 292)
Screenshot: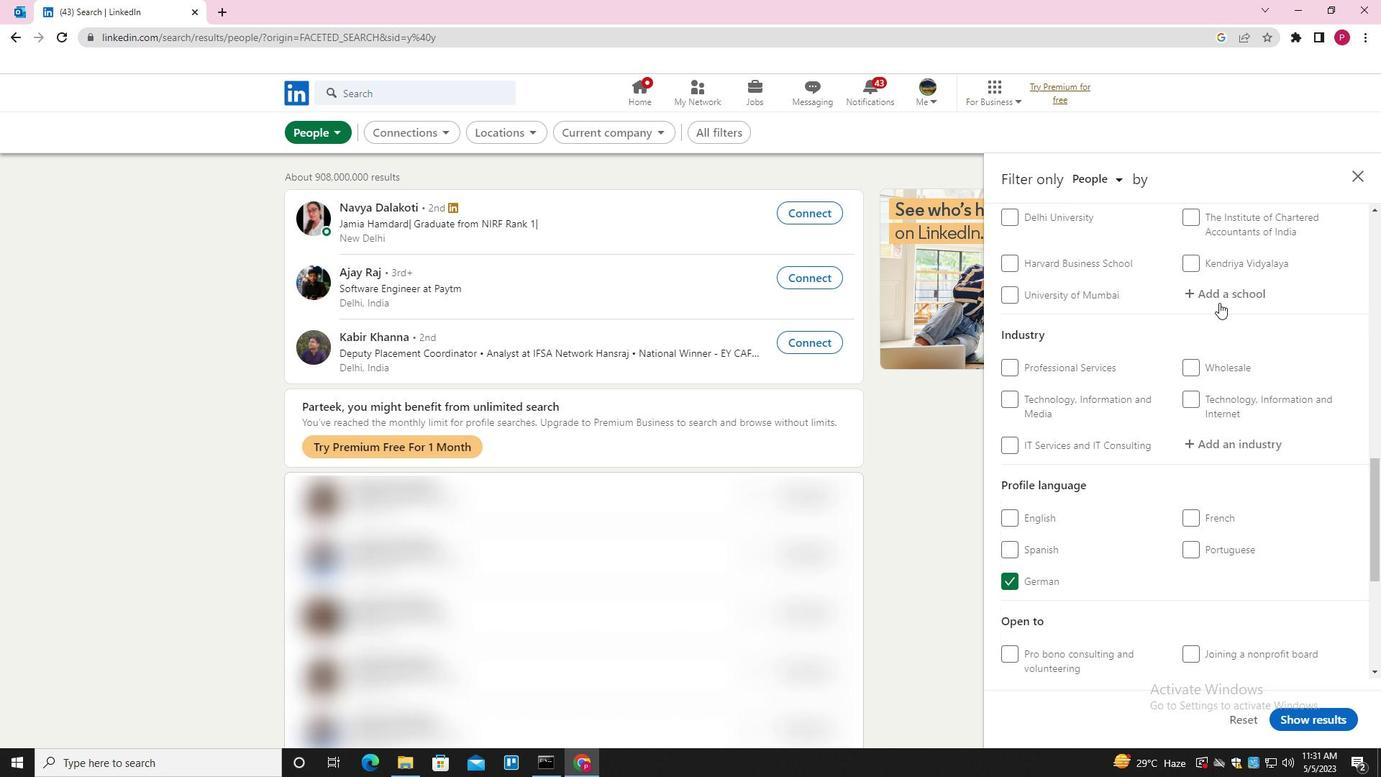 
Action: Mouse pressed left at (1225, 292)
Screenshot: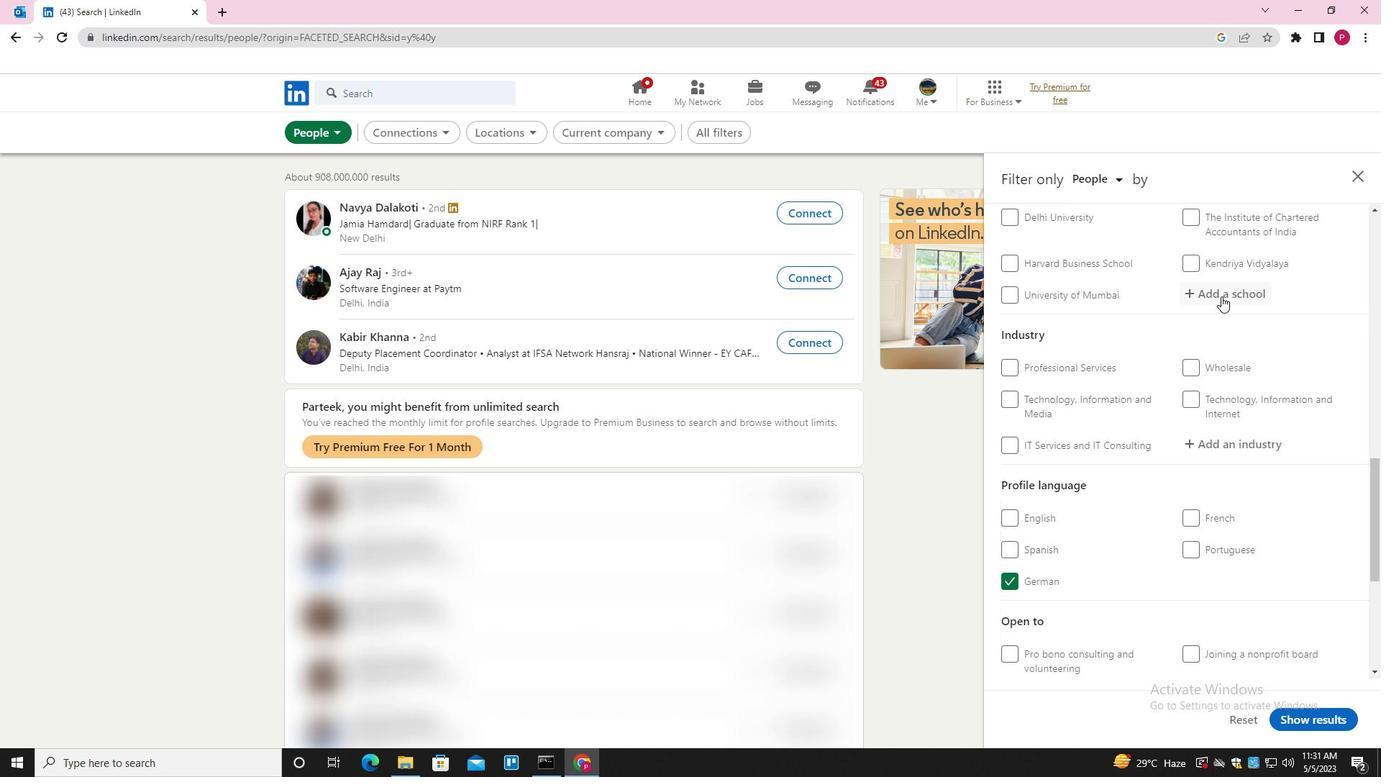 
Action: Key pressed <Key.shift><Key.shift><Key.shift><Key.shift><Key.shift><Key.shift><Key.shift><Key.shift><Key.shift>VISVESVARAYA<Key.space><Key.shift><Key.shift><Key.shift><Key.shift><Key.shift><Key.shift><Key.shift><Key.shift><Key.shift><Key.shift><Key.shift><Key.shift><Key.shift>NATIONAL<Key.space><Key.shift>INSTITUTE<Key.space>OF<Key.space><Key.shift>TECHNOLOGY<Key.down><Key.enter>
Screenshot: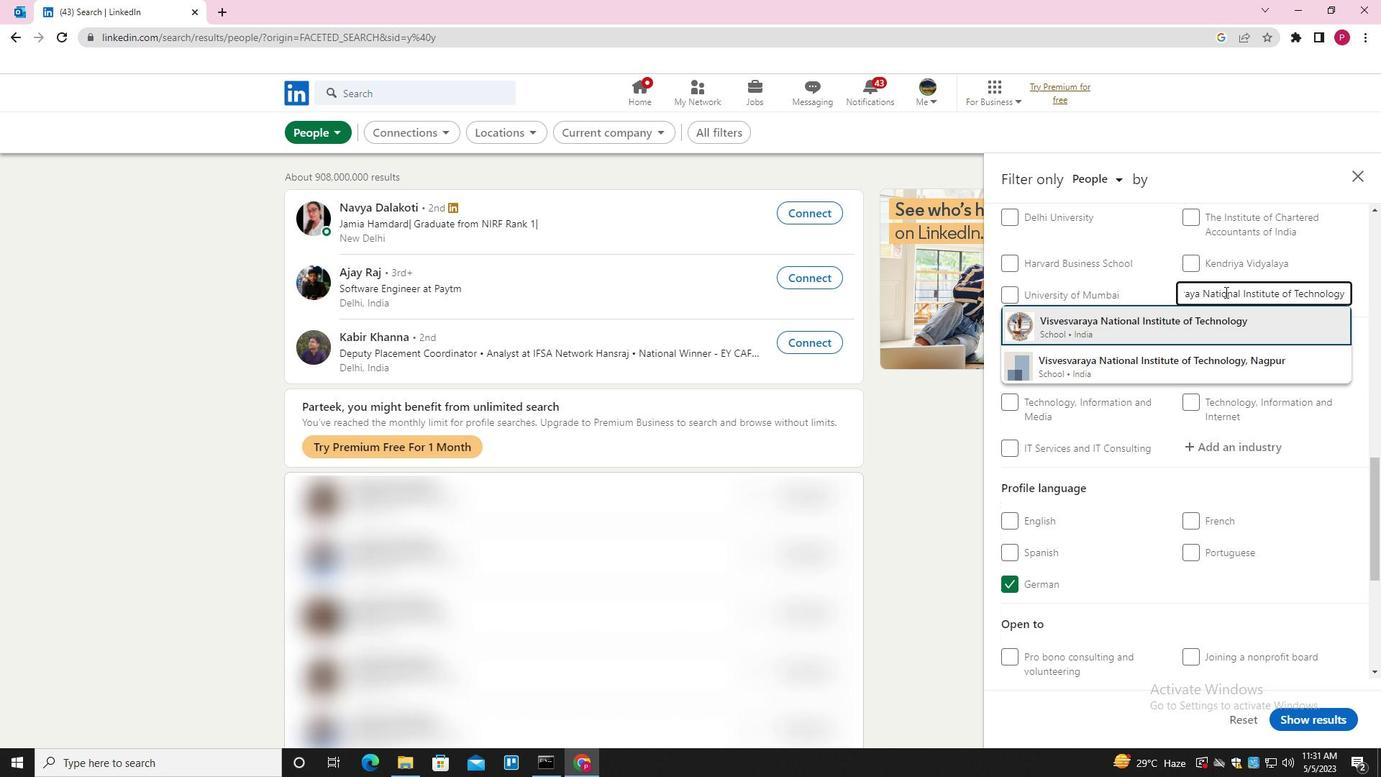 
Action: Mouse moved to (1168, 377)
Screenshot: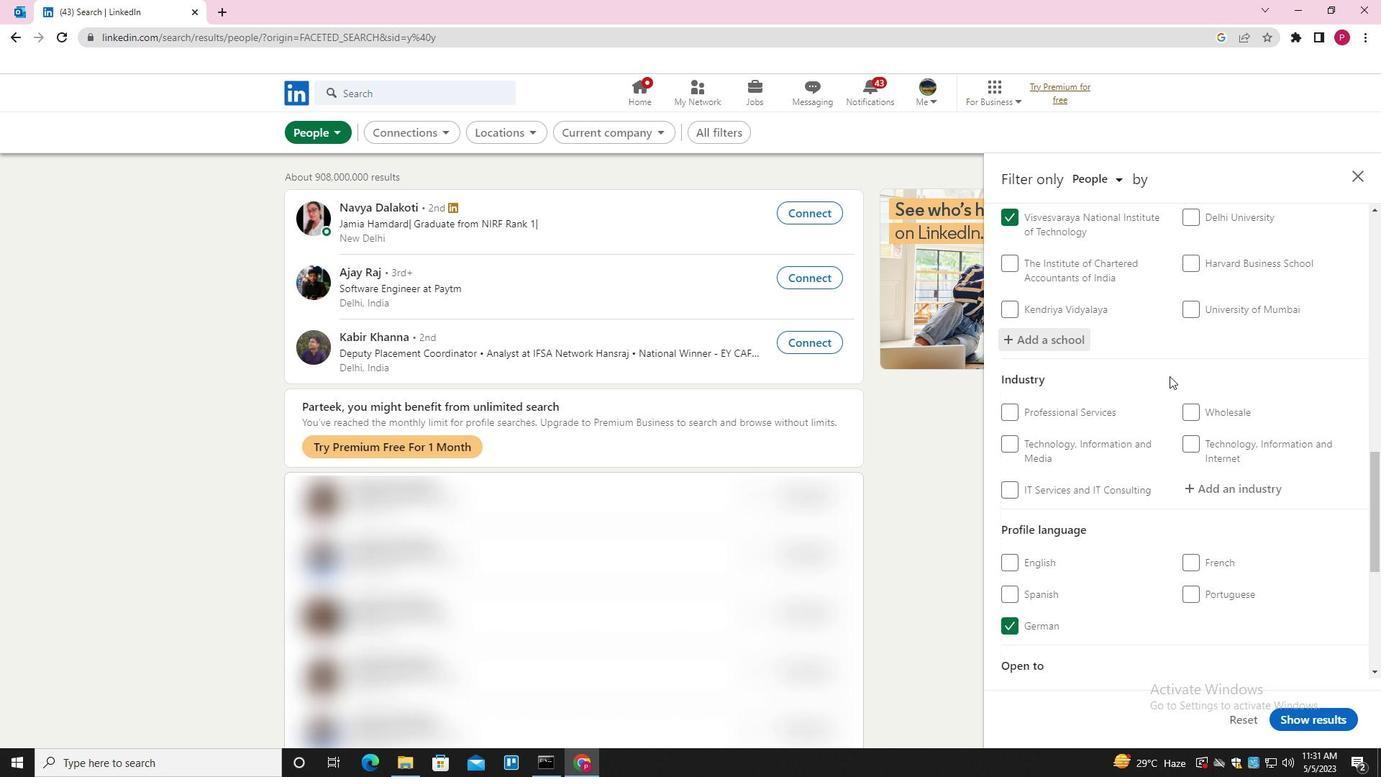 
Action: Mouse scrolled (1168, 377) with delta (0, 0)
Screenshot: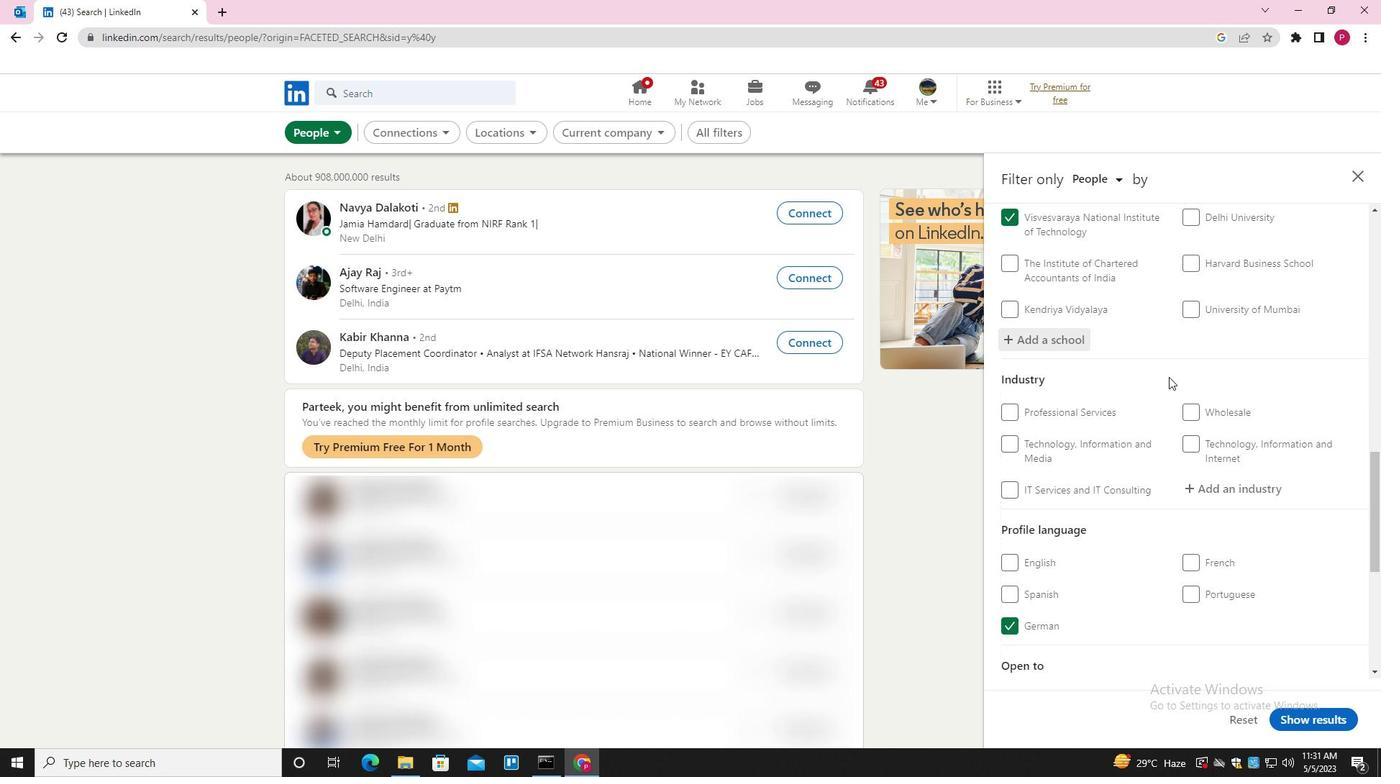 
Action: Mouse moved to (1168, 378)
Screenshot: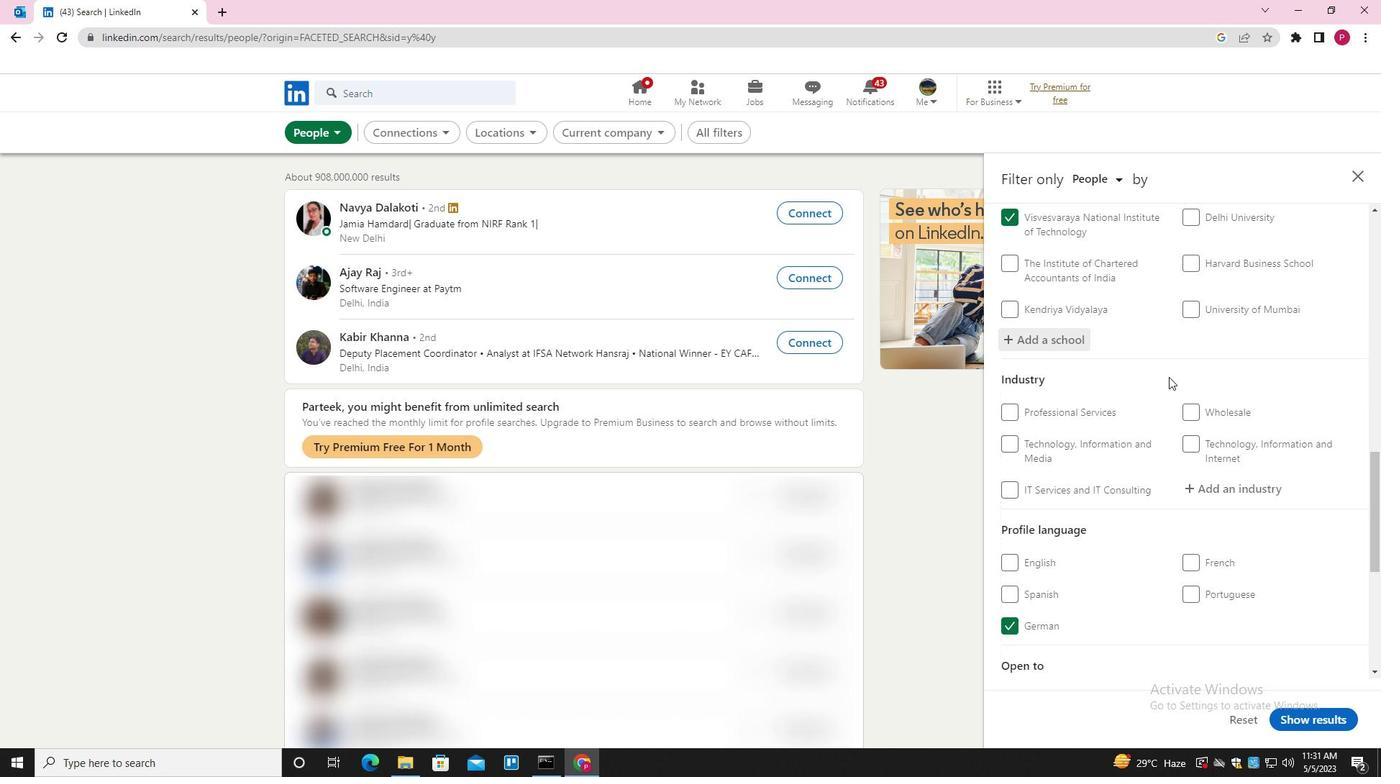 
Action: Mouse scrolled (1168, 377) with delta (0, 0)
Screenshot: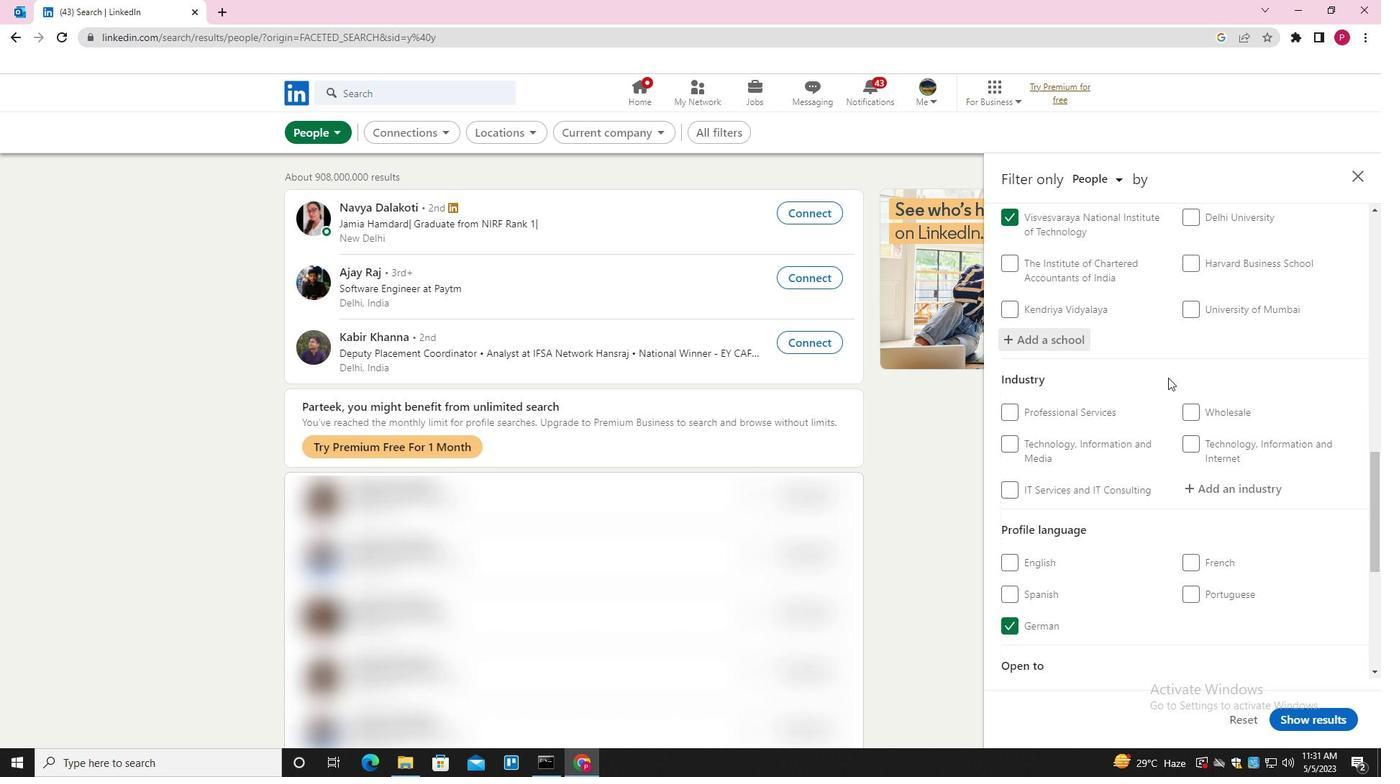 
Action: Mouse moved to (1208, 343)
Screenshot: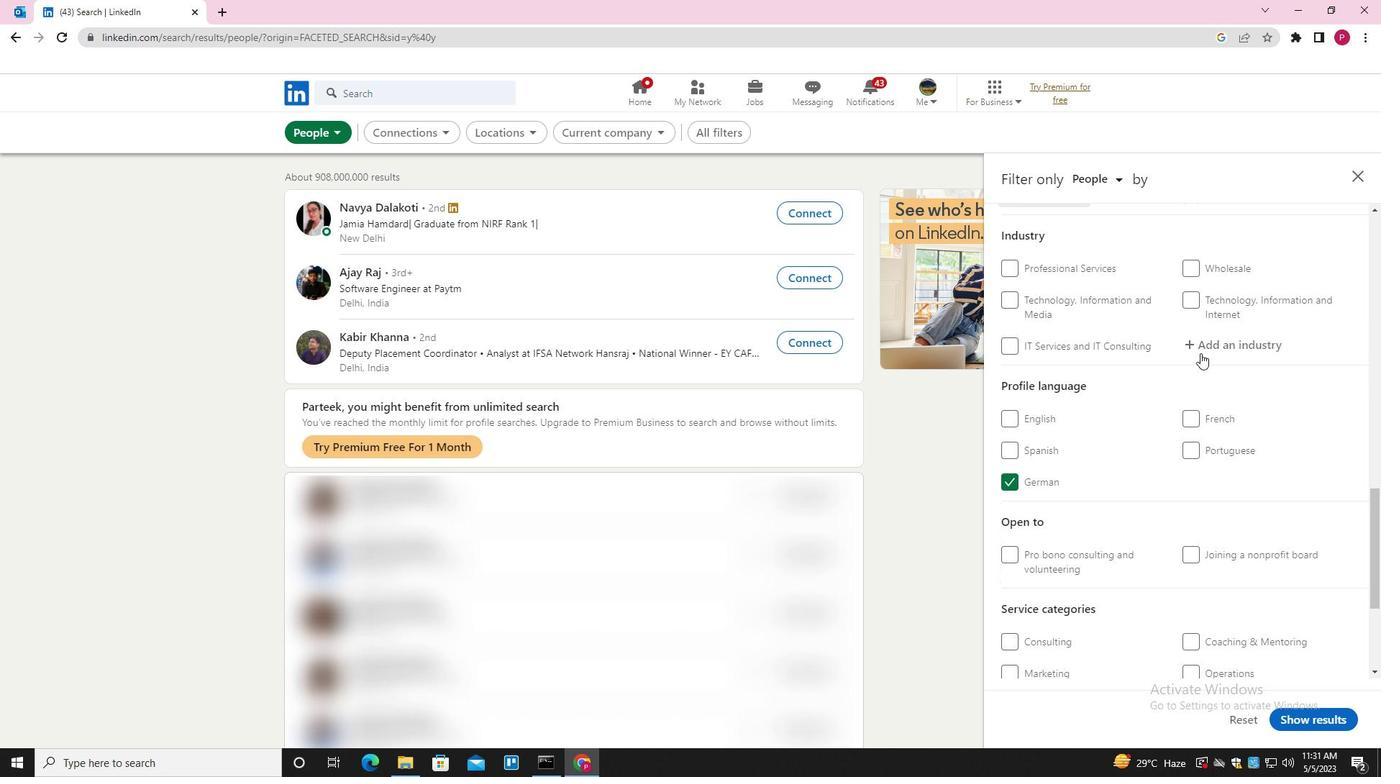 
Action: Mouse pressed left at (1208, 343)
Screenshot: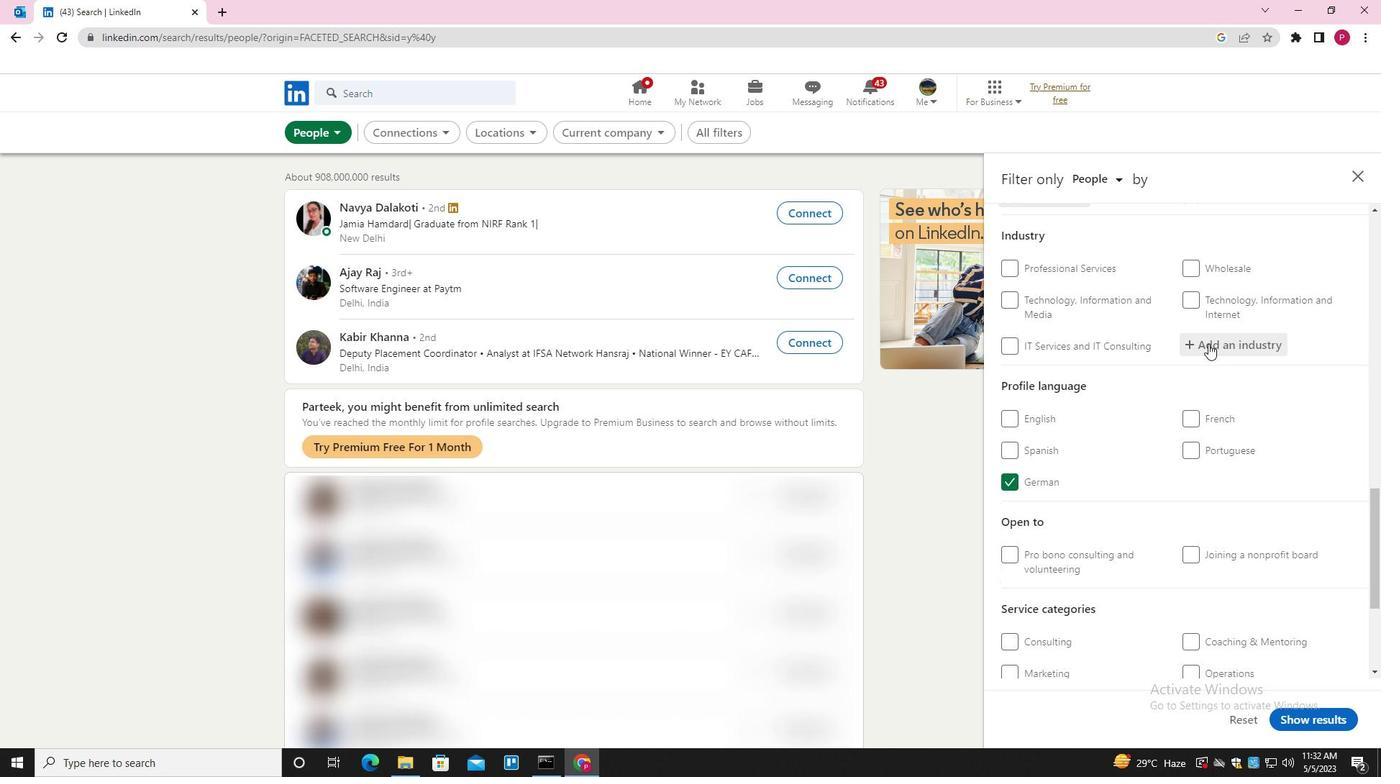 
Action: Key pressed <Key.shift><Key.shift><Key.shift><Key.shift><Key.shift><Key.shift><Key.shift><Key.shift><Key.shift><Key.shift><Key.shift><Key.shift><Key.shift><Key.shift><Key.shift><Key.shift><Key.shift><Key.shift><Key.shift><Key.shift><Key.shift><Key.shift><Key.shift><Key.shift><Key.shift><Key.shift><Key.shift><Key.shift><Key.shift><Key.shift><Key.shift><Key.shift><Key.shift><Key.shift><Key.shift><Key.shift><Key.shift><Key.shift><Key.shift><Key.shift><Key.shift><Key.shift>SURVEYING<Key.down>AN<Key.backspace><Key.backspace>A<Key.space><Key.backspace><Key.backspace><Key.space>AND<Key.space><Key.shift>MAPPING<Key.space><Key.shift>SERVICES<Key.down><Key.enter>
Screenshot: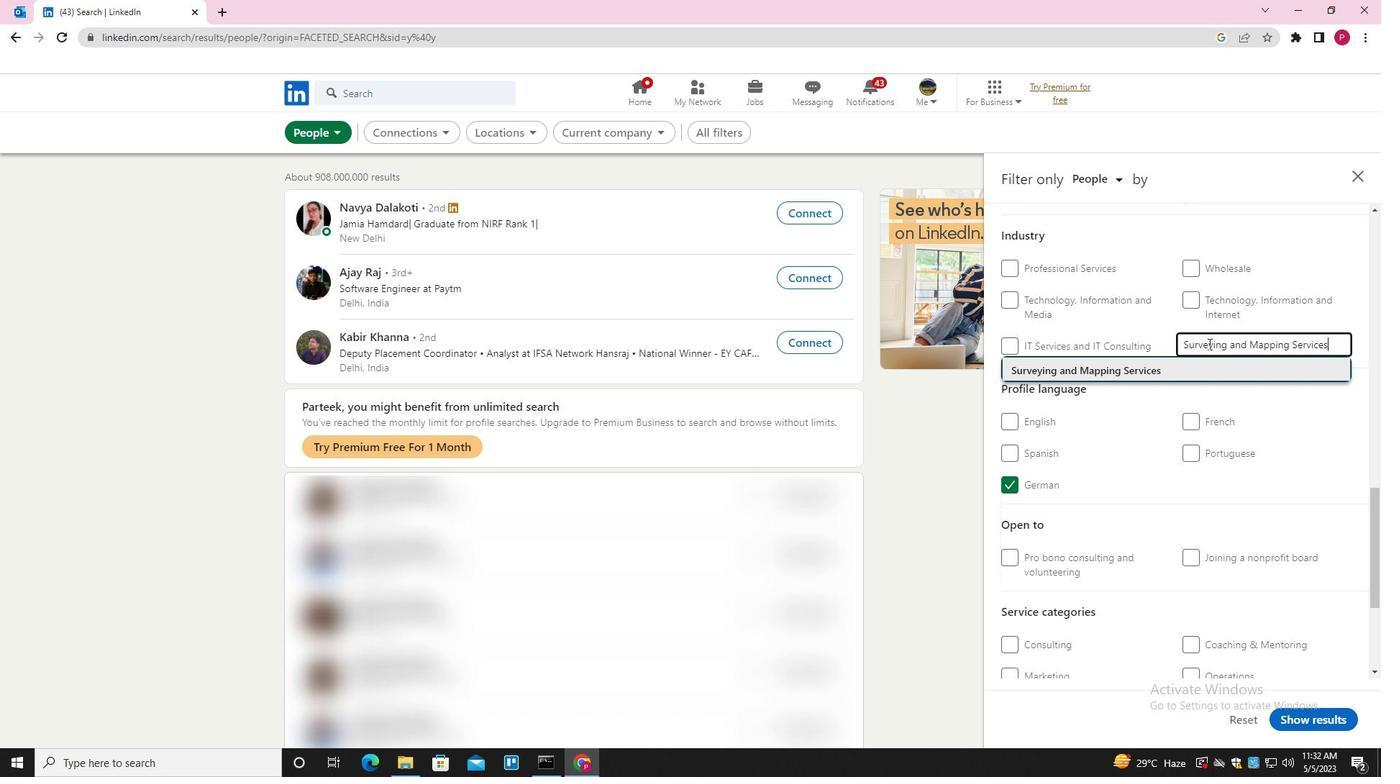 
Action: Mouse scrolled (1208, 343) with delta (0, 0)
Screenshot: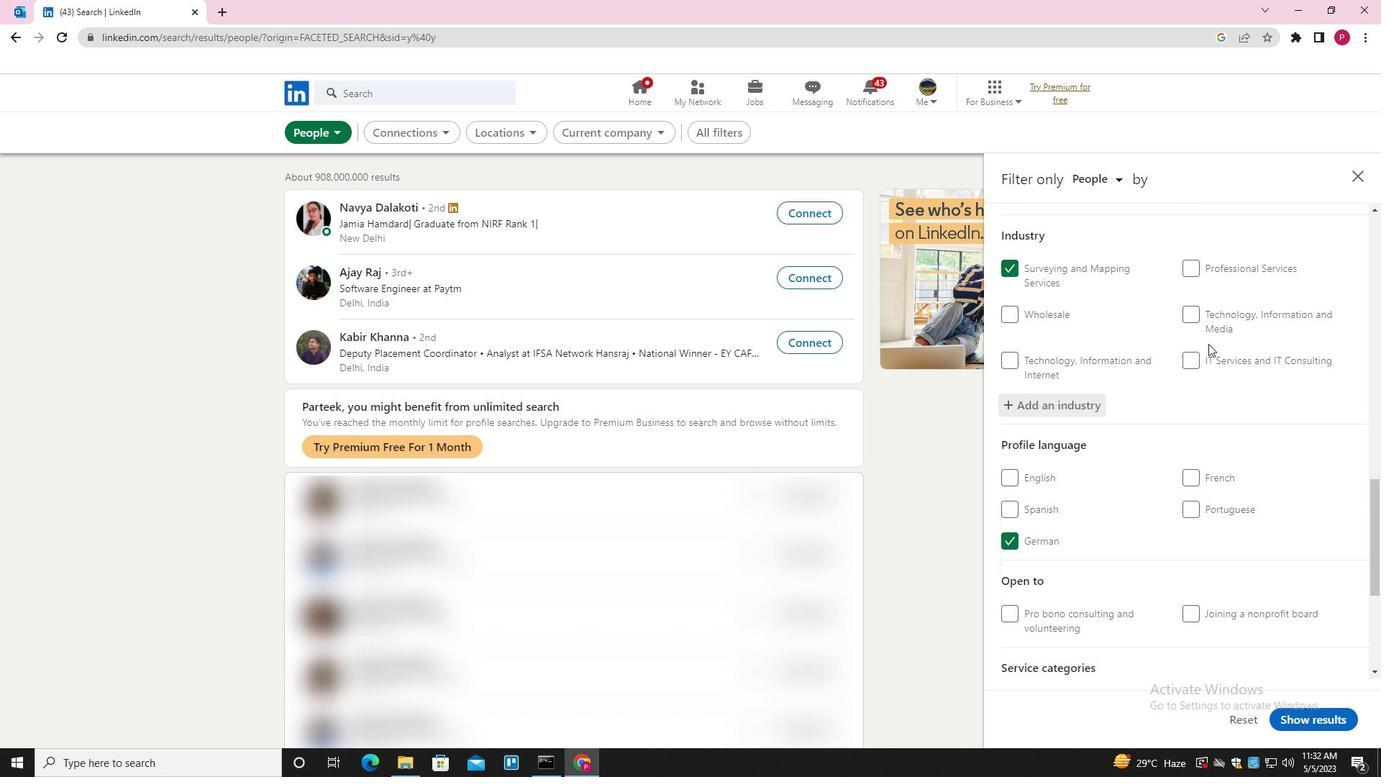 
Action: Mouse scrolled (1208, 343) with delta (0, 0)
Screenshot: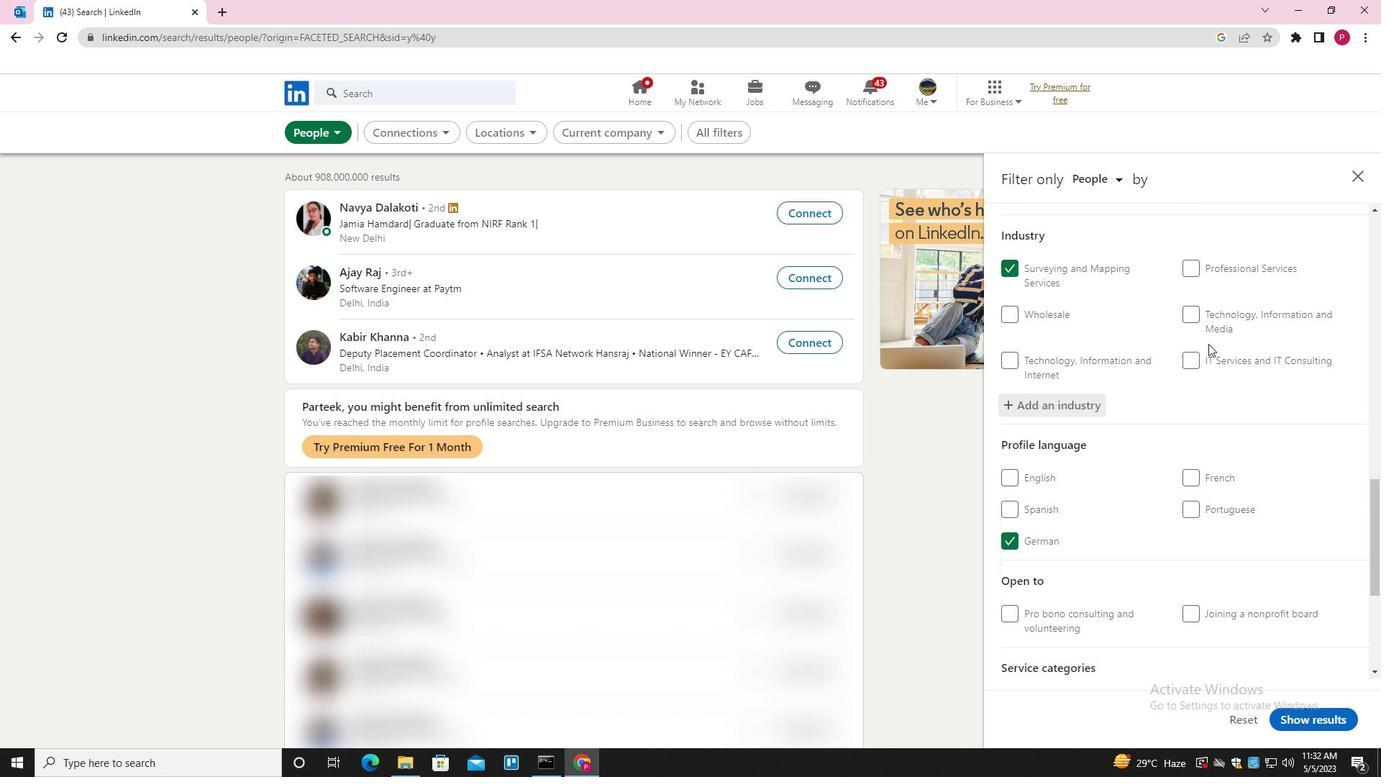 
Action: Mouse scrolled (1208, 343) with delta (0, 0)
Screenshot: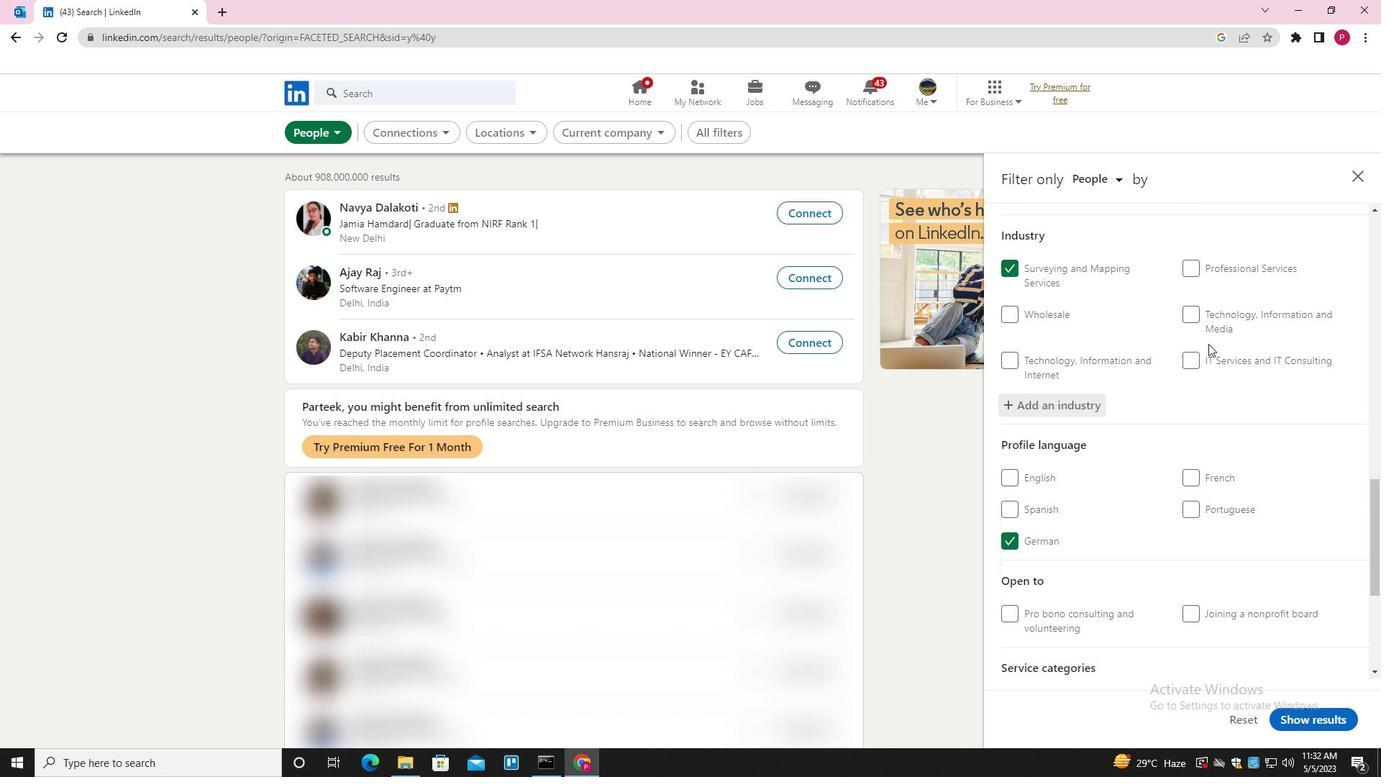 
Action: Mouse moved to (1208, 346)
Screenshot: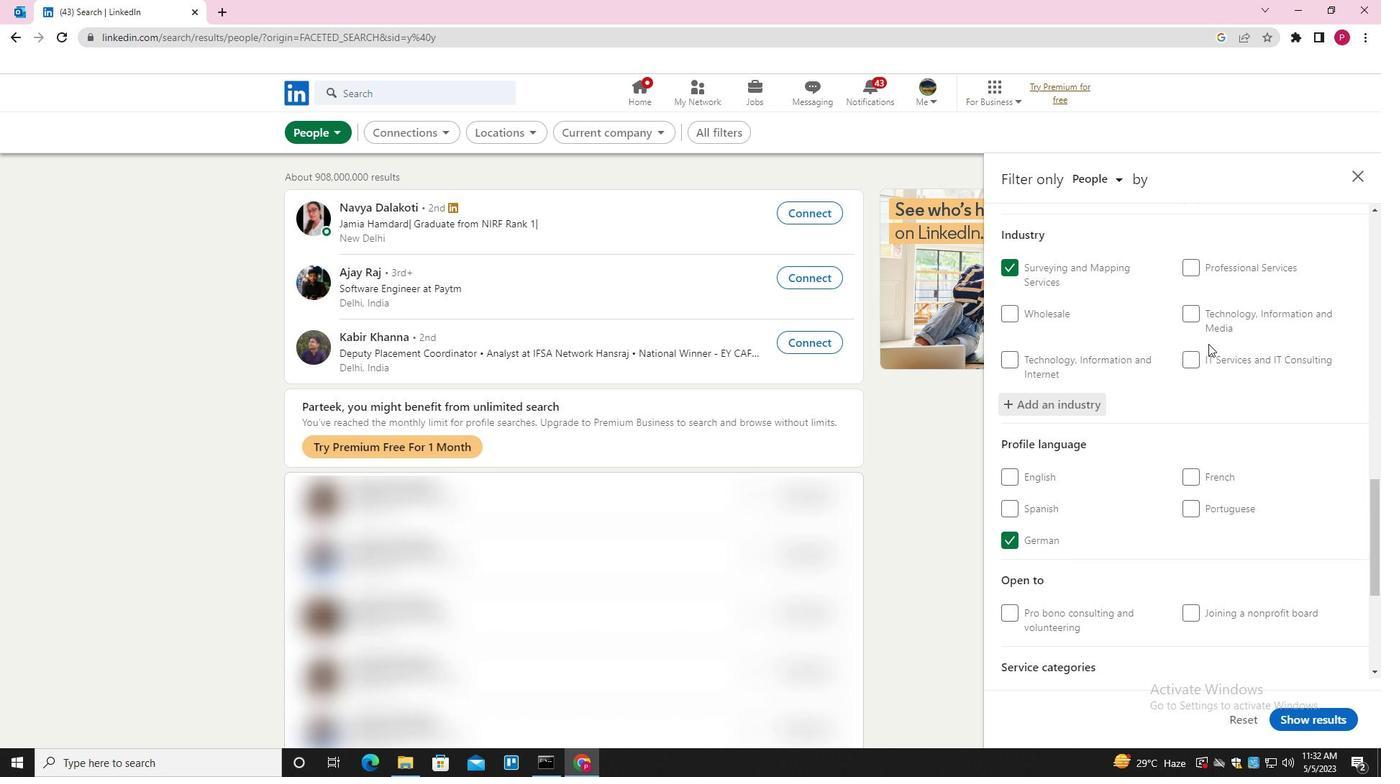
Action: Mouse scrolled (1208, 346) with delta (0, 0)
Screenshot: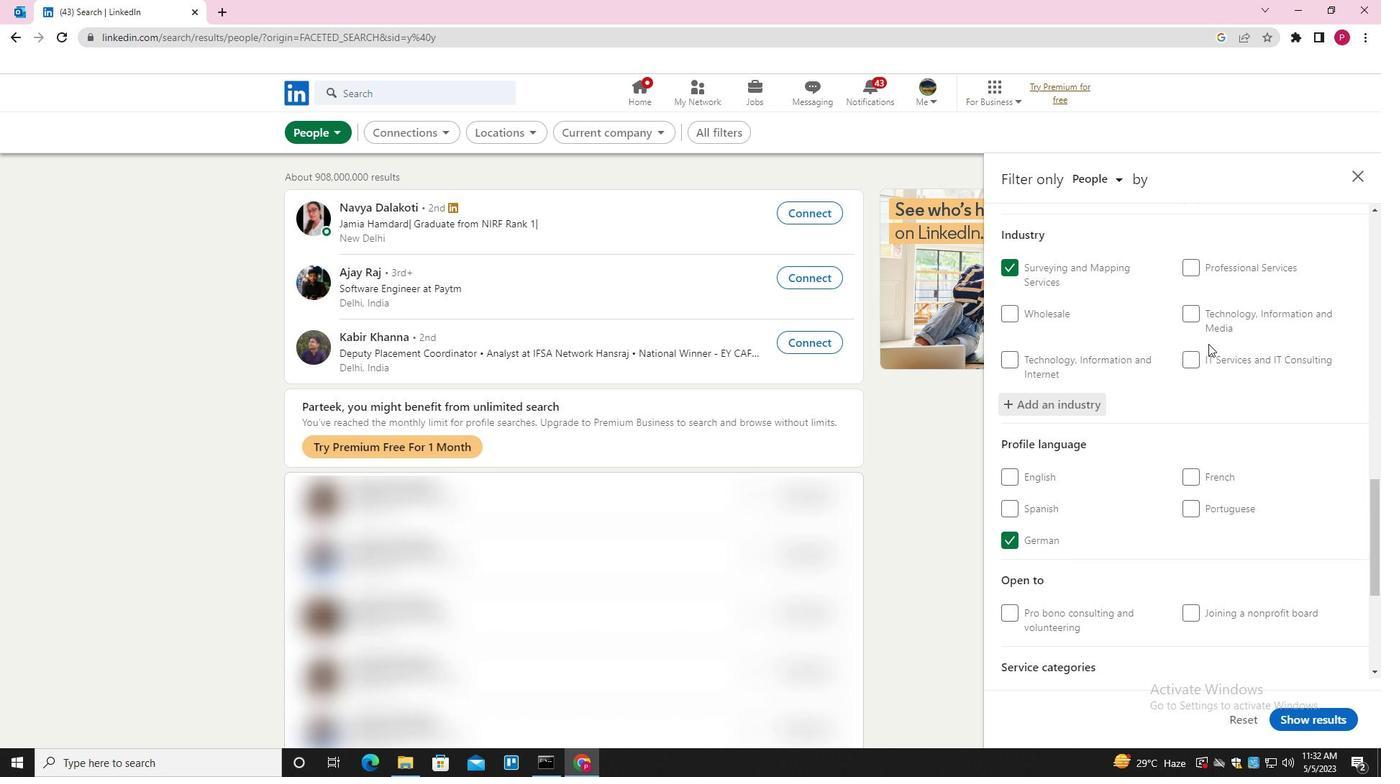
Action: Mouse moved to (1231, 472)
Screenshot: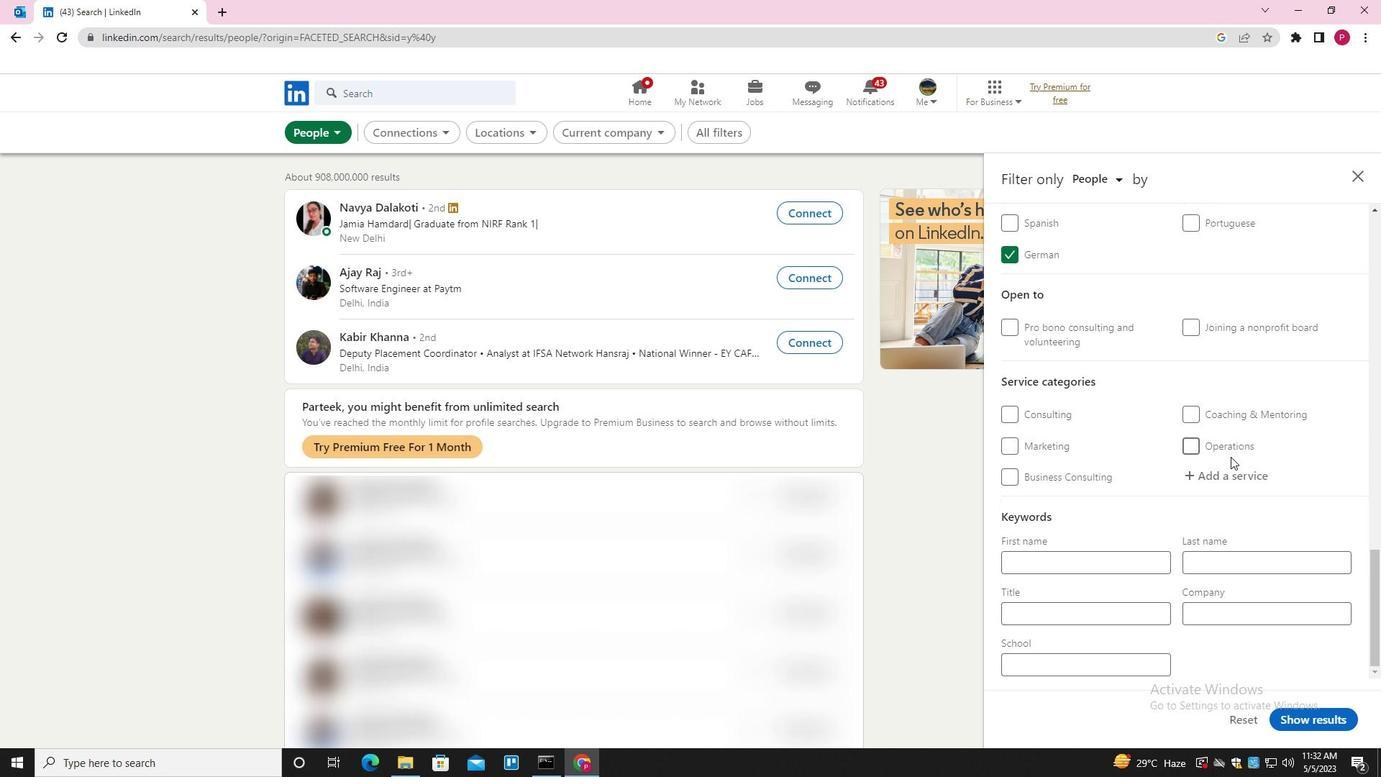 
Action: Mouse pressed left at (1231, 472)
Screenshot: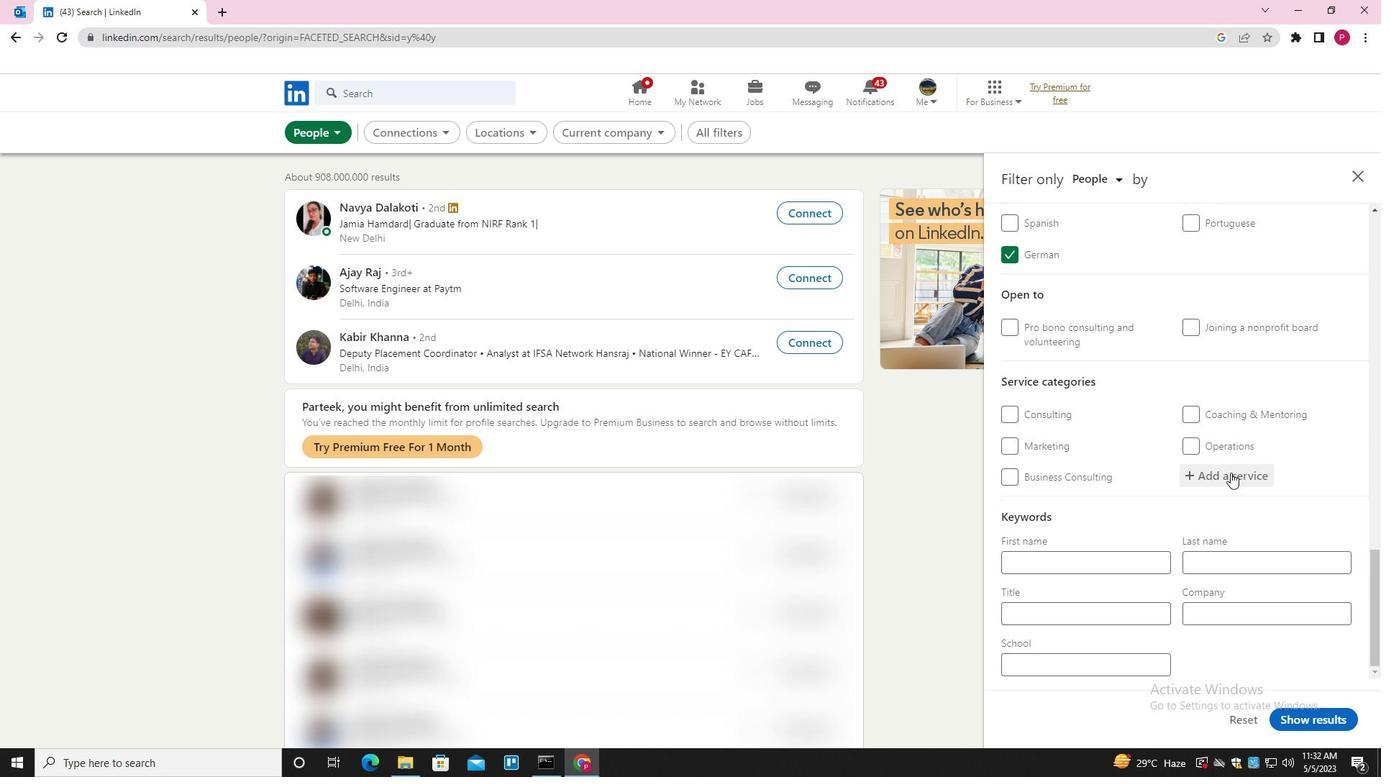 
Action: Key pressed <Key.shift><Key.shift>VIRTUAL<Key.space><Key.shift>ASSISTANCE<Key.down><Key.enter>
Screenshot: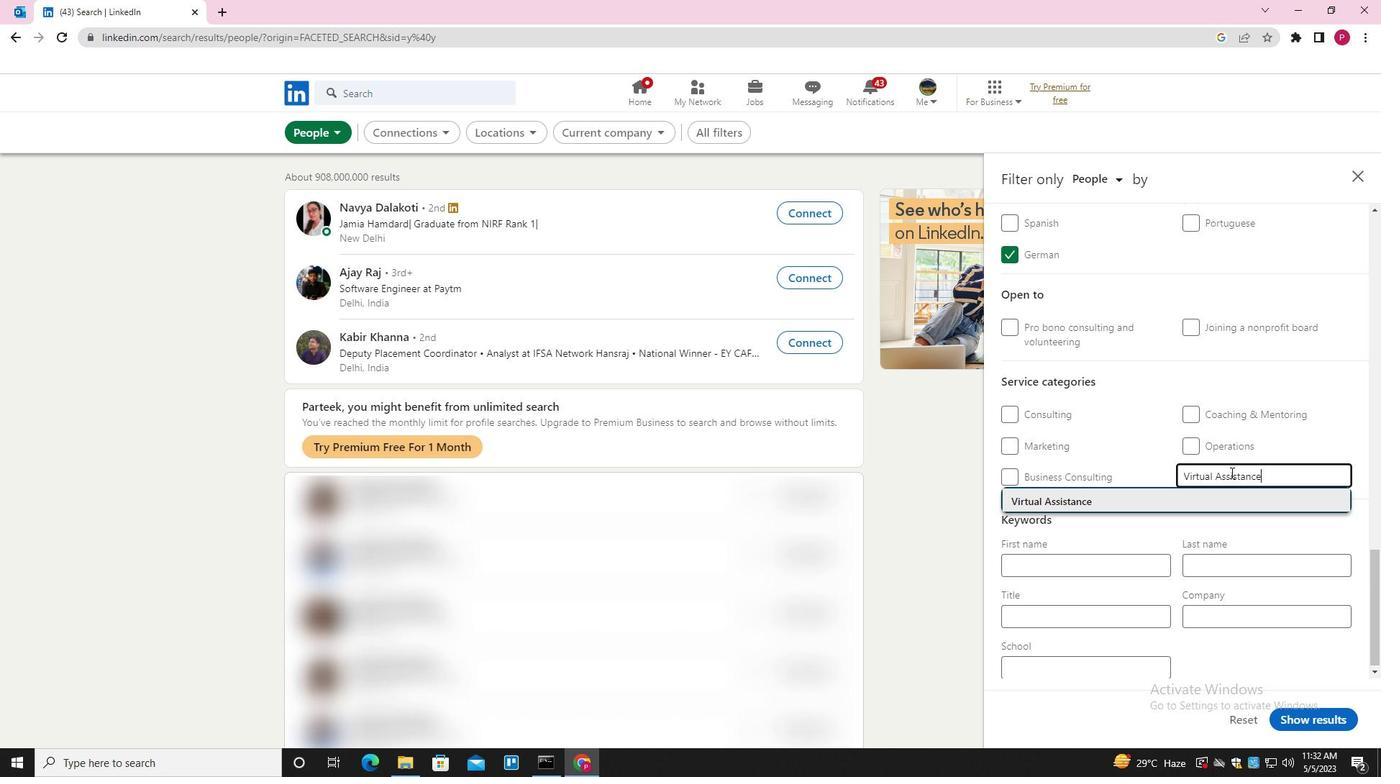 
Action: Mouse scrolled (1231, 472) with delta (0, 0)
Screenshot: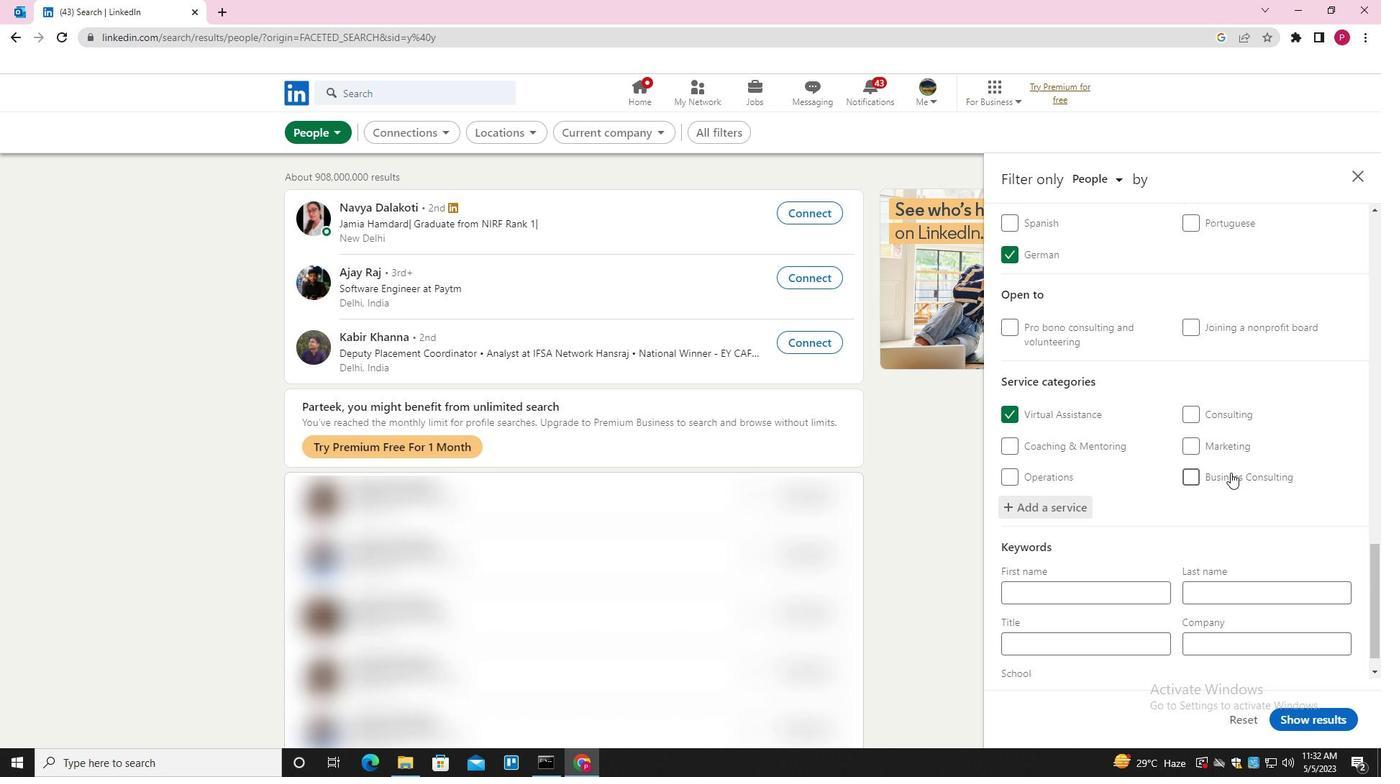 
Action: Mouse moved to (1229, 474)
Screenshot: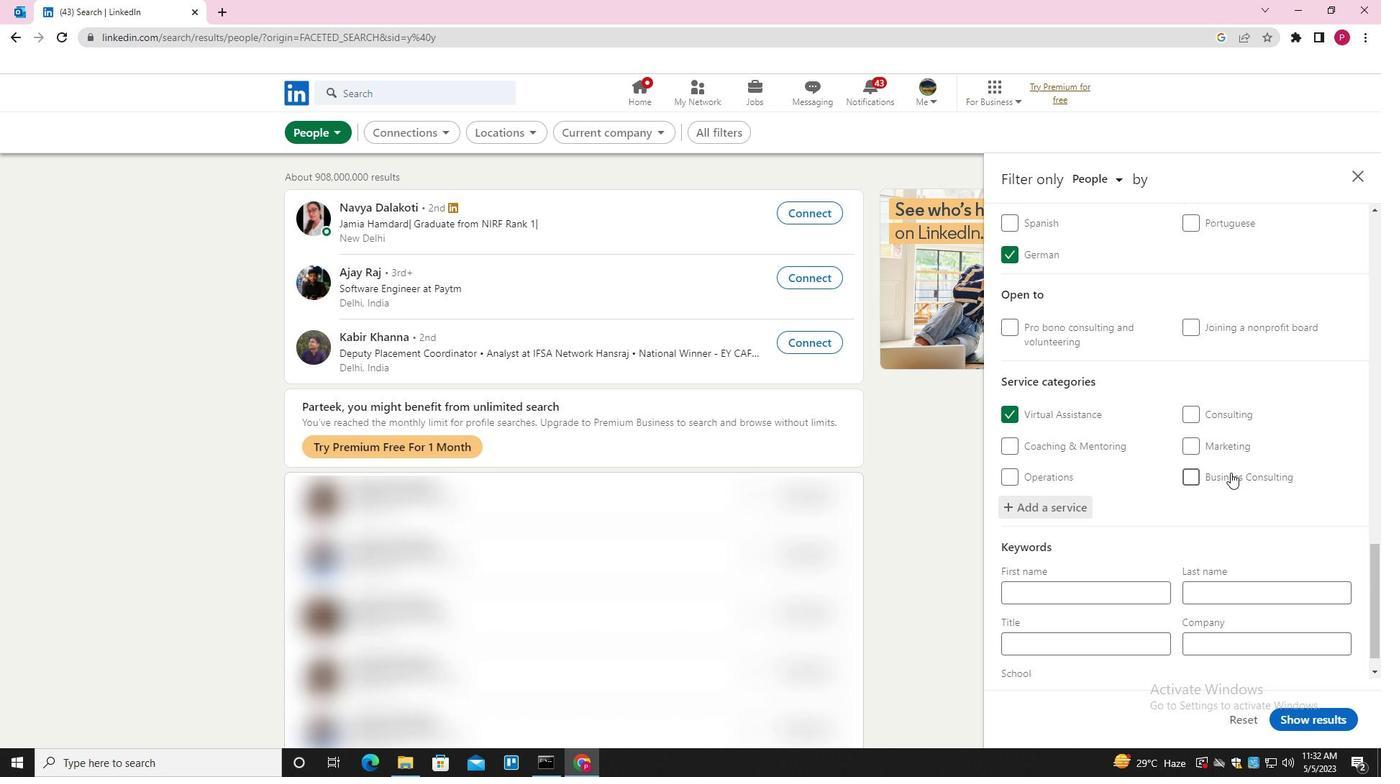 
Action: Mouse scrolled (1229, 474) with delta (0, 0)
Screenshot: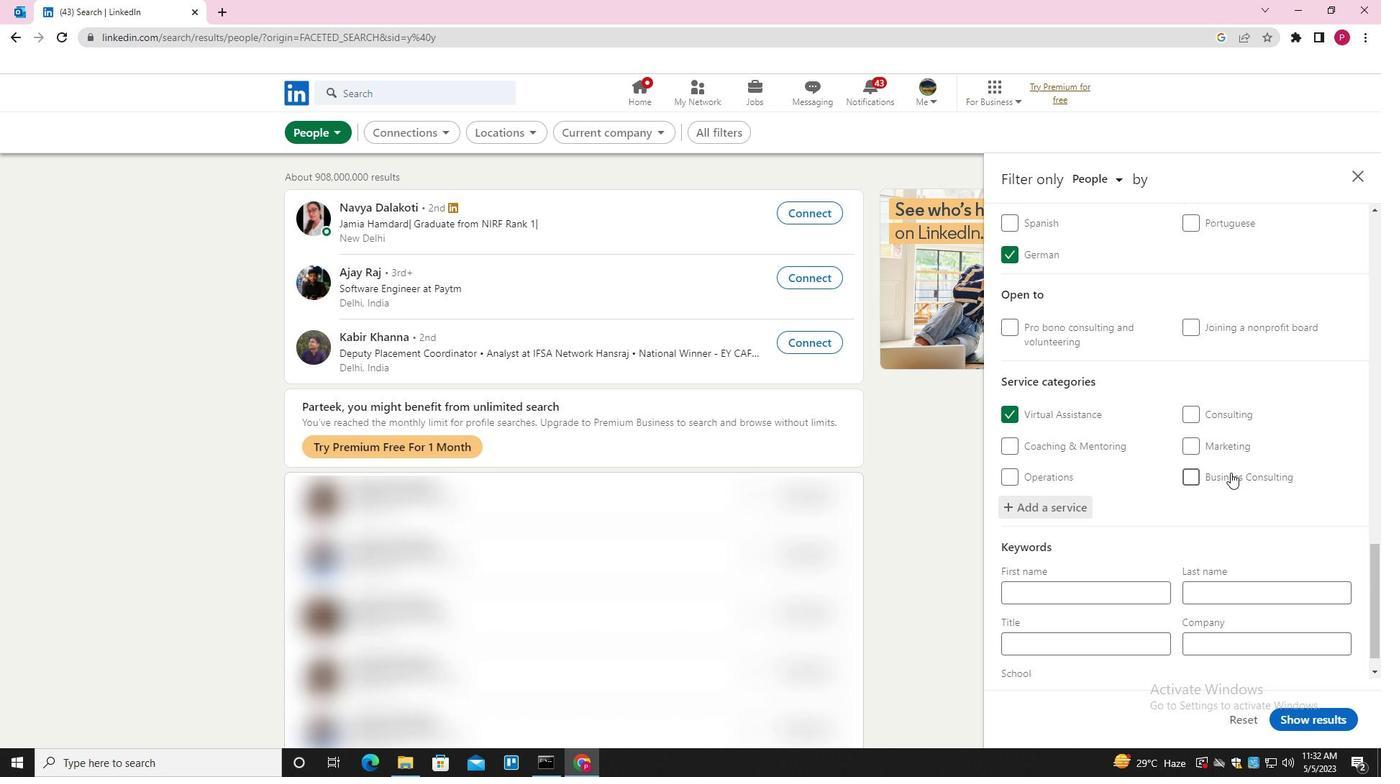 
Action: Mouse moved to (1222, 493)
Screenshot: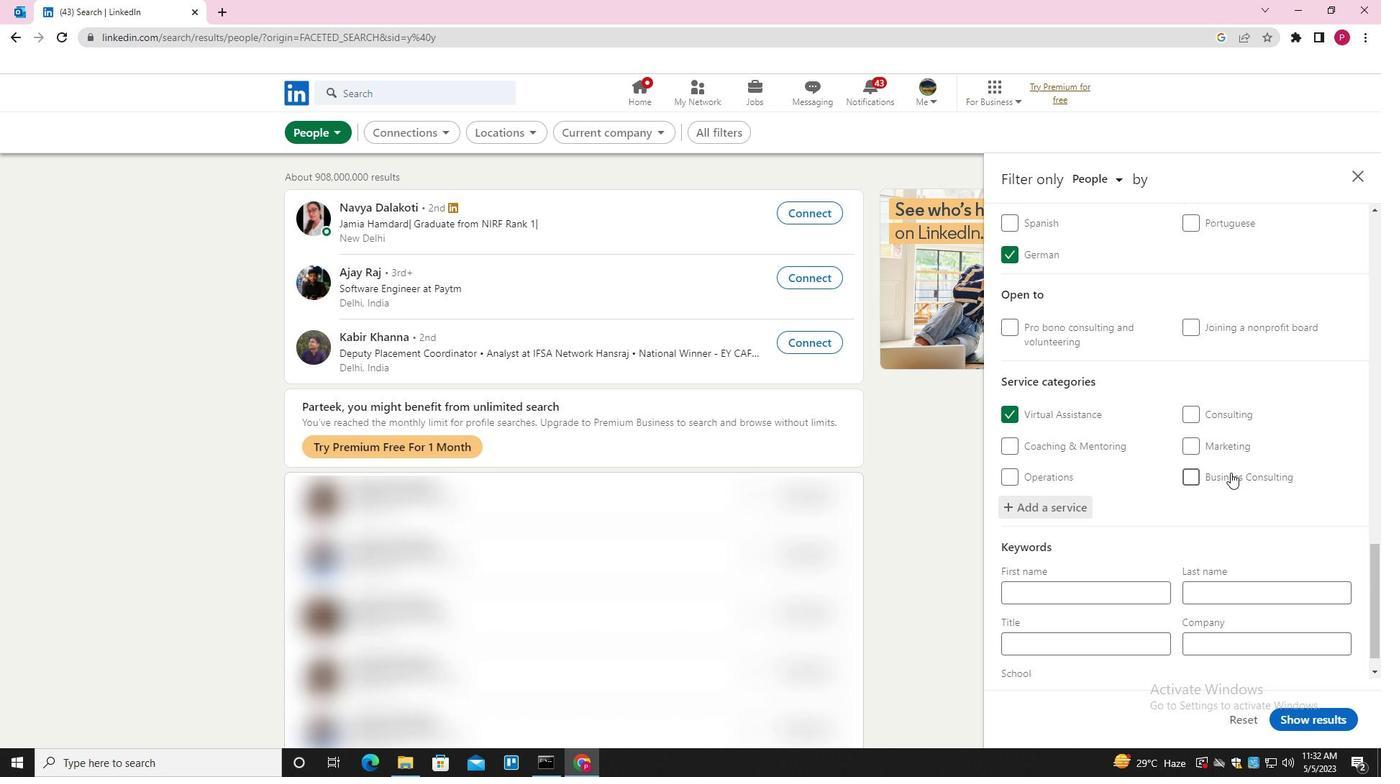 
Action: Mouse scrolled (1222, 492) with delta (0, 0)
Screenshot: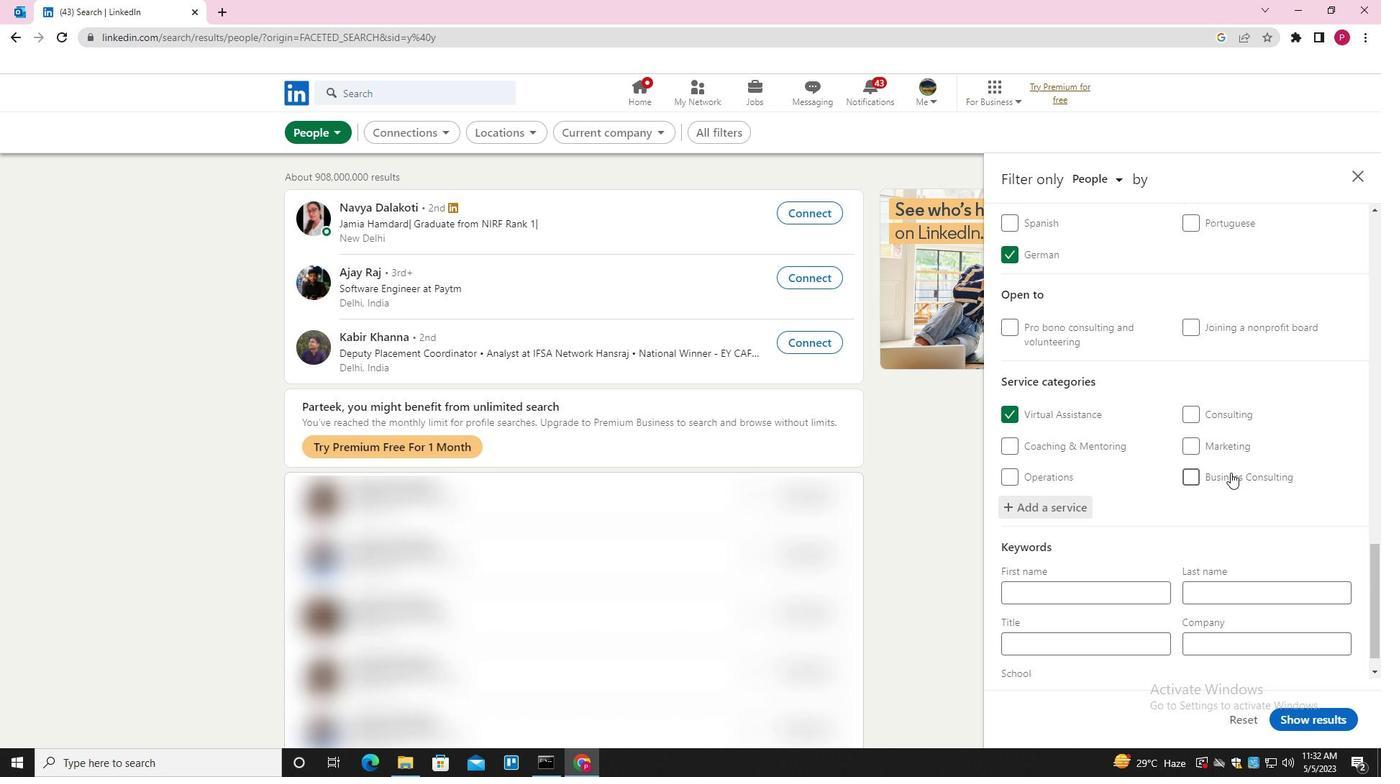 
Action: Mouse moved to (1214, 509)
Screenshot: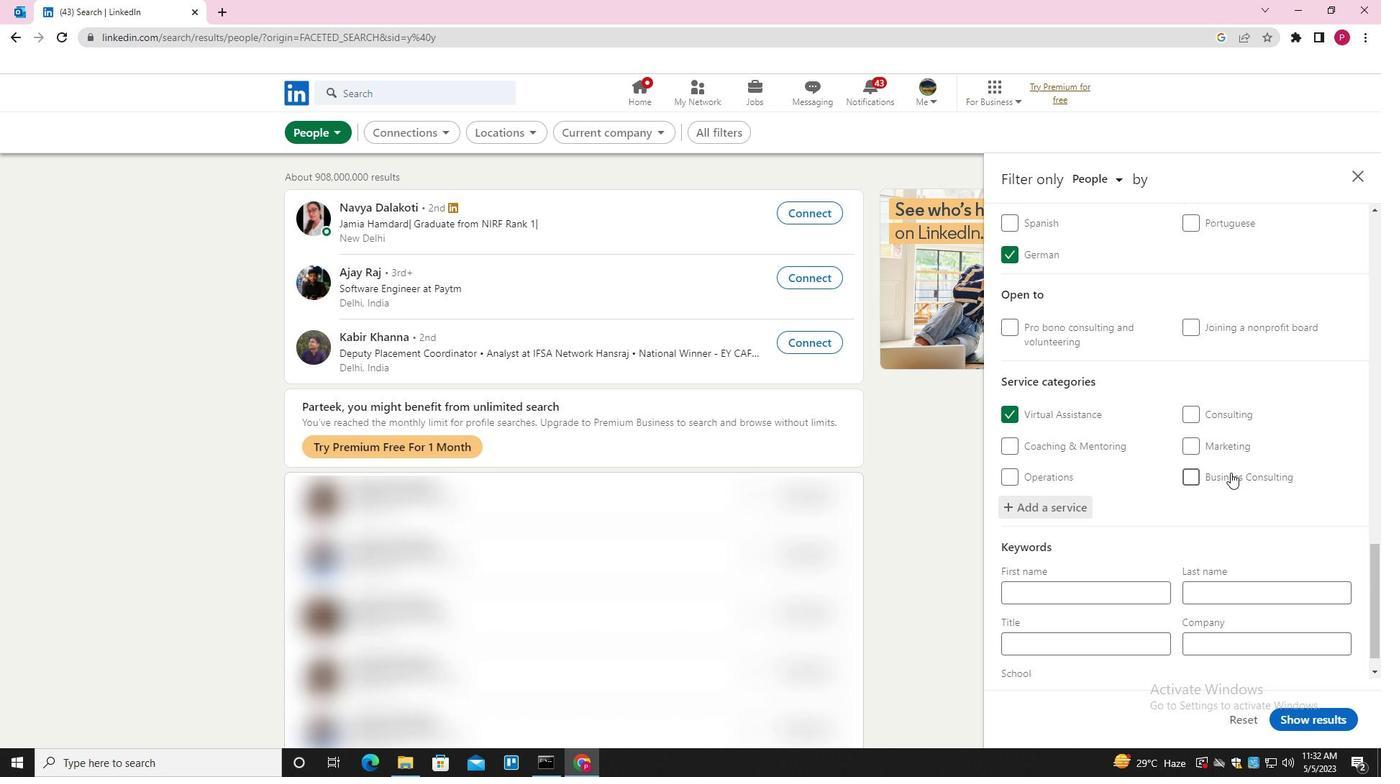 
Action: Mouse scrolled (1214, 508) with delta (0, 0)
Screenshot: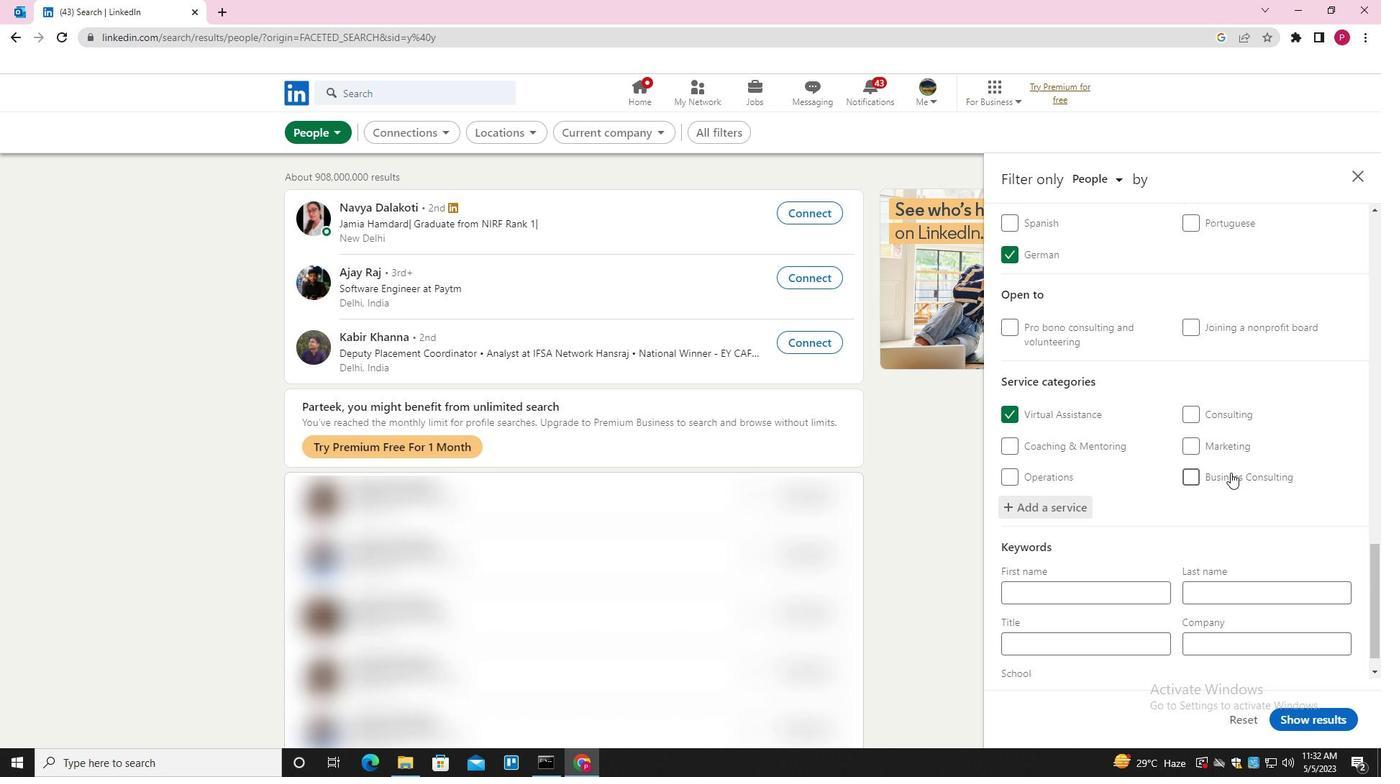 
Action: Mouse moved to (1195, 528)
Screenshot: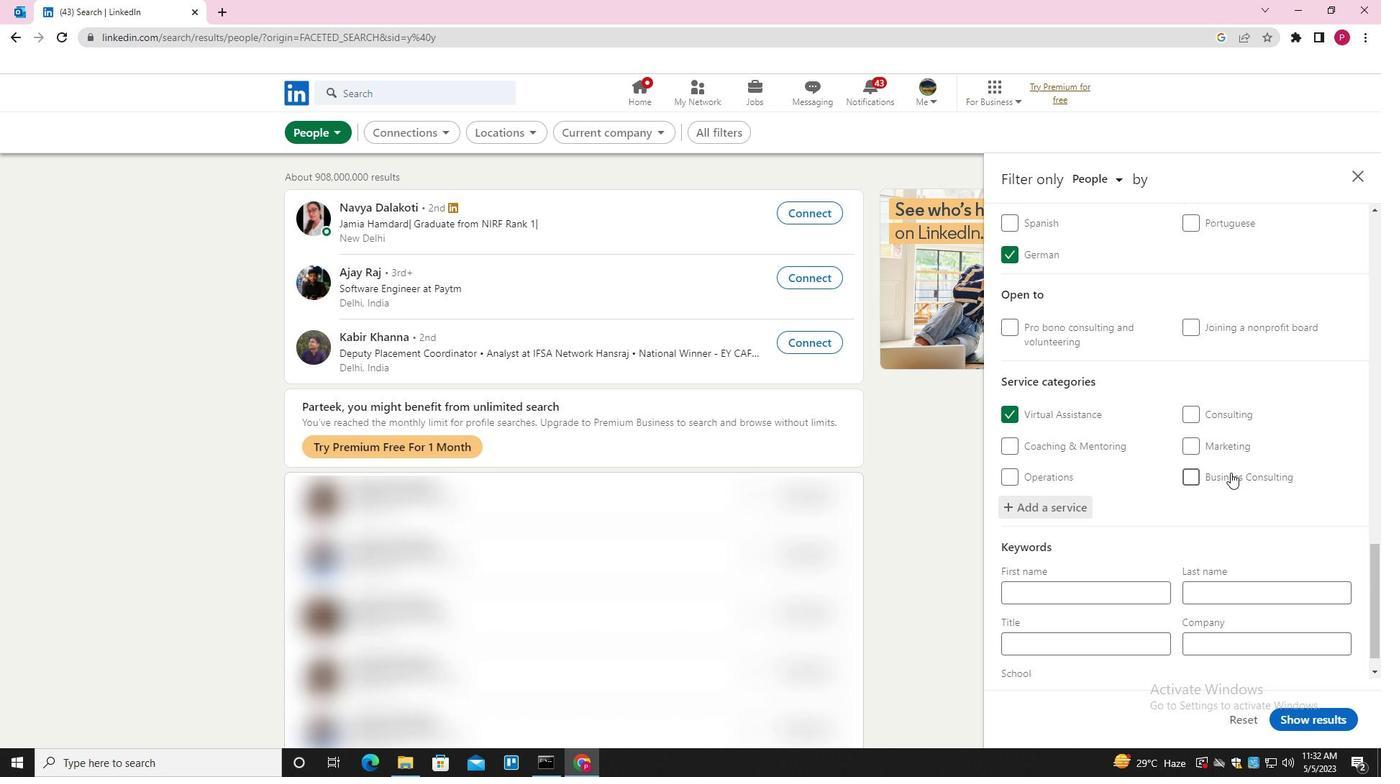 
Action: Mouse scrolled (1195, 527) with delta (0, 0)
Screenshot: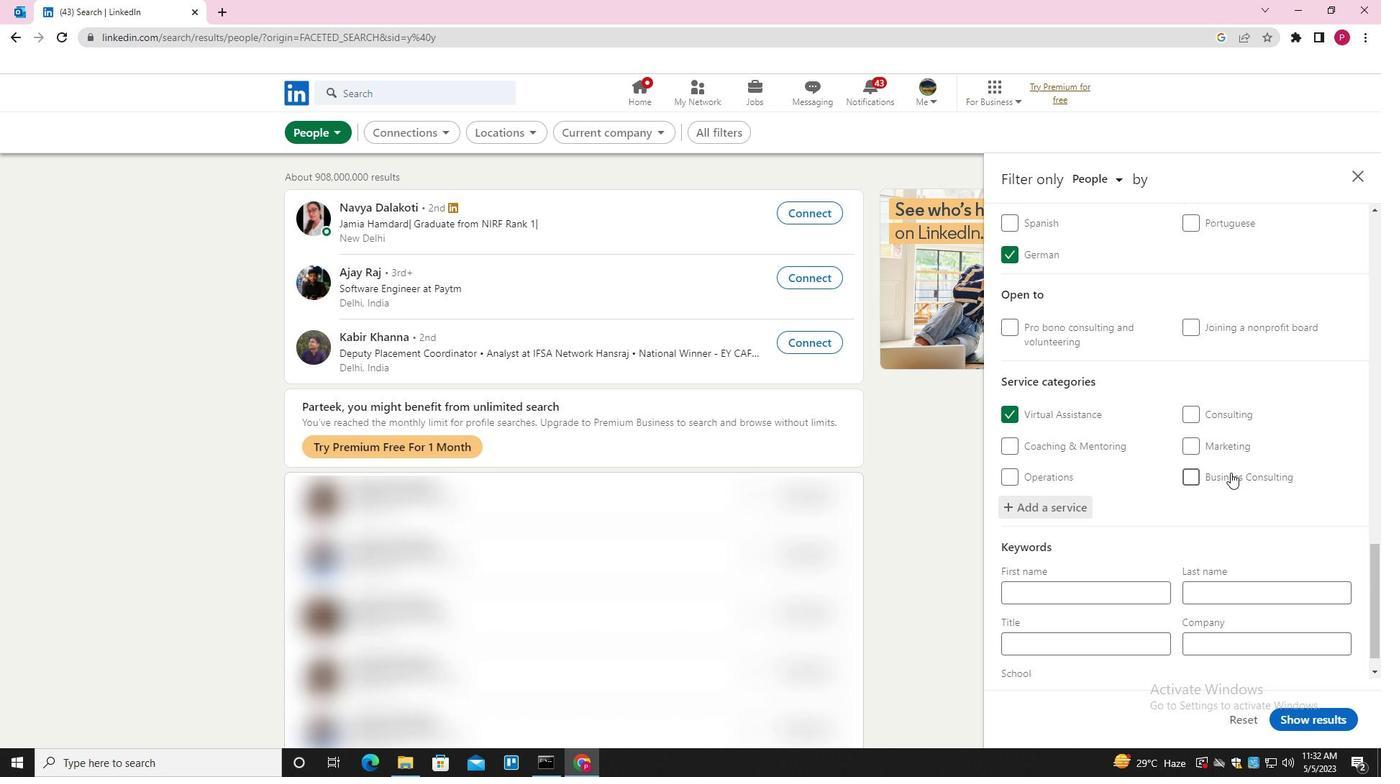 
Action: Mouse moved to (1130, 605)
Screenshot: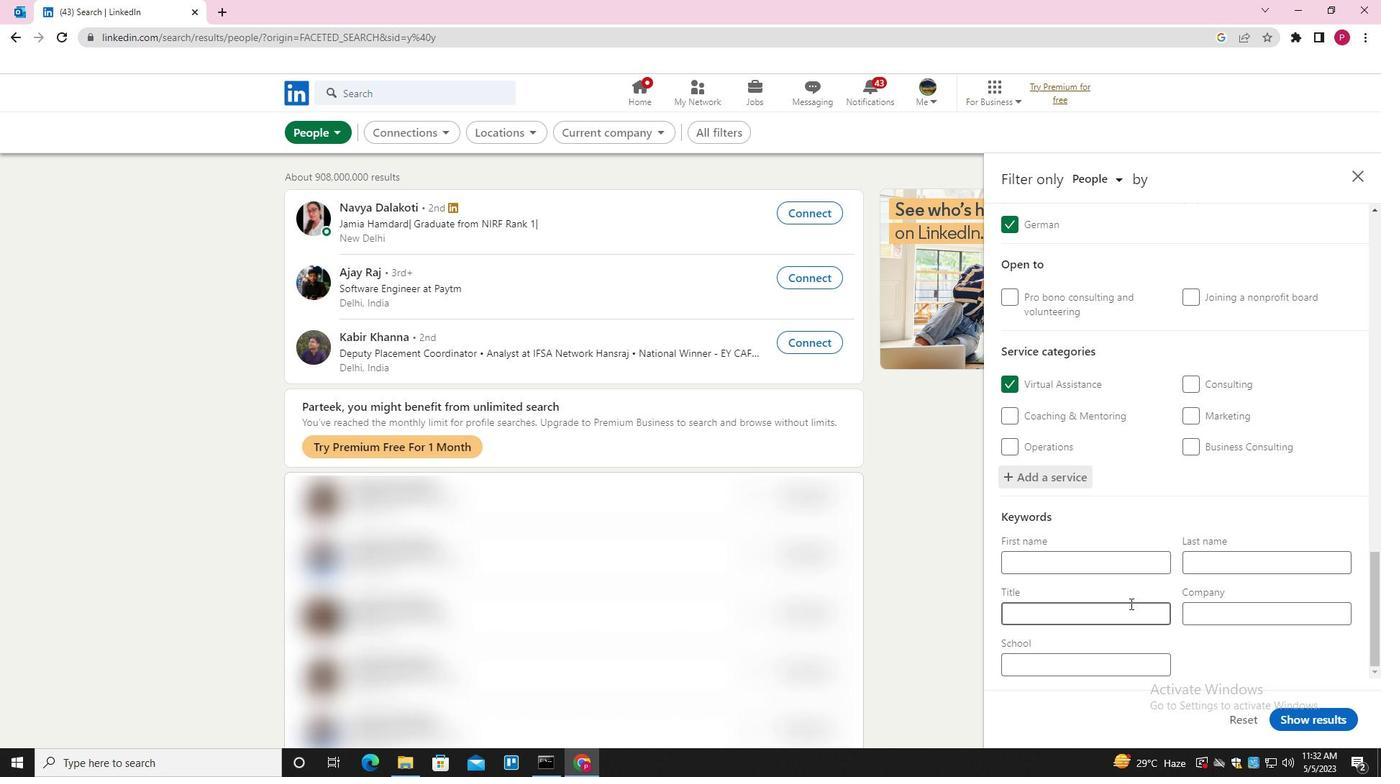 
Action: Mouse pressed left at (1130, 605)
Screenshot: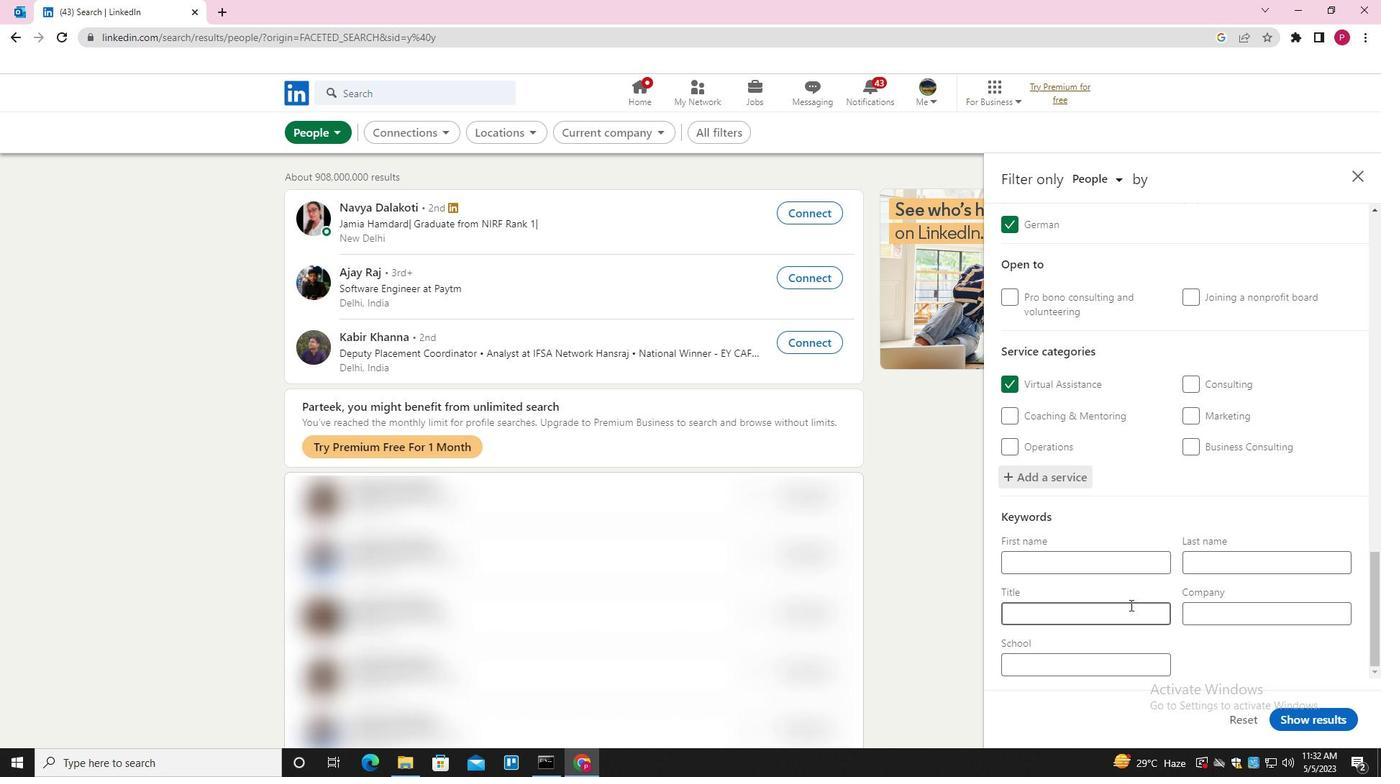 
Action: Key pressed <Key.shift>RISK<Key.space><Key.shift><Key.shift><Key.shift><Key.shift><Key.shift>MANAGER
Screenshot: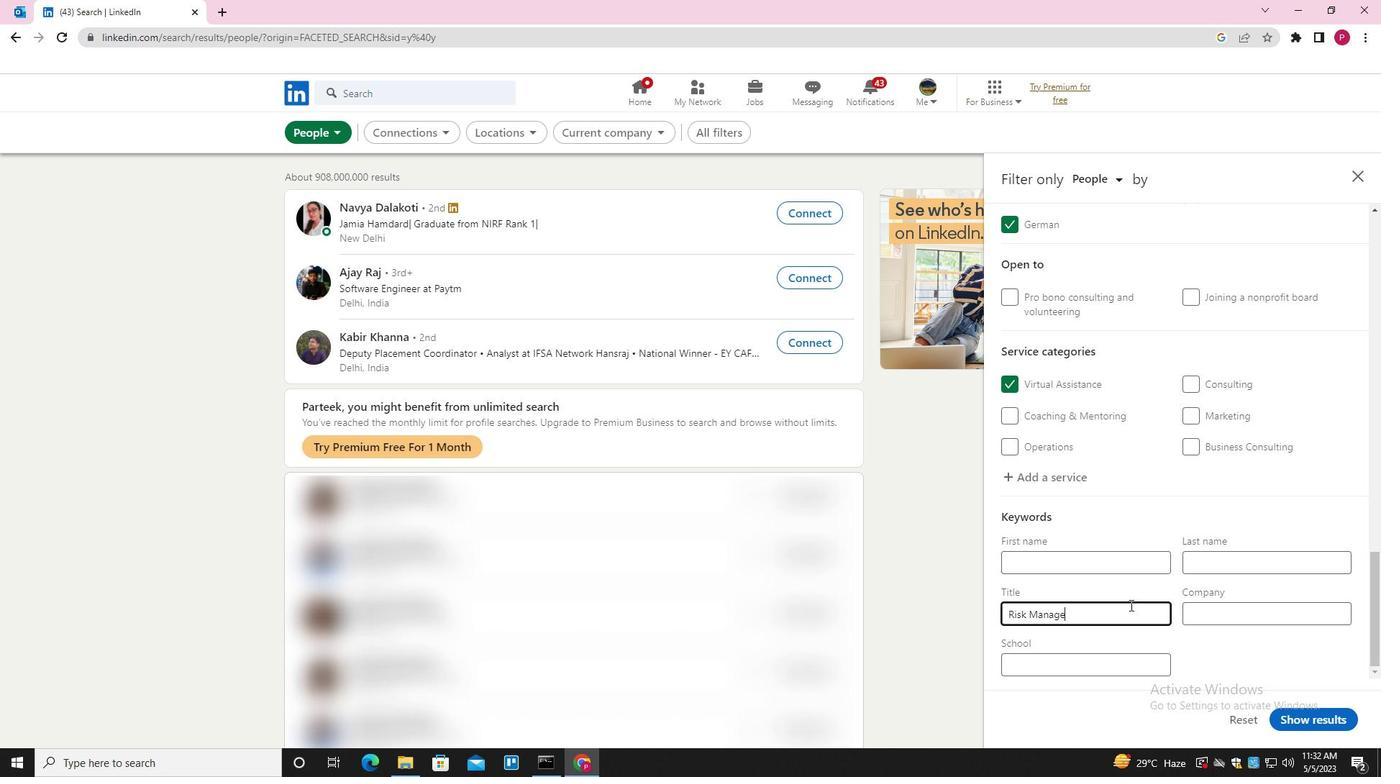 
Action: Mouse moved to (1334, 717)
Screenshot: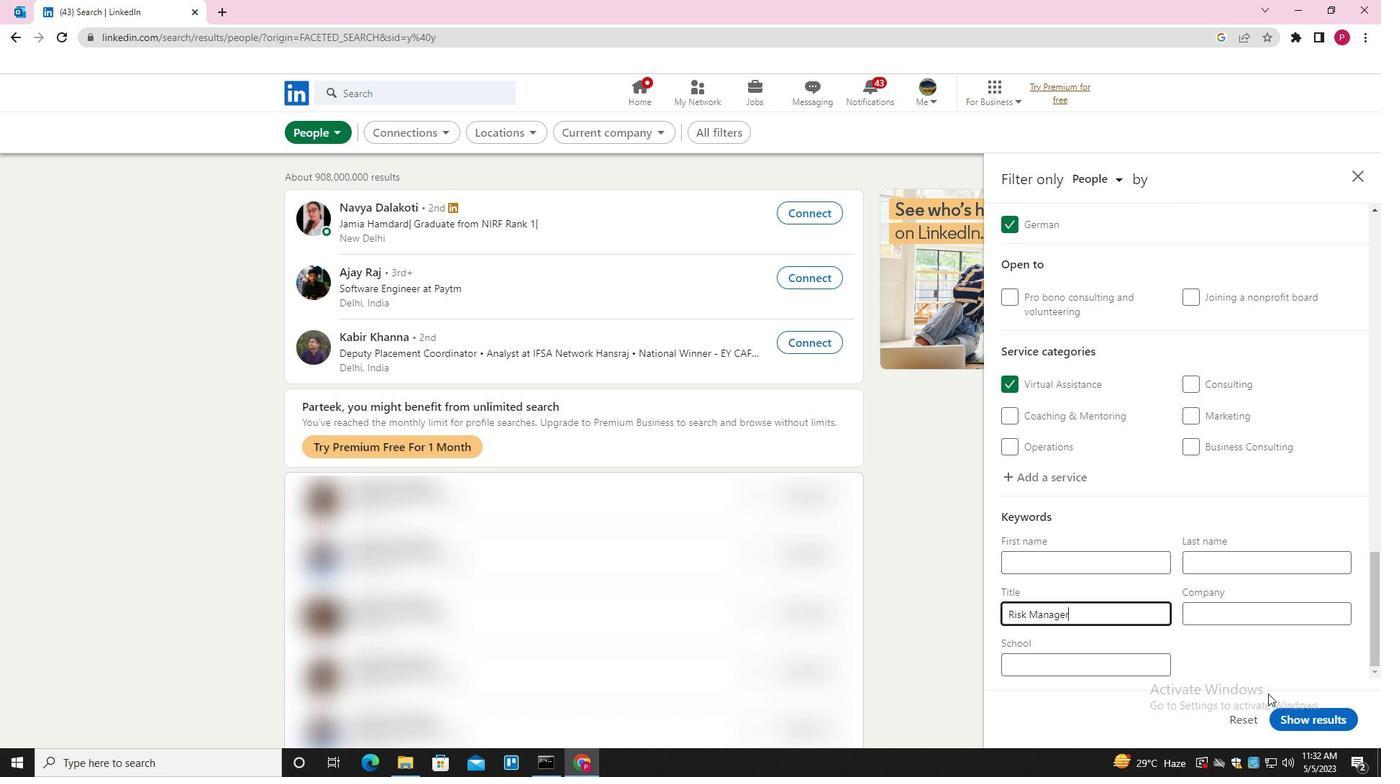 
Action: Mouse pressed left at (1334, 717)
Screenshot: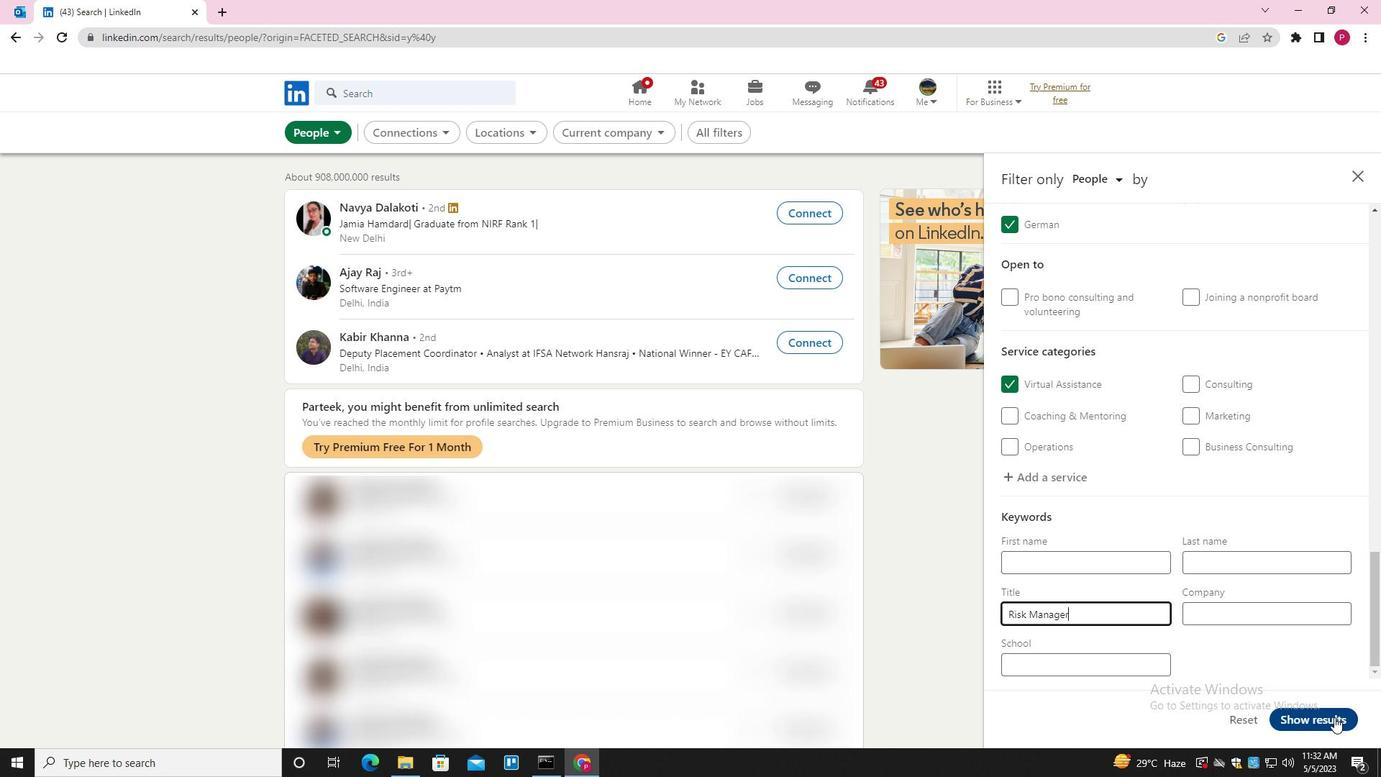 
Action: Mouse moved to (643, 403)
Screenshot: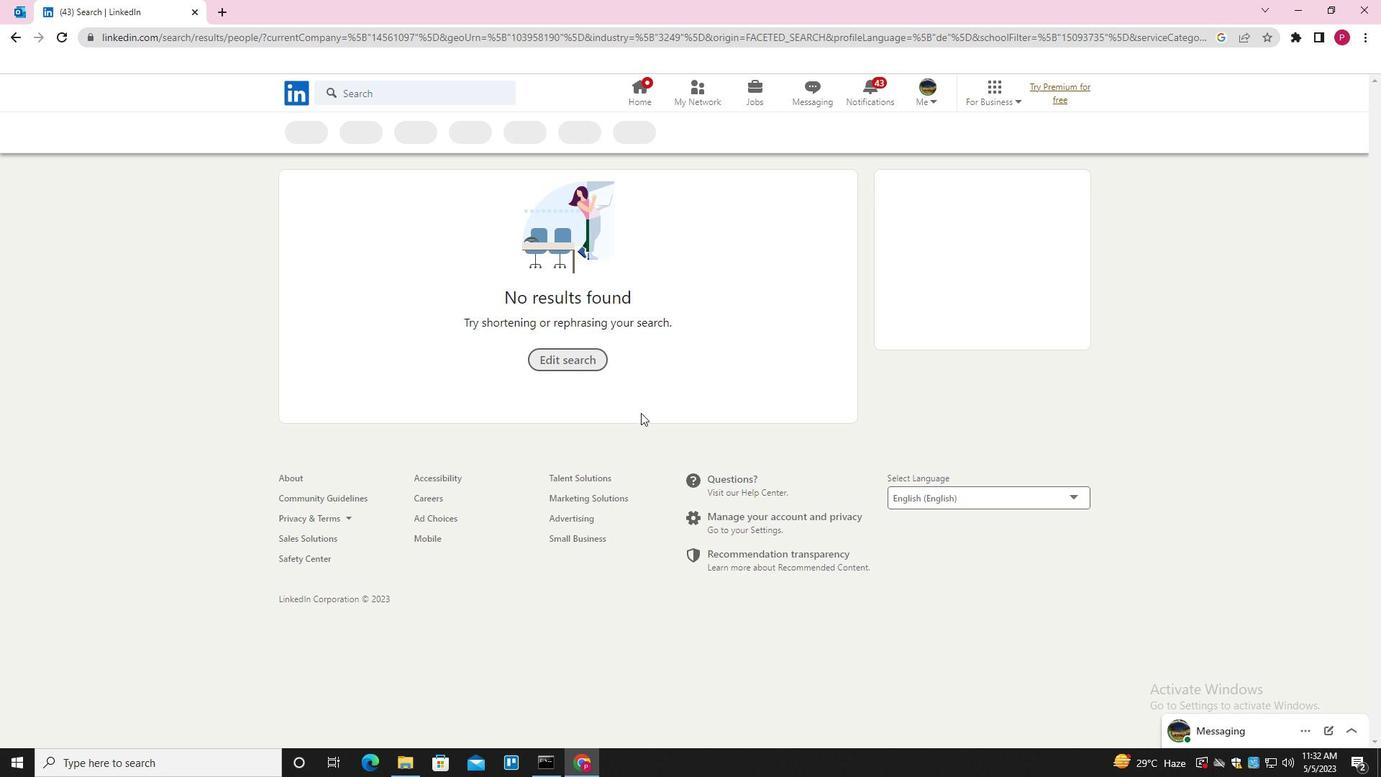 
